 Task: Find connections with filter location Wedding with filter topic #Growthwith filter profile language English with filter current company Launchmaps with filter school Prestige Institute of Management & Research, Gwalior with filter industry Performing Arts with filter service category Virtual Assistance with filter keywords title Physicist
Action: Mouse moved to (716, 86)
Screenshot: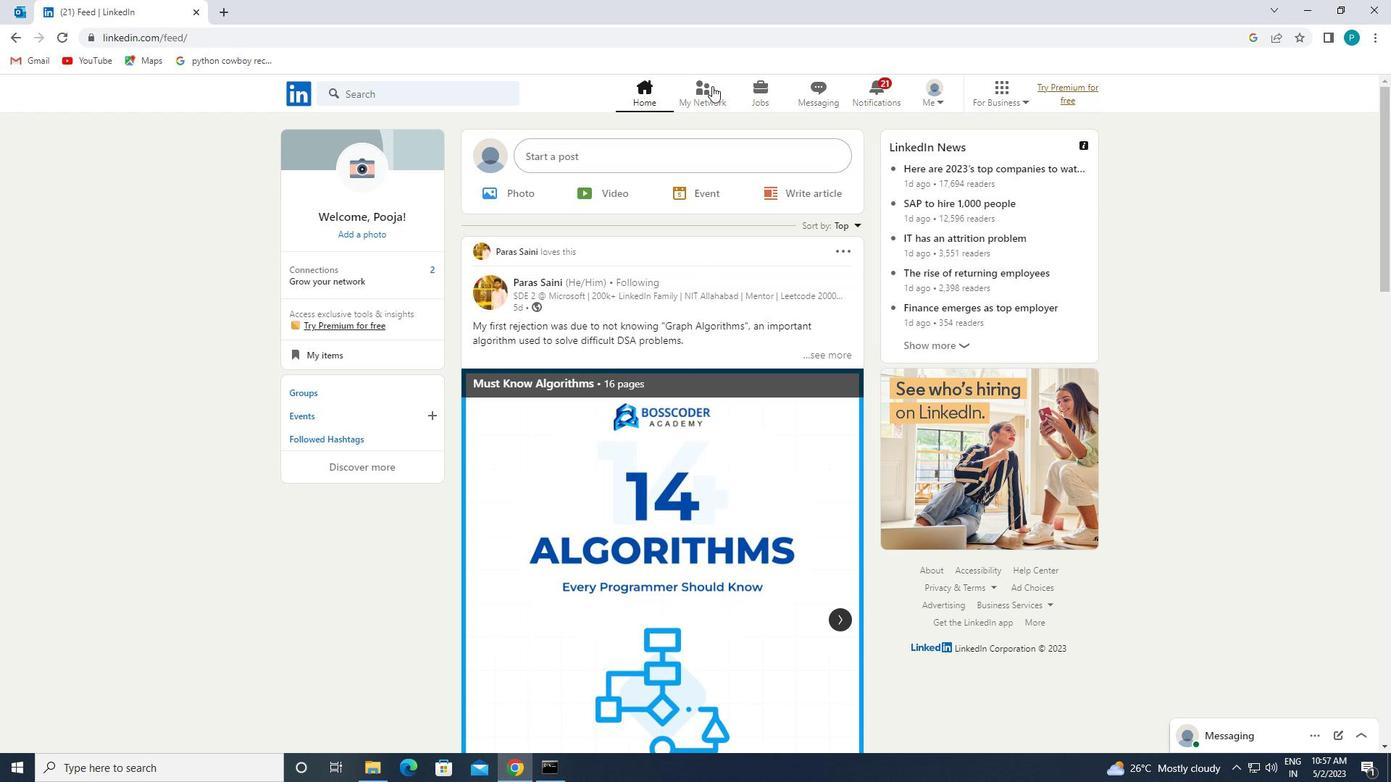 
Action: Mouse pressed left at (716, 86)
Screenshot: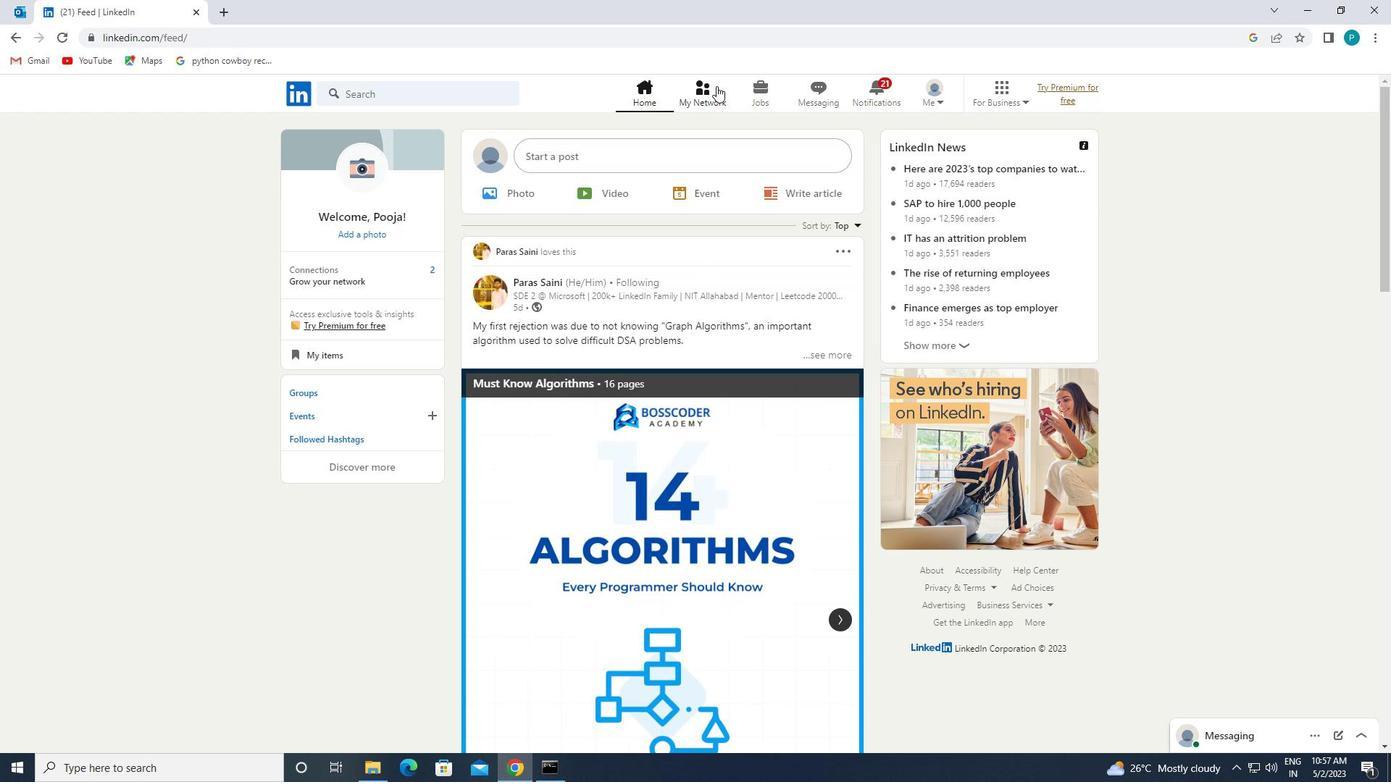 
Action: Mouse moved to (698, 106)
Screenshot: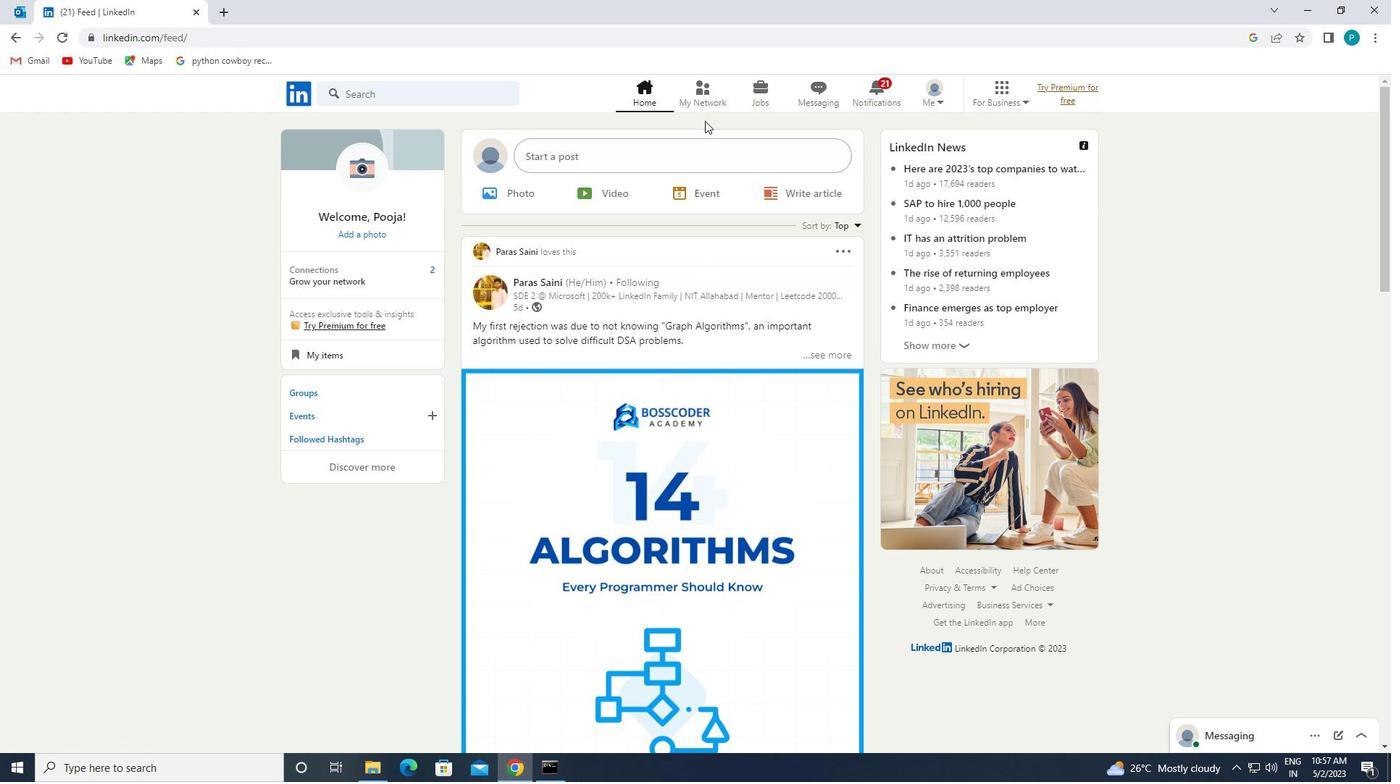 
Action: Mouse pressed left at (698, 106)
Screenshot: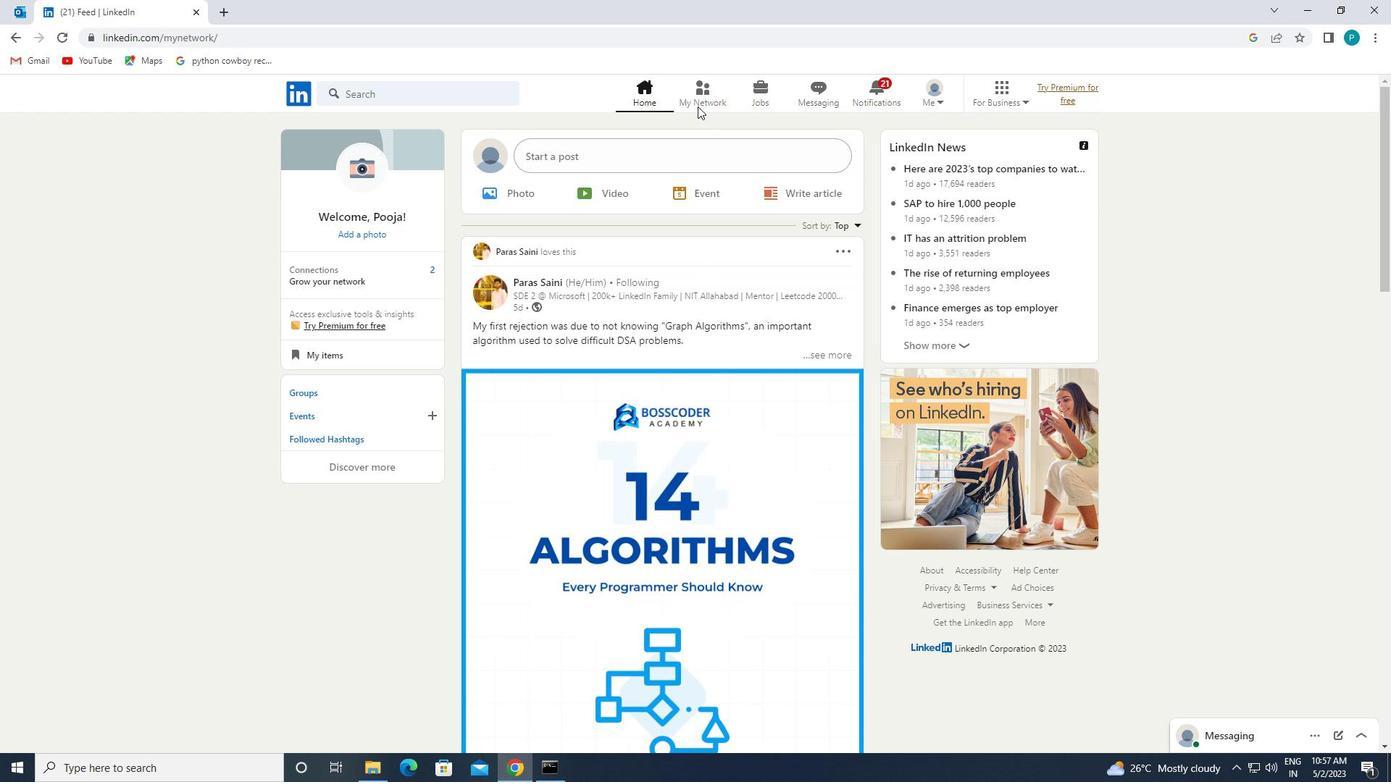 
Action: Mouse moved to (417, 168)
Screenshot: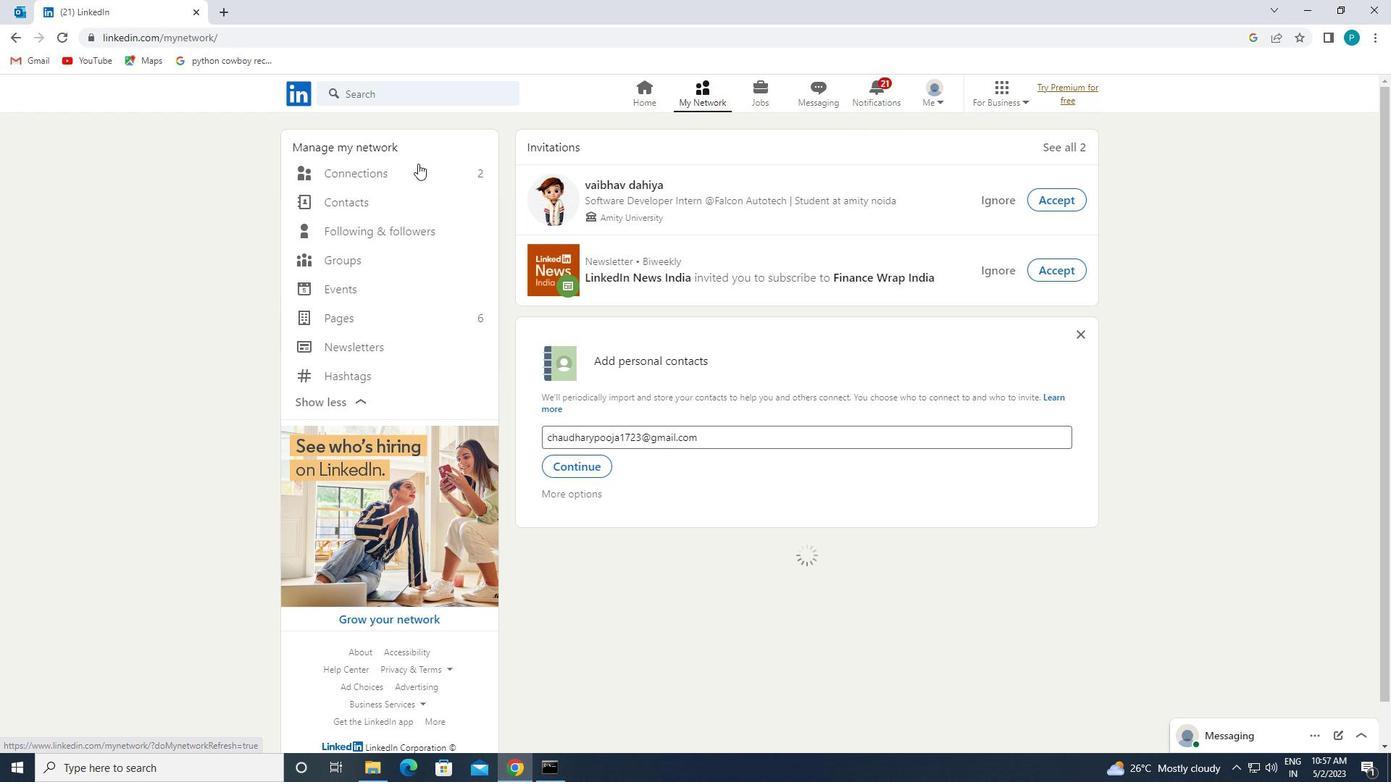
Action: Mouse pressed left at (417, 168)
Screenshot: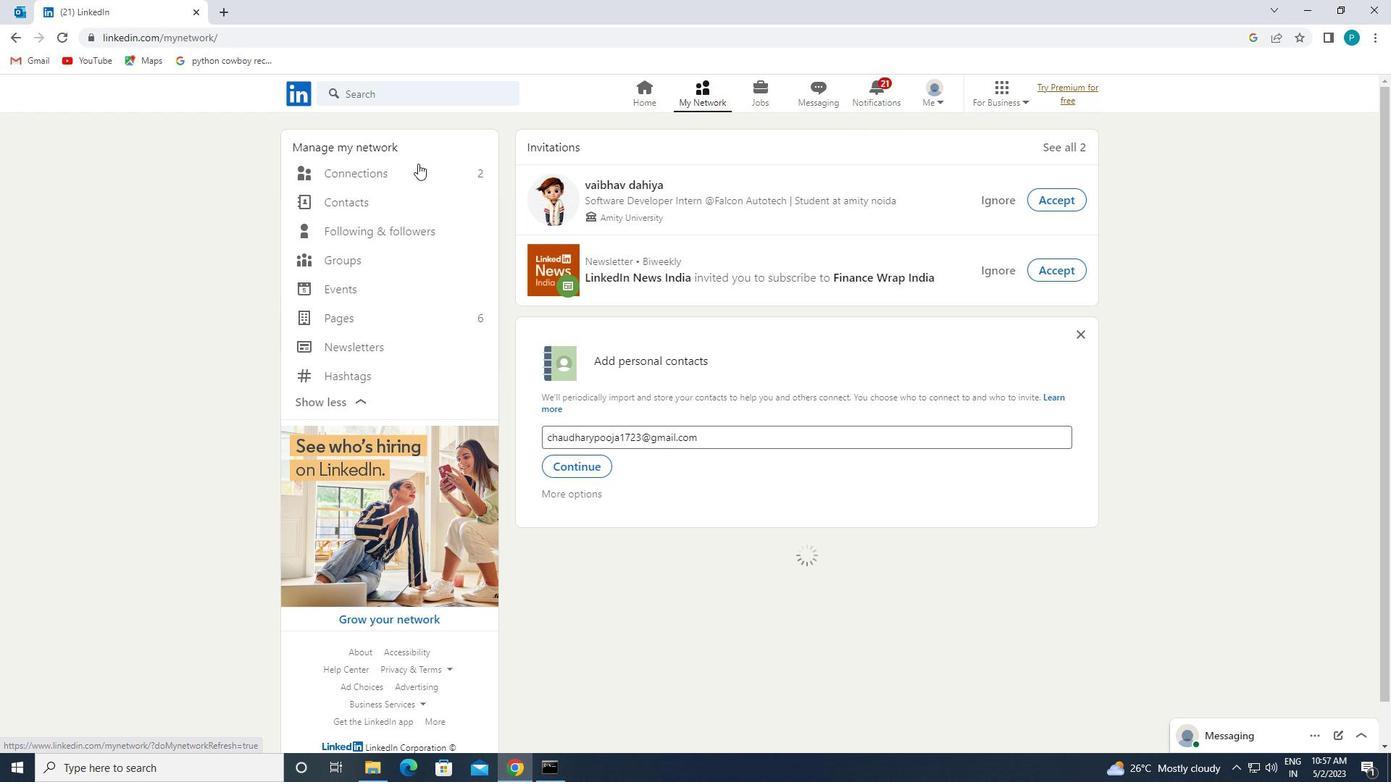 
Action: Mouse moved to (801, 173)
Screenshot: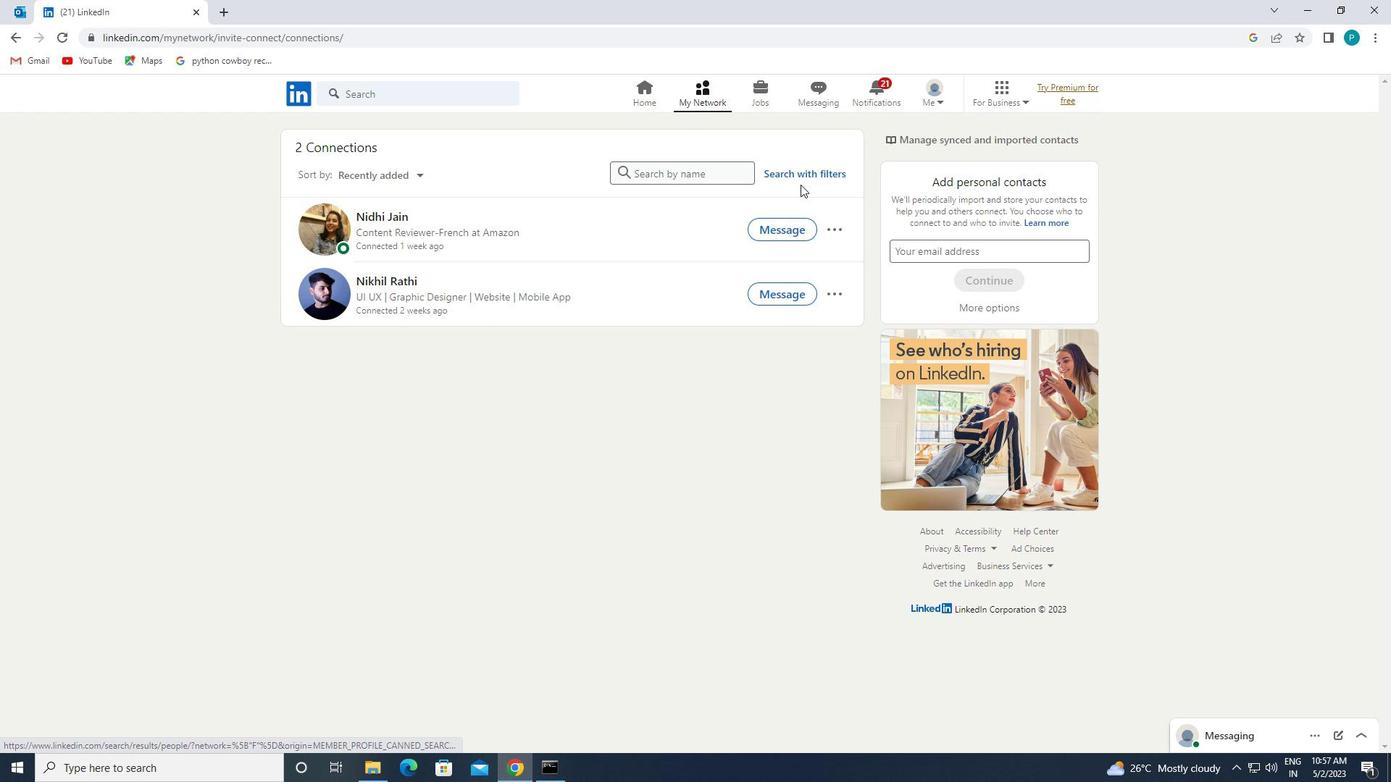 
Action: Mouse pressed left at (801, 173)
Screenshot: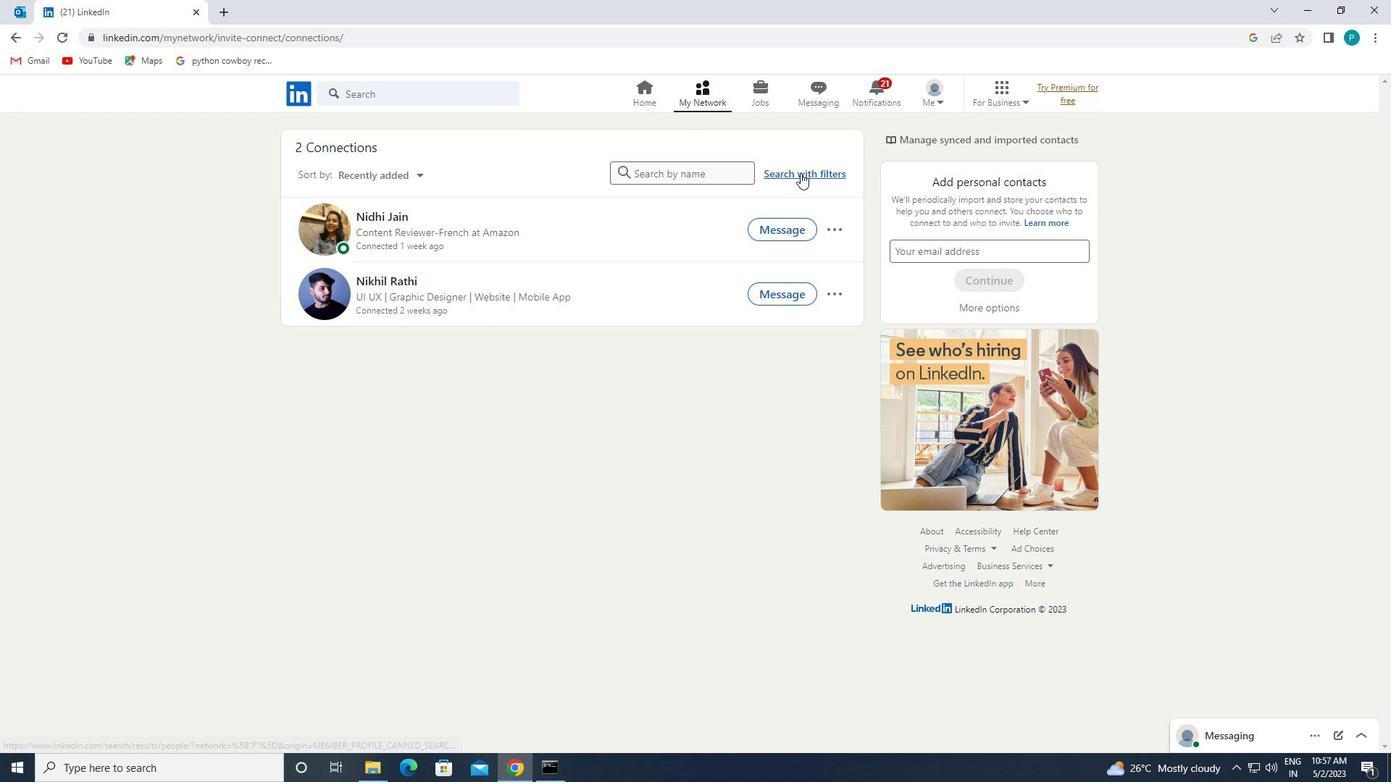 
Action: Mouse moved to (758, 137)
Screenshot: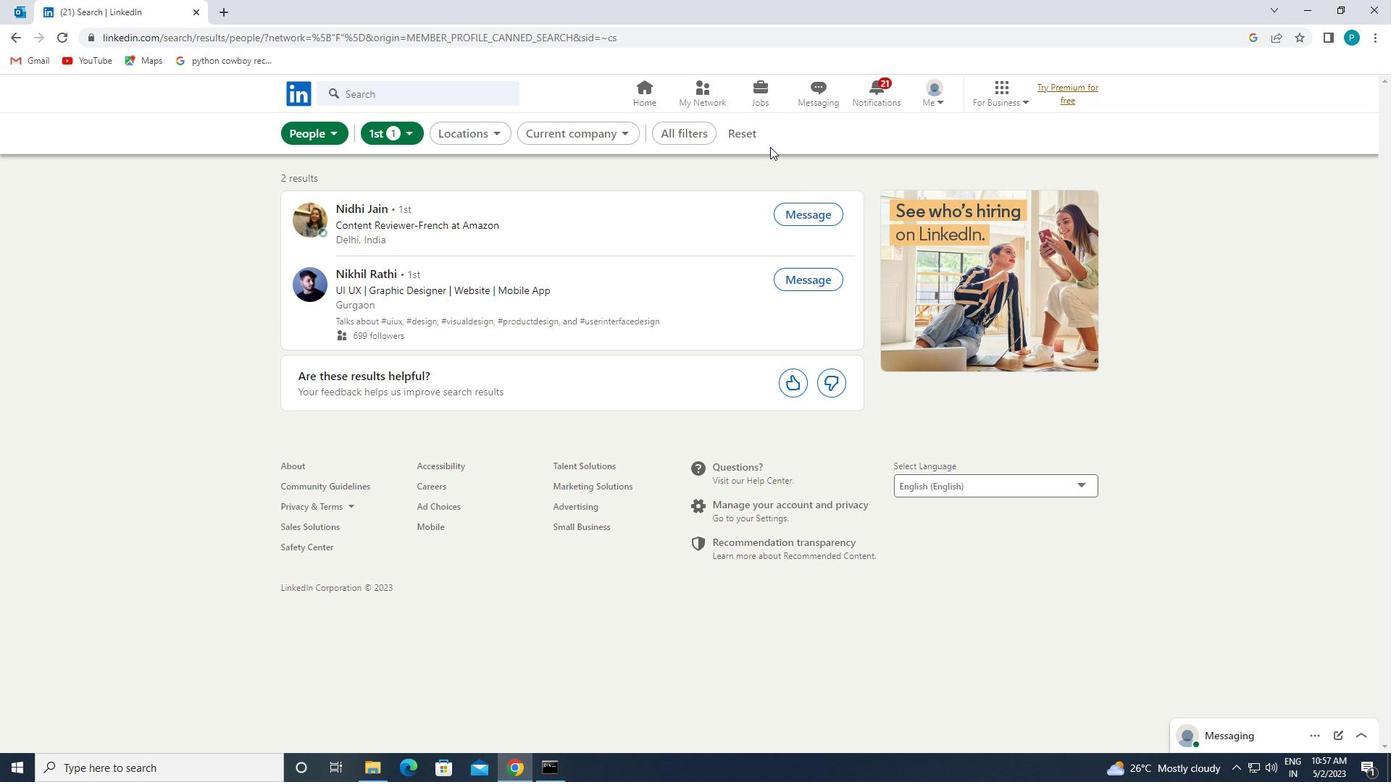 
Action: Mouse pressed left at (758, 137)
Screenshot: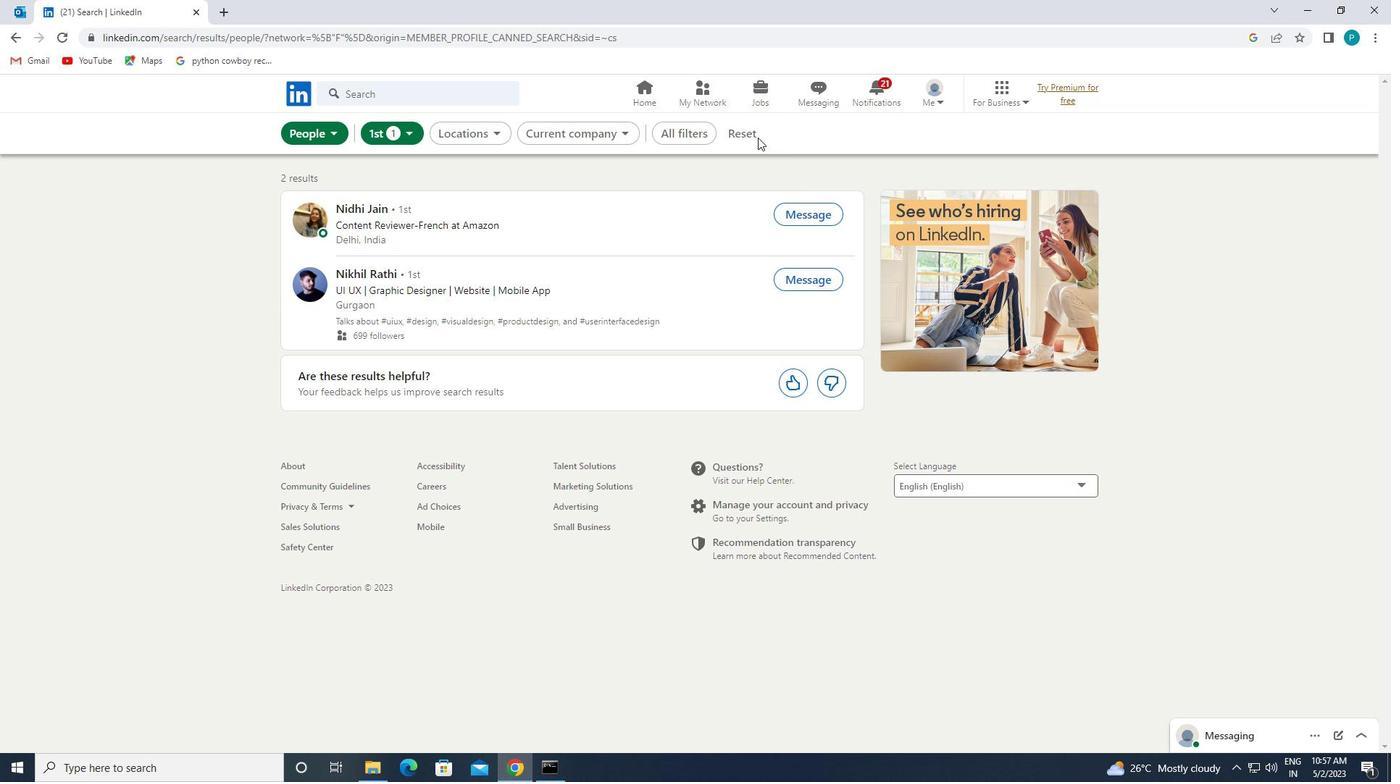 
Action: Mouse moved to (709, 139)
Screenshot: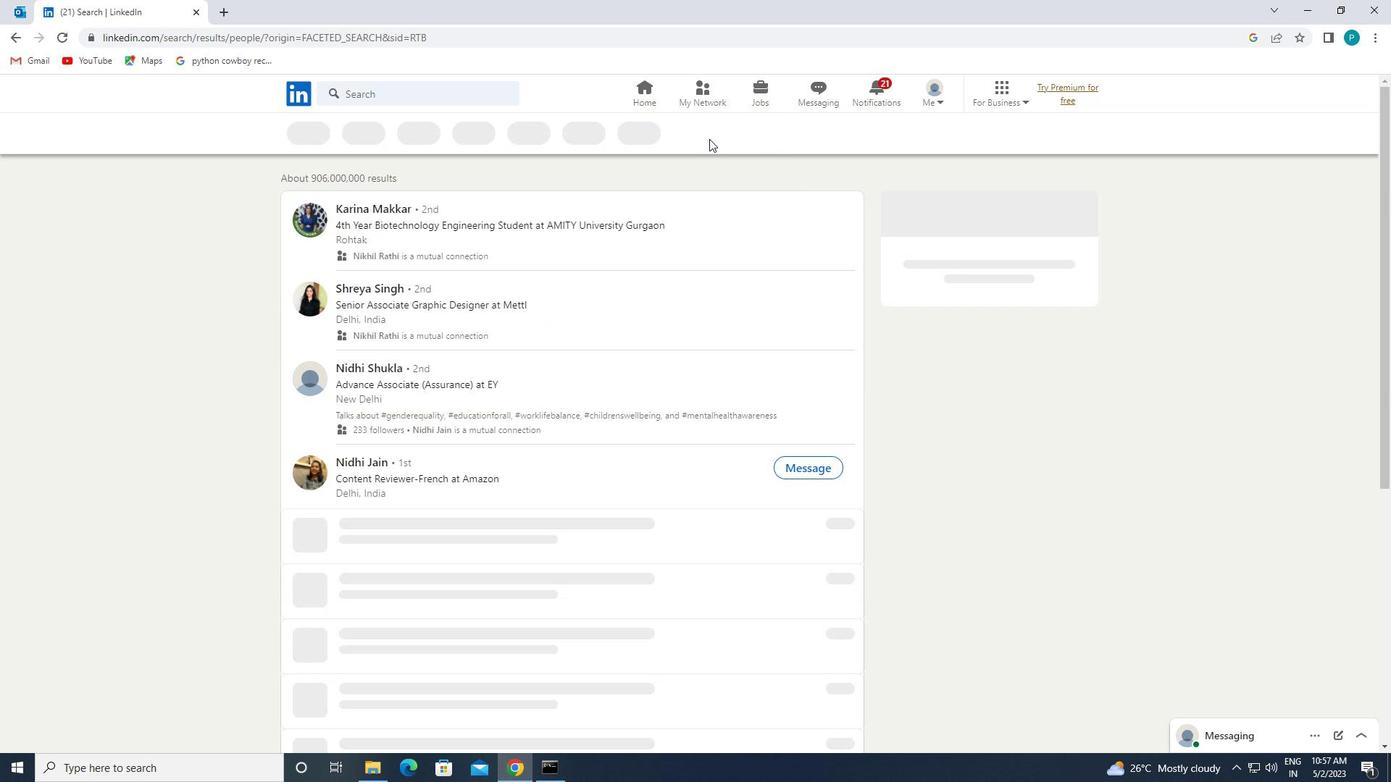 
Action: Mouse pressed left at (709, 139)
Screenshot: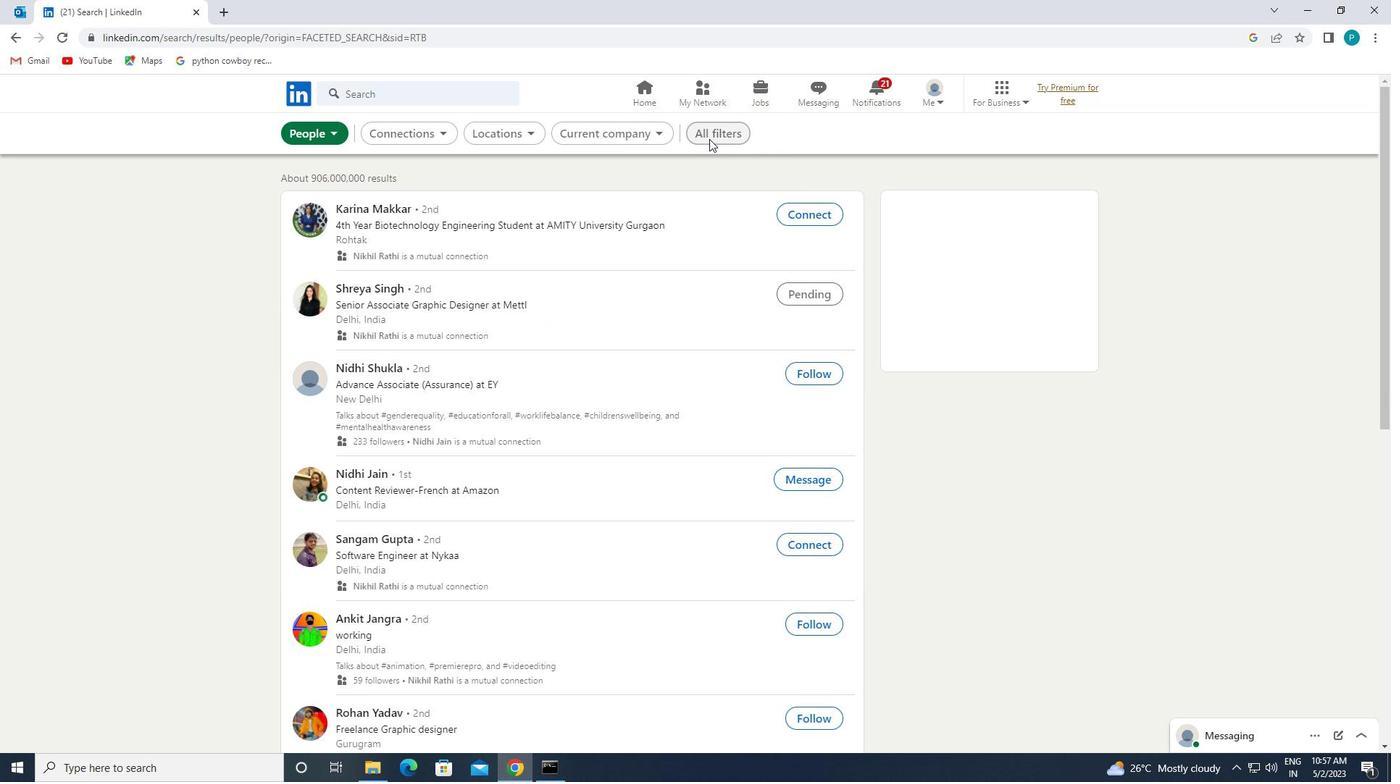 
Action: Mouse moved to (1373, 546)
Screenshot: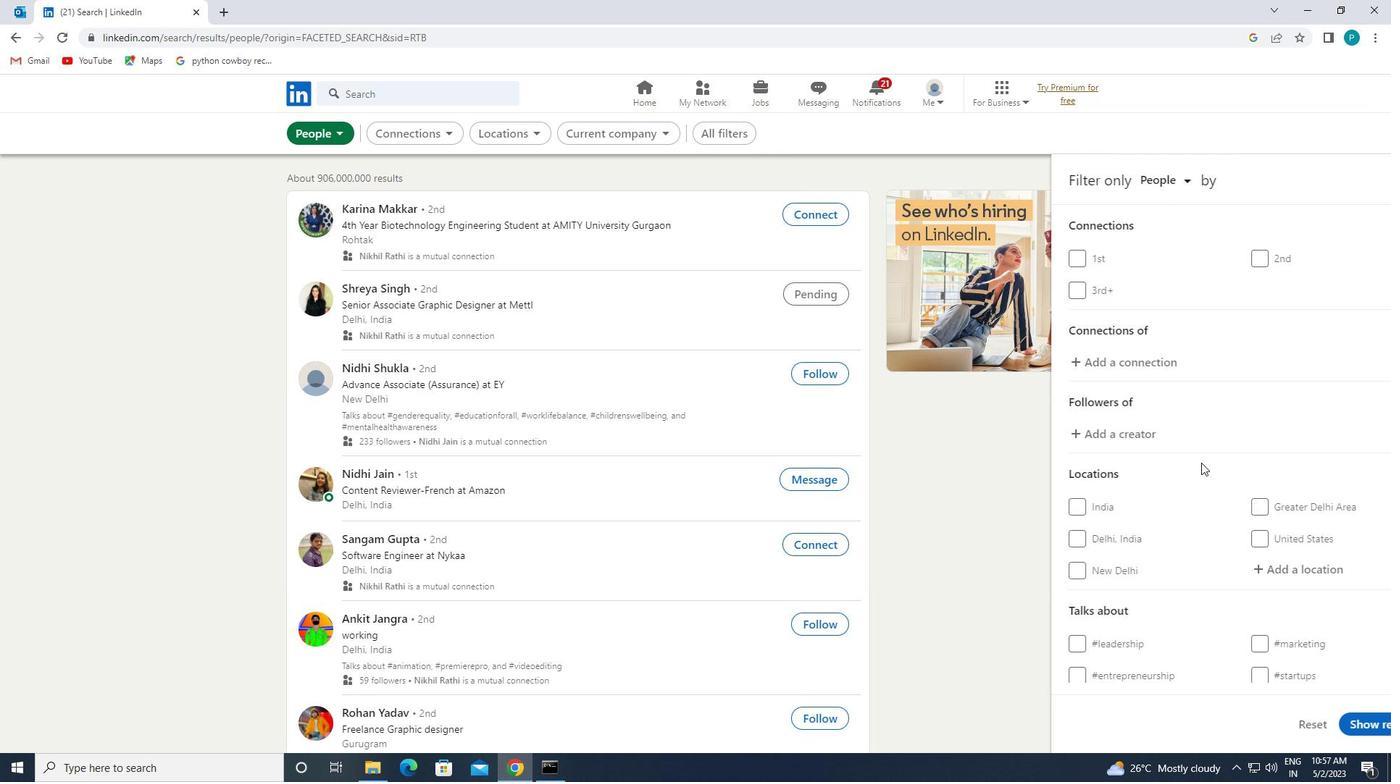 
Action: Mouse scrolled (1373, 545) with delta (0, 0)
Screenshot: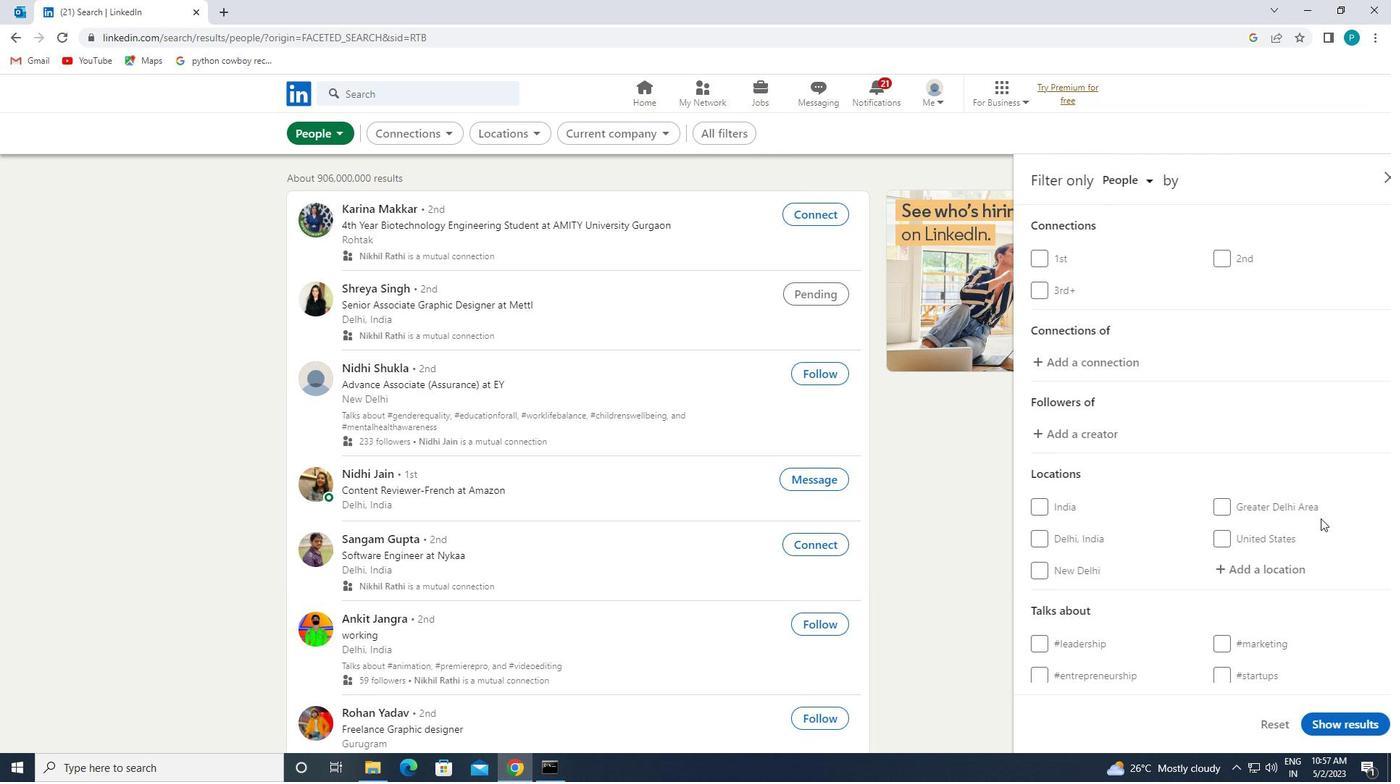 
Action: Mouse moved to (1373, 547)
Screenshot: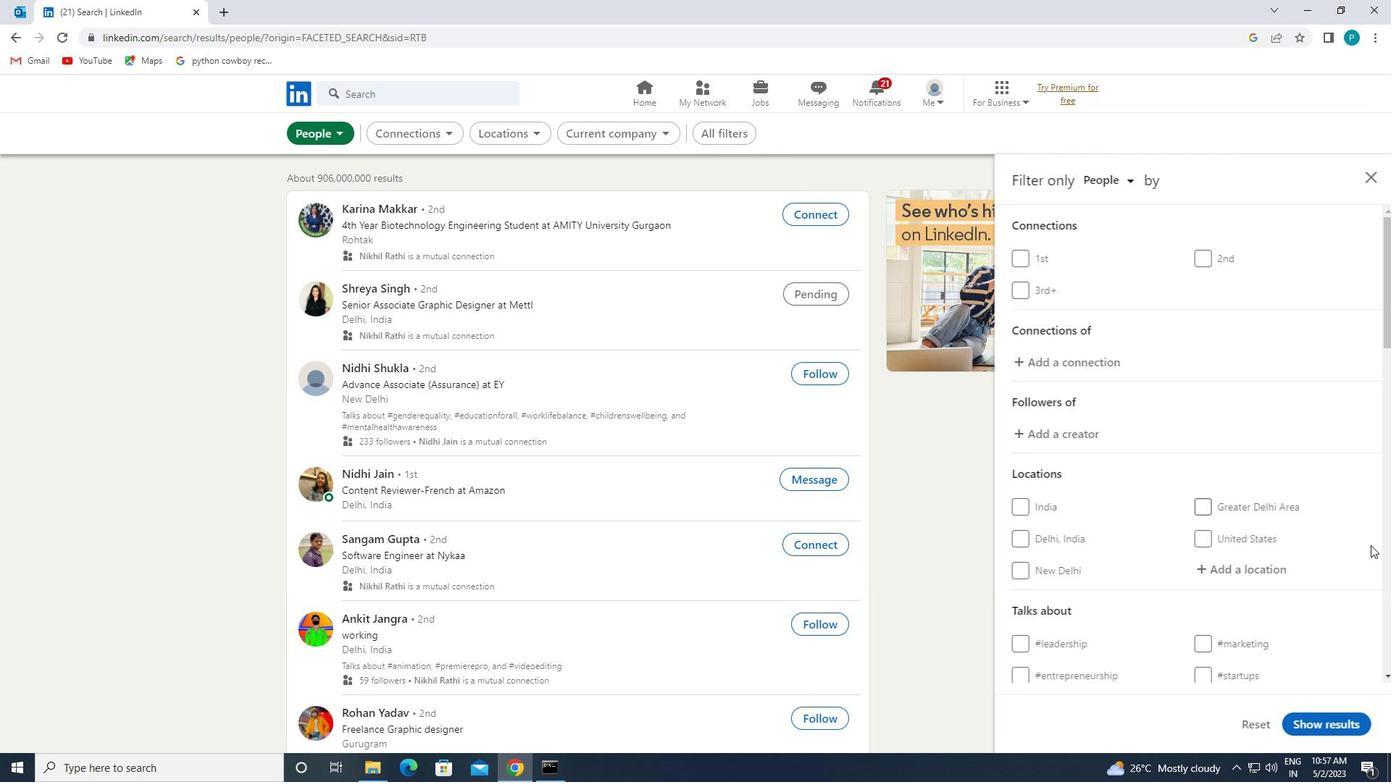 
Action: Mouse scrolled (1373, 546) with delta (0, 0)
Screenshot: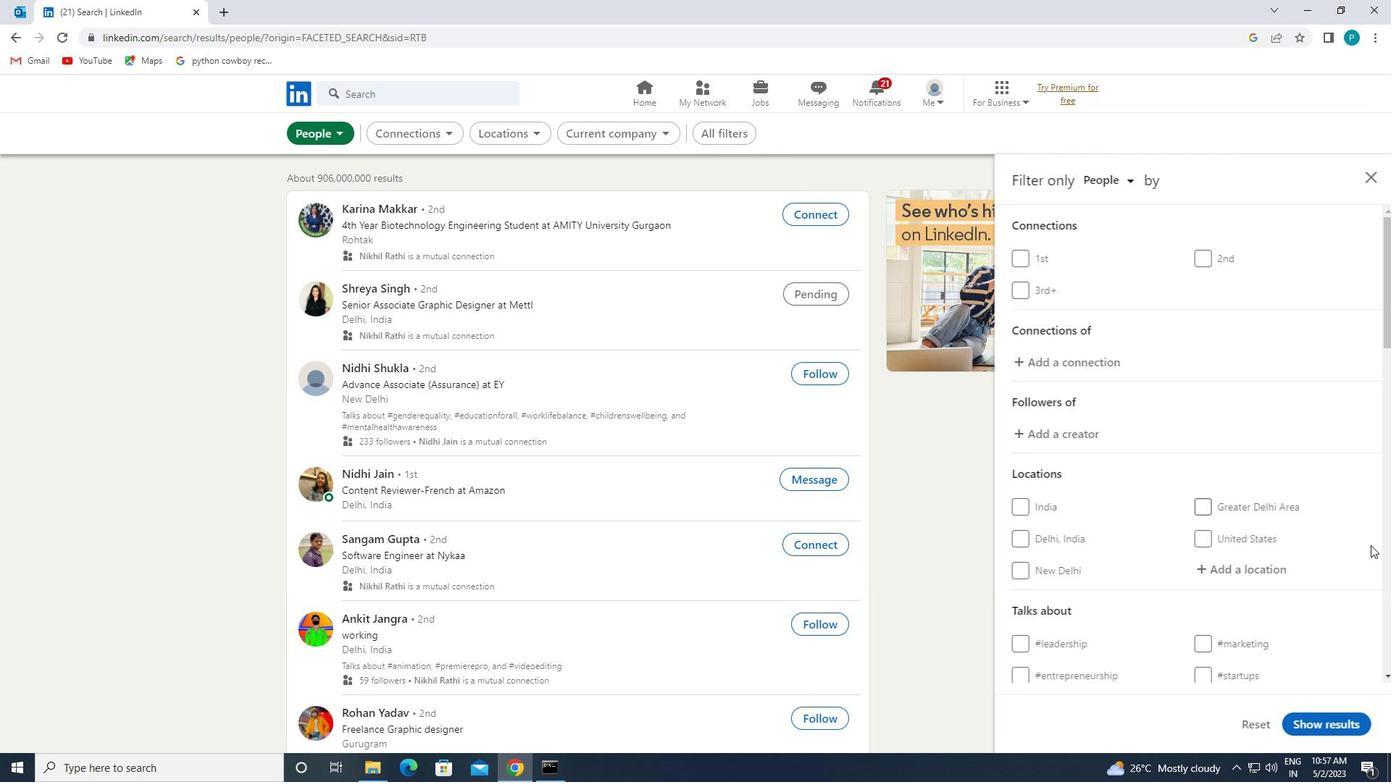 
Action: Mouse scrolled (1373, 546) with delta (0, 0)
Screenshot: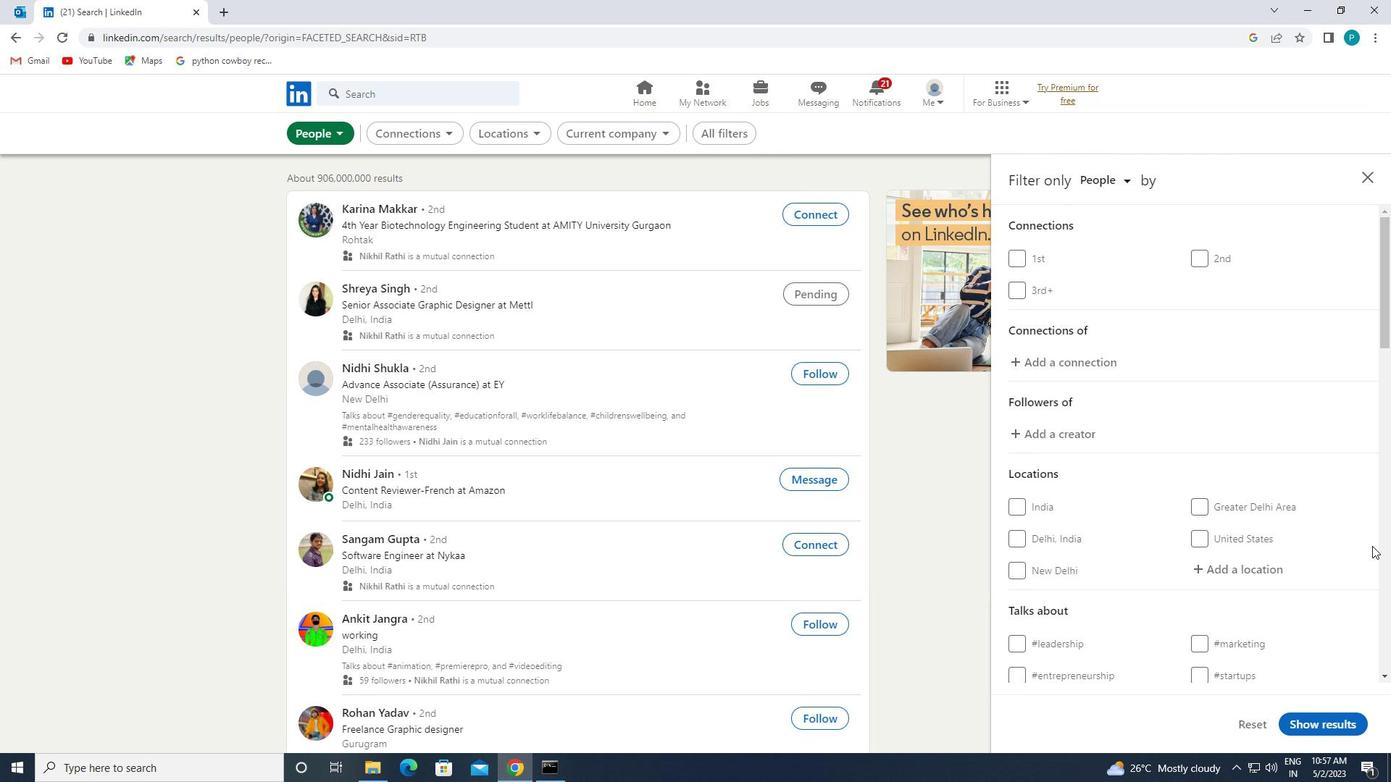 
Action: Mouse moved to (1230, 354)
Screenshot: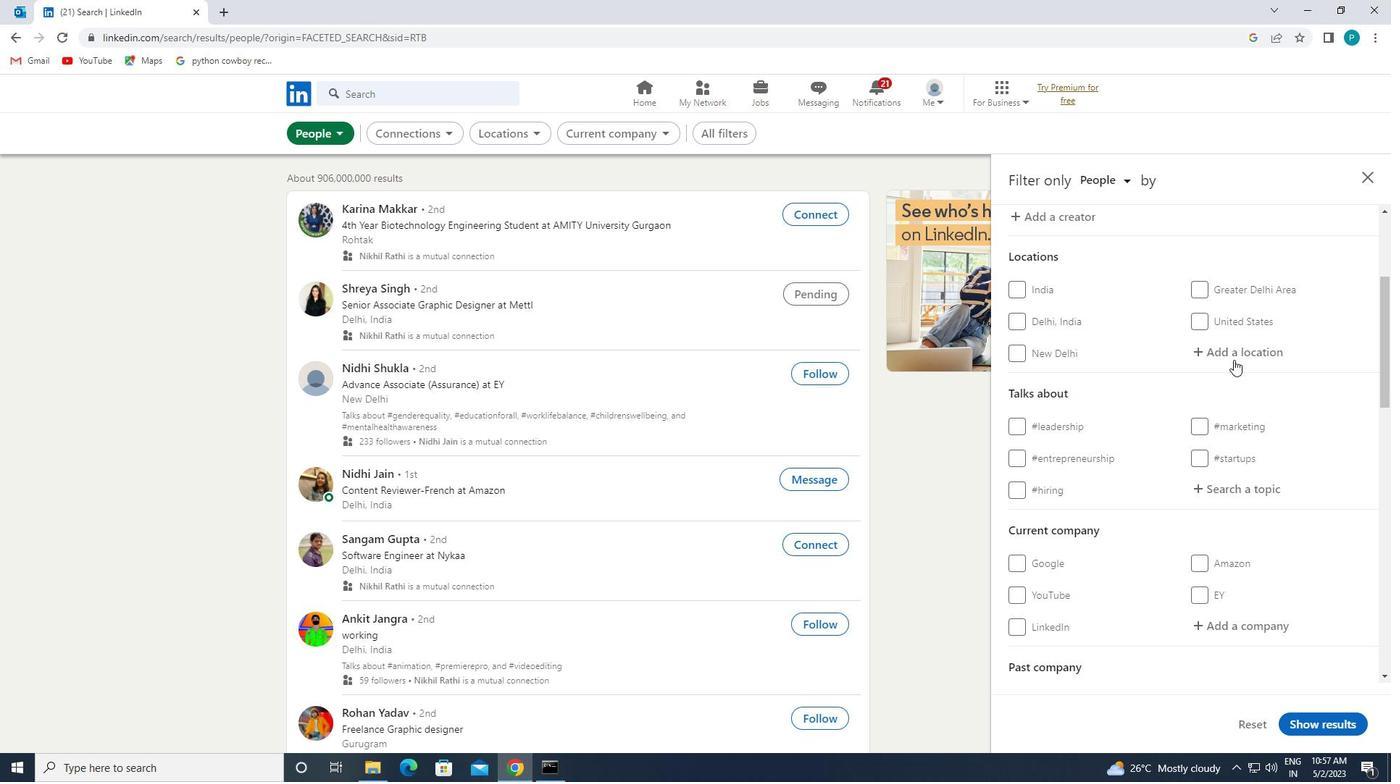 
Action: Mouse pressed left at (1230, 354)
Screenshot: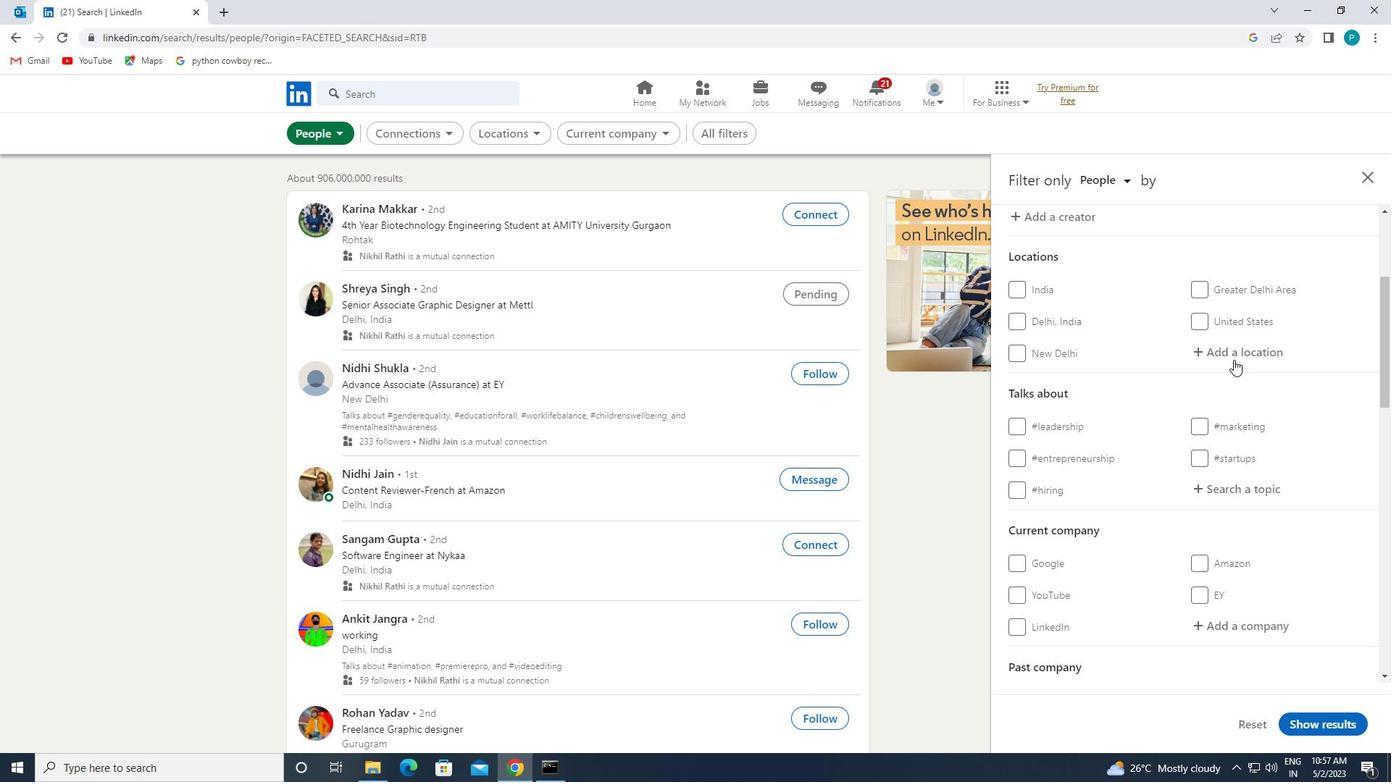 
Action: Key pressed <Key.caps_lock>w<Key.caps_lock>edding<Key.enter>
Screenshot: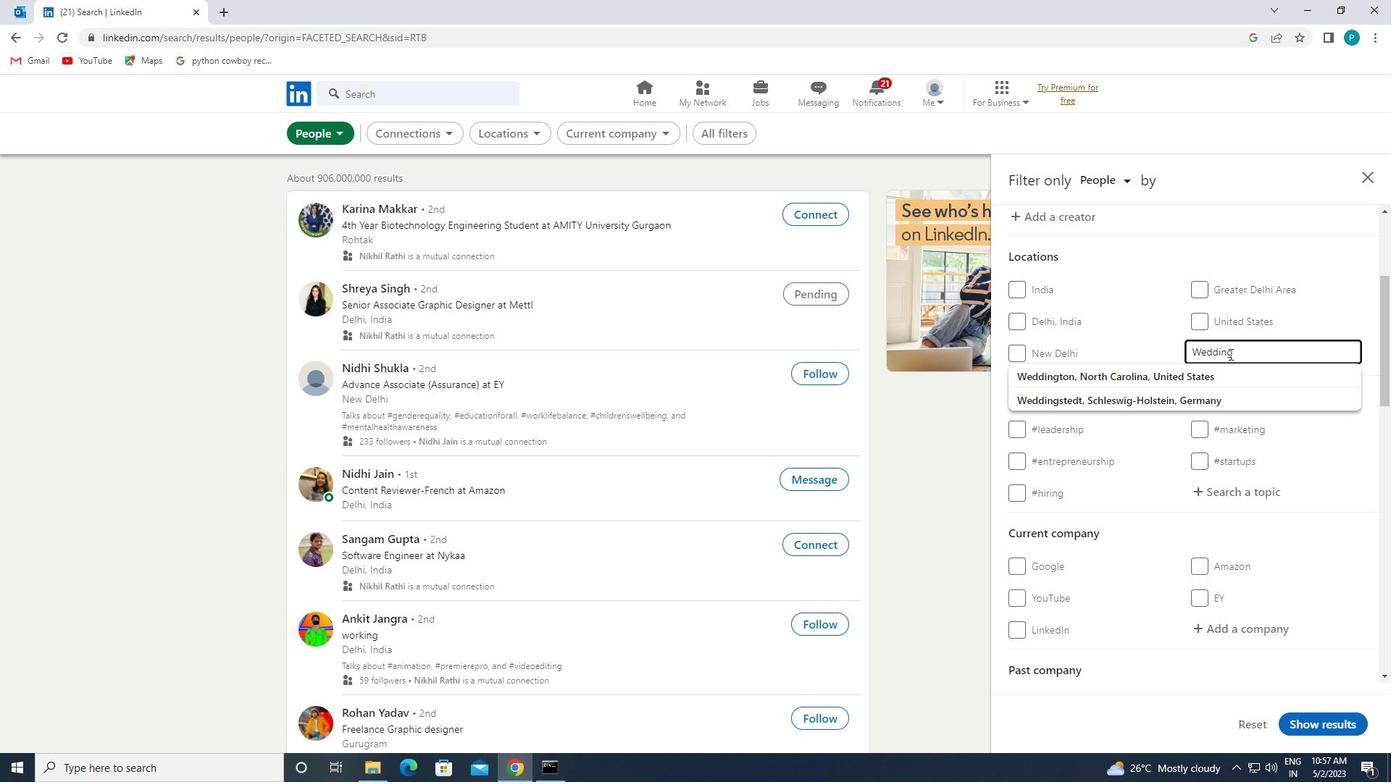 
Action: Mouse moved to (1189, 490)
Screenshot: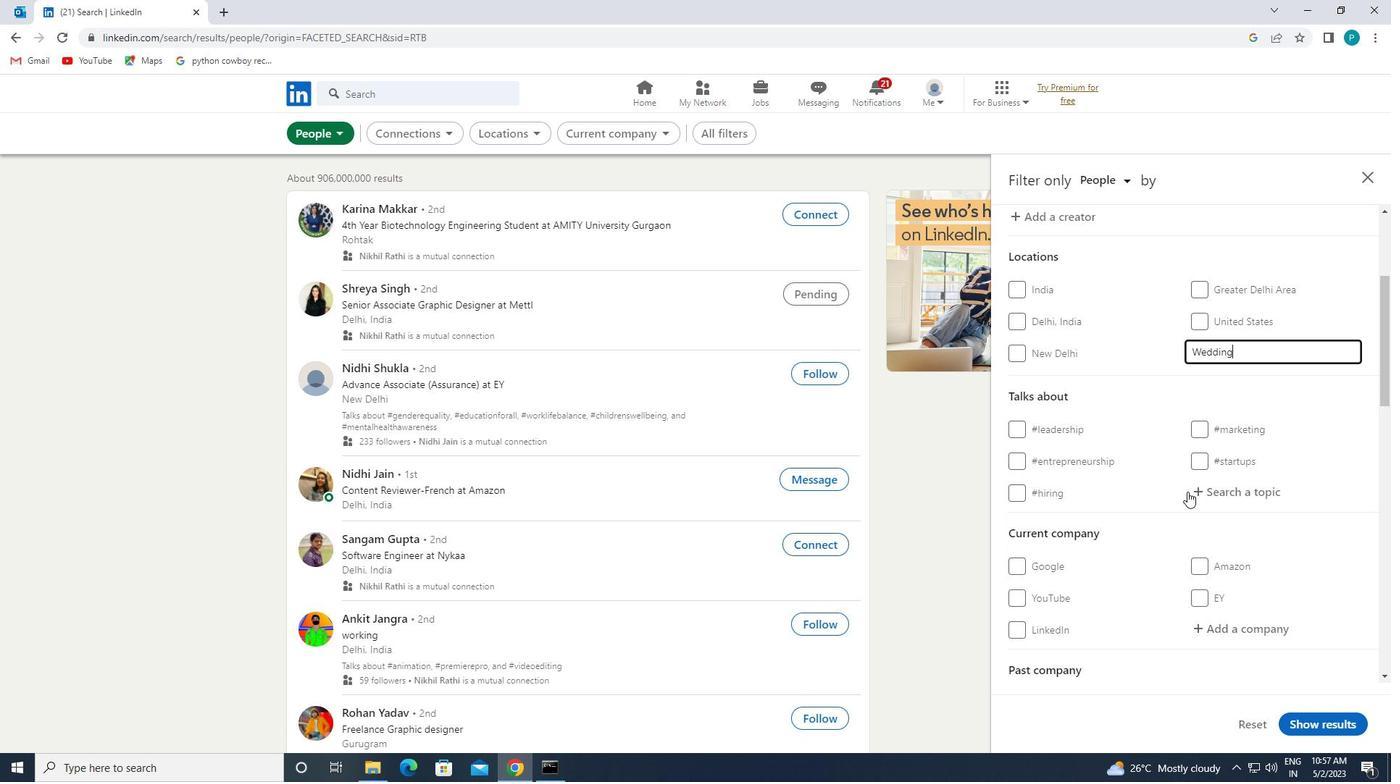 
Action: Mouse pressed left at (1189, 490)
Screenshot: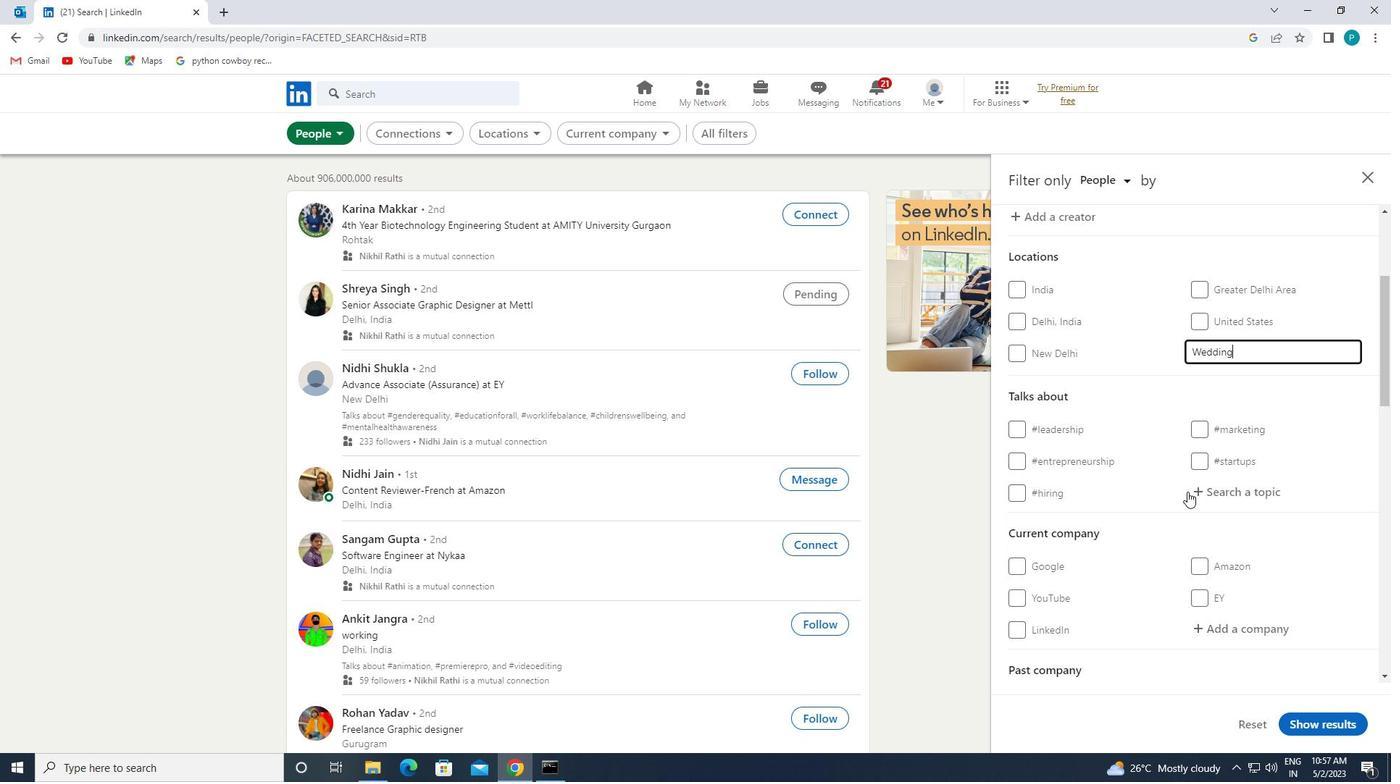 
Action: Key pressed <Key.shift>#<Key.caps_lock>GRW<Key.backspace><Key.backspace><Key.caps_lock>ROWTH
Screenshot: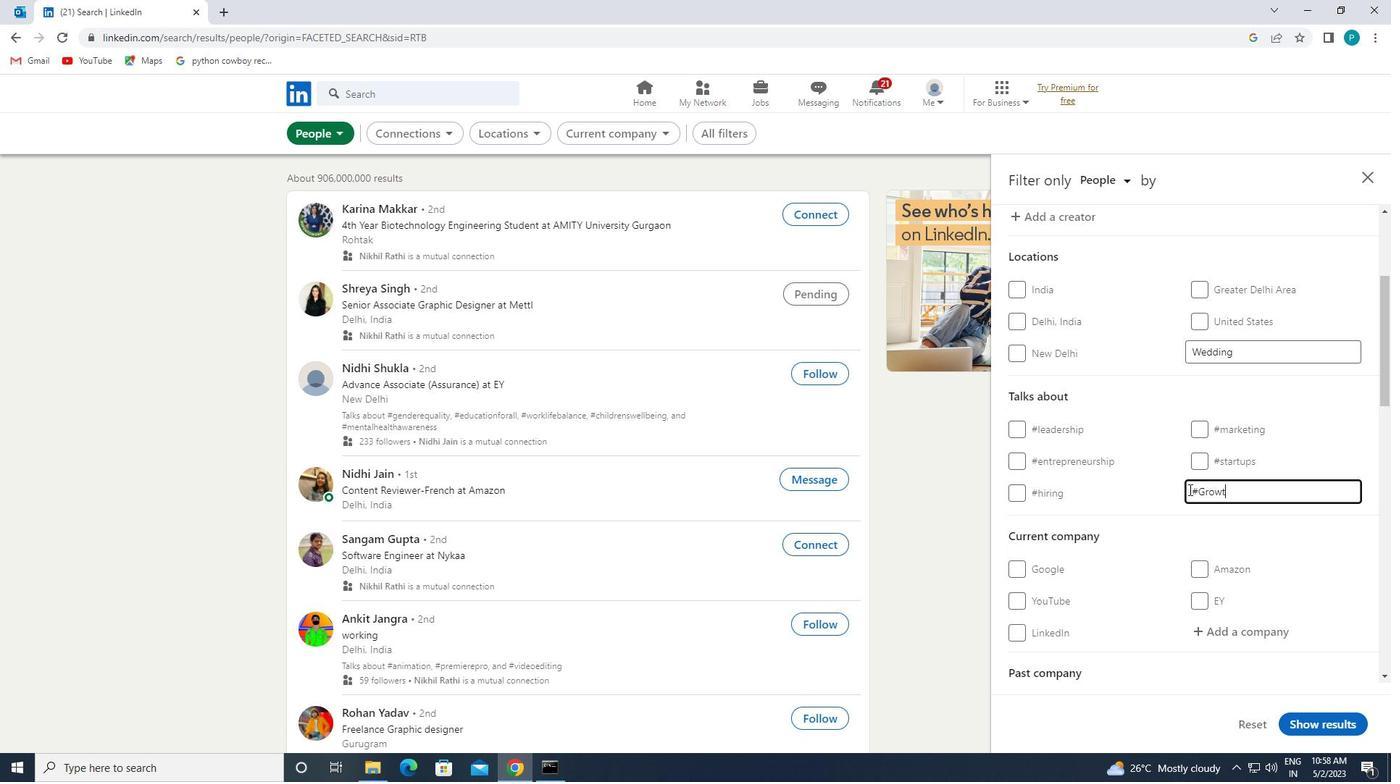 
Action: Mouse moved to (1174, 481)
Screenshot: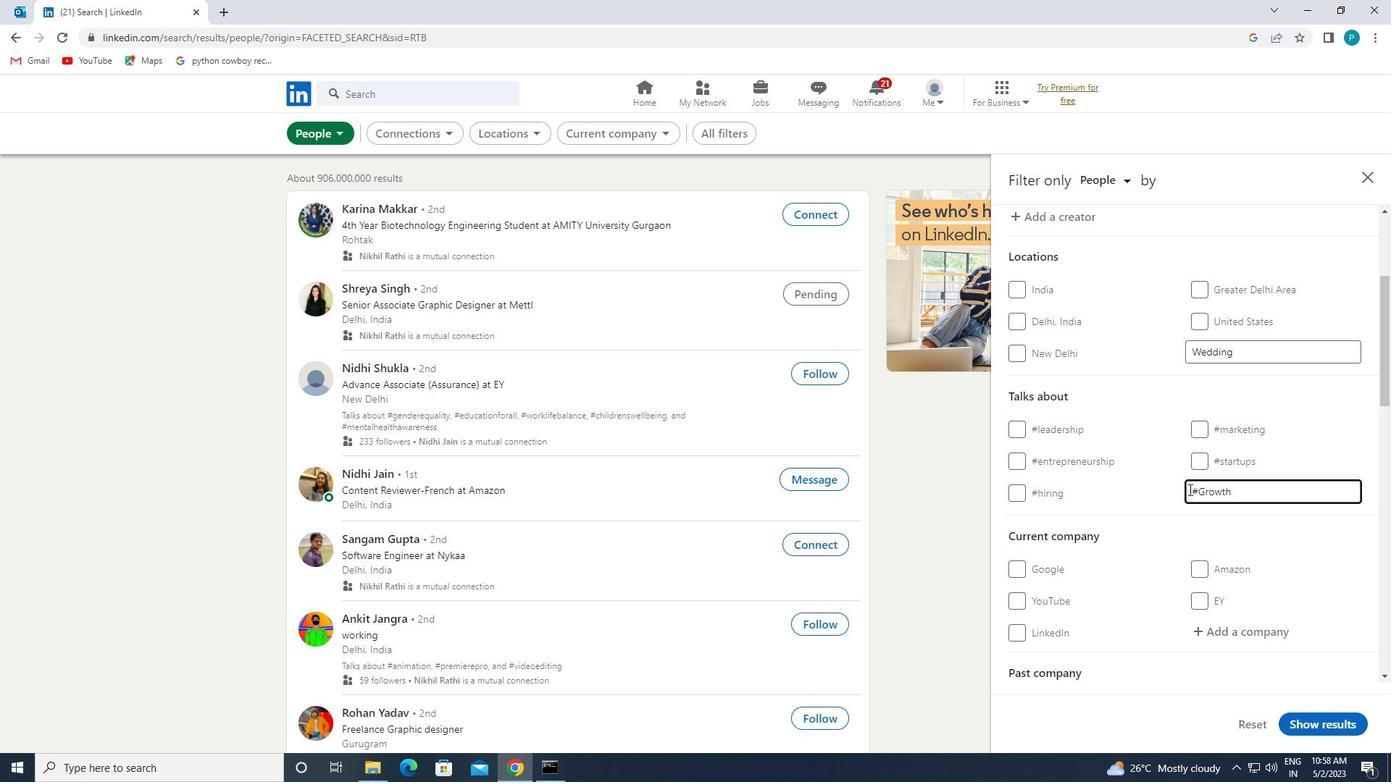 
Action: Mouse scrolled (1174, 480) with delta (0, 0)
Screenshot: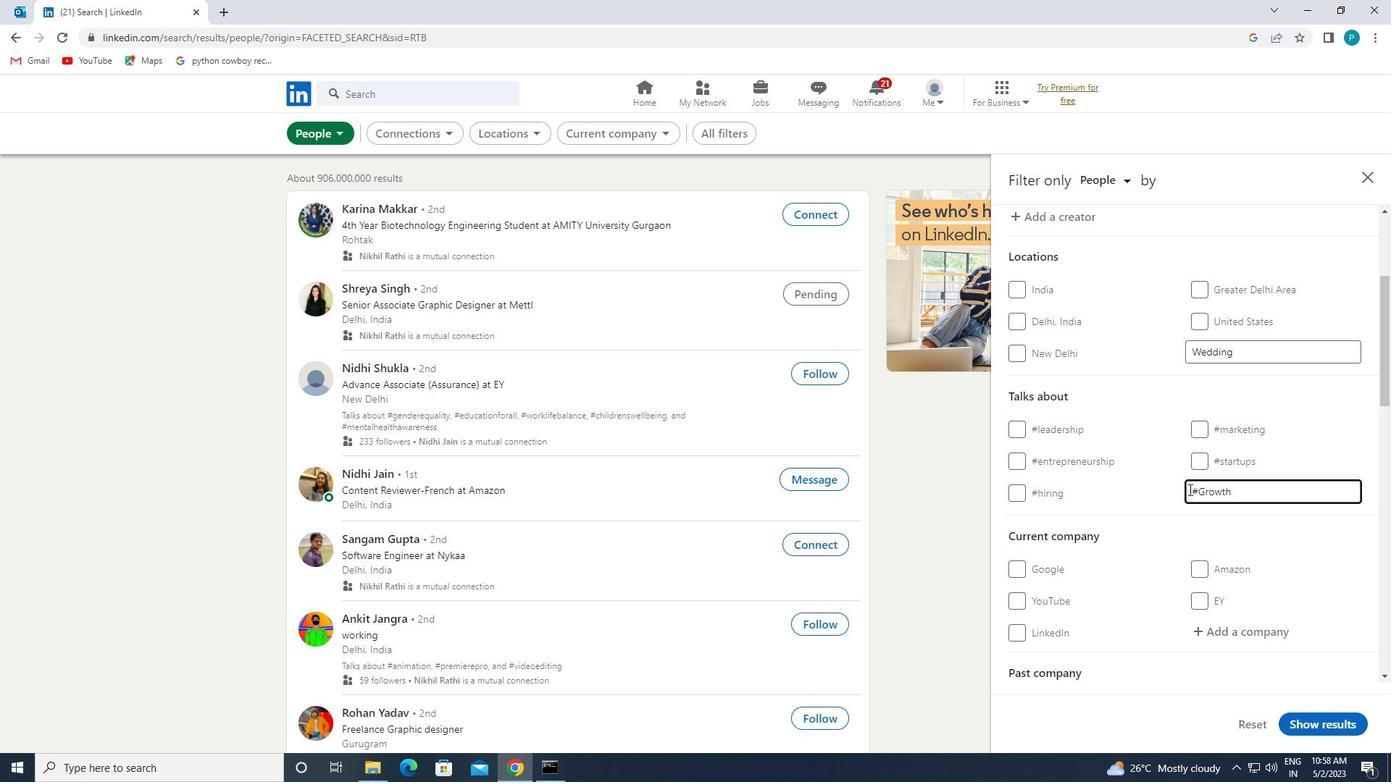 
Action: Mouse moved to (1169, 477)
Screenshot: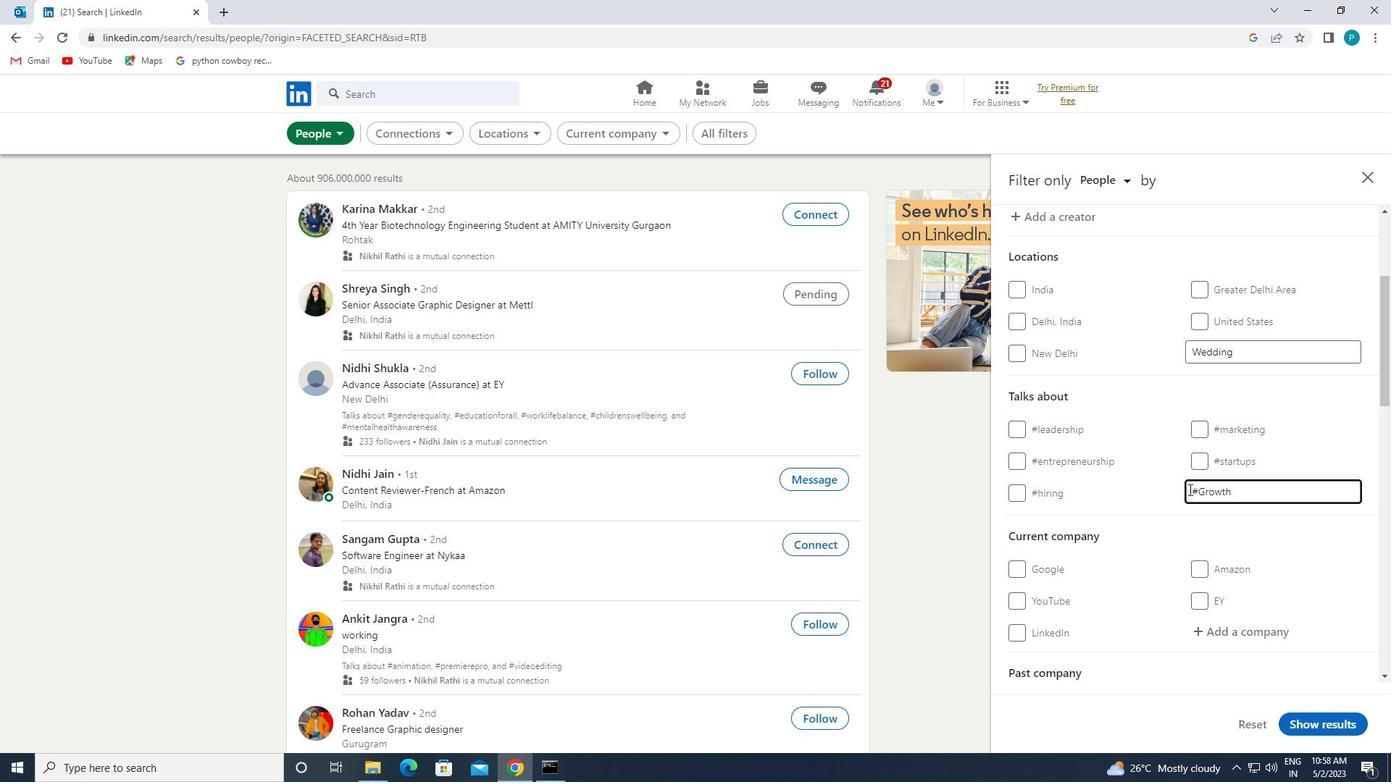 
Action: Mouse scrolled (1169, 477) with delta (0, 0)
Screenshot: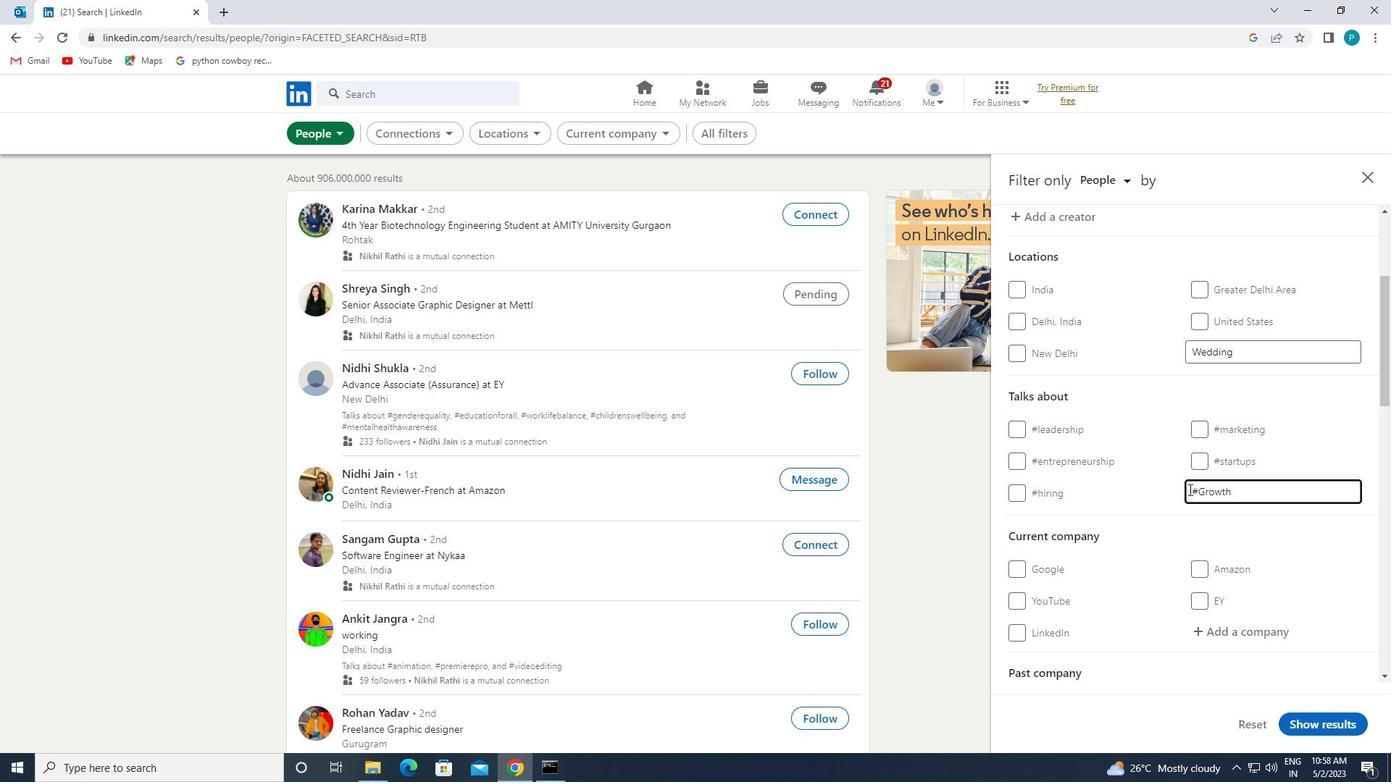 
Action: Mouse moved to (1165, 474)
Screenshot: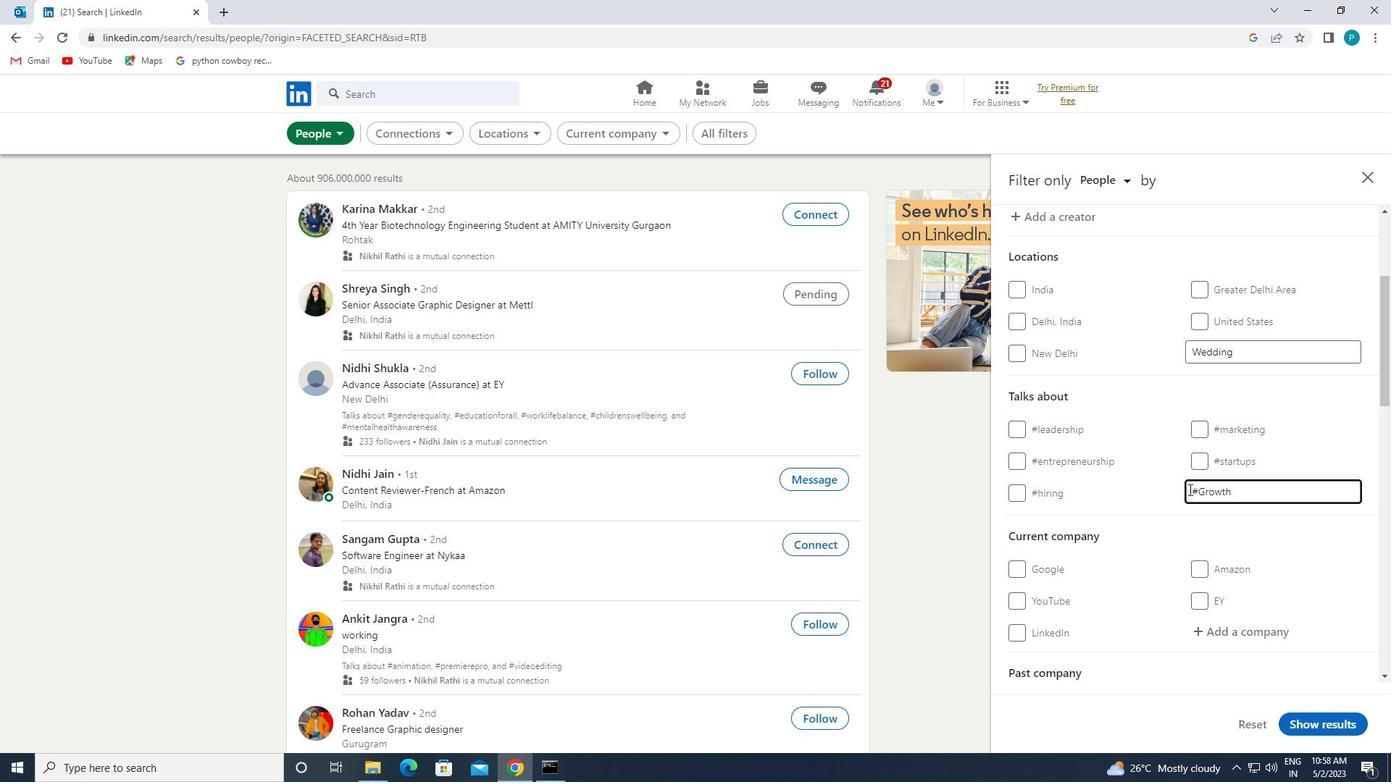 
Action: Mouse scrolled (1165, 474) with delta (0, 0)
Screenshot: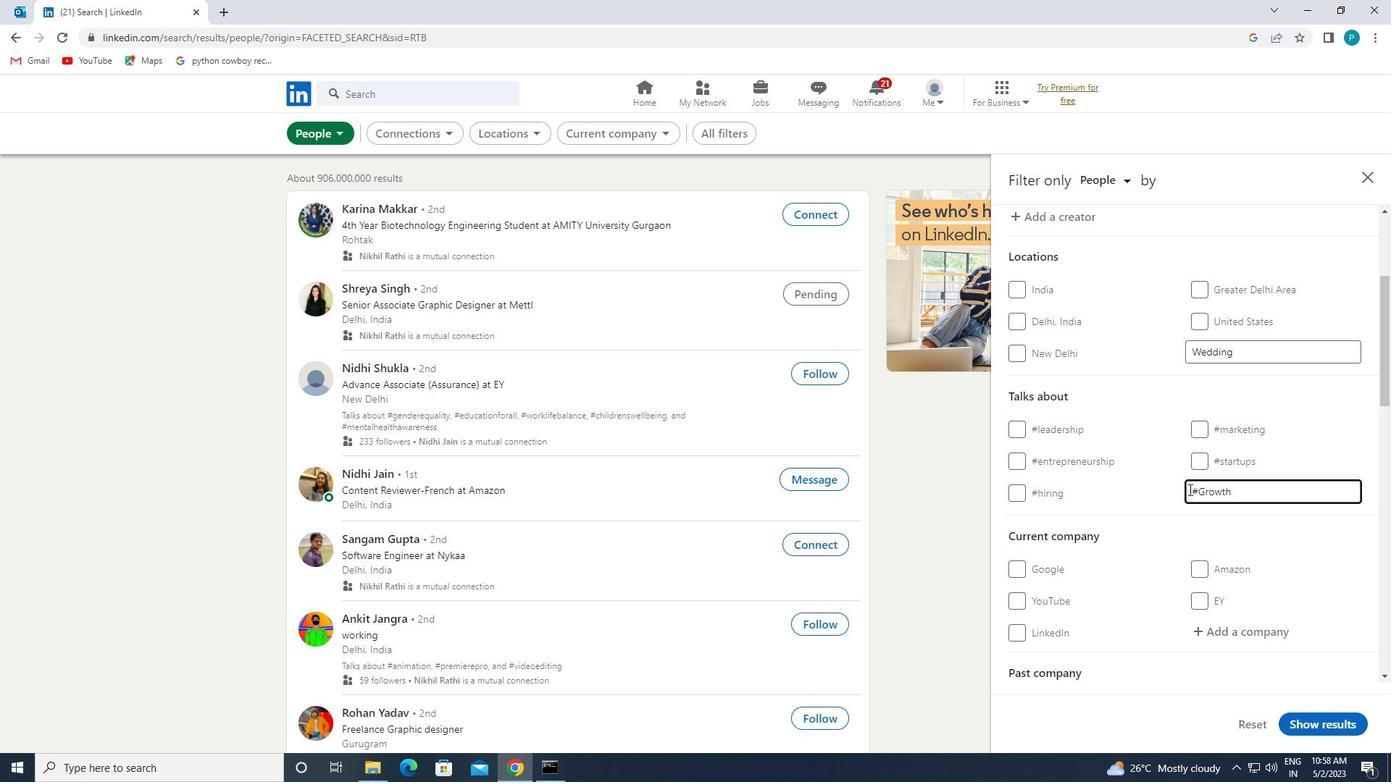 
Action: Mouse moved to (1162, 474)
Screenshot: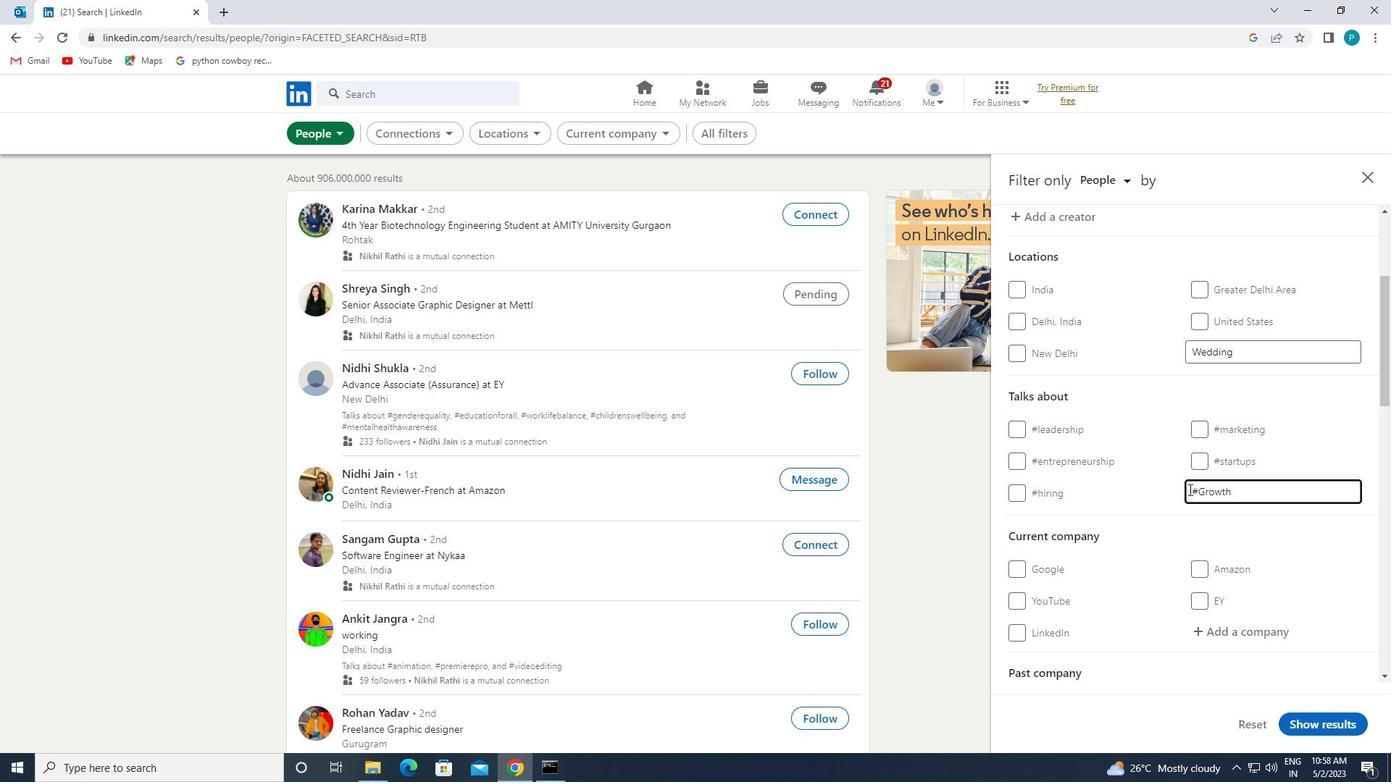 
Action: Mouse scrolled (1162, 473) with delta (0, 0)
Screenshot: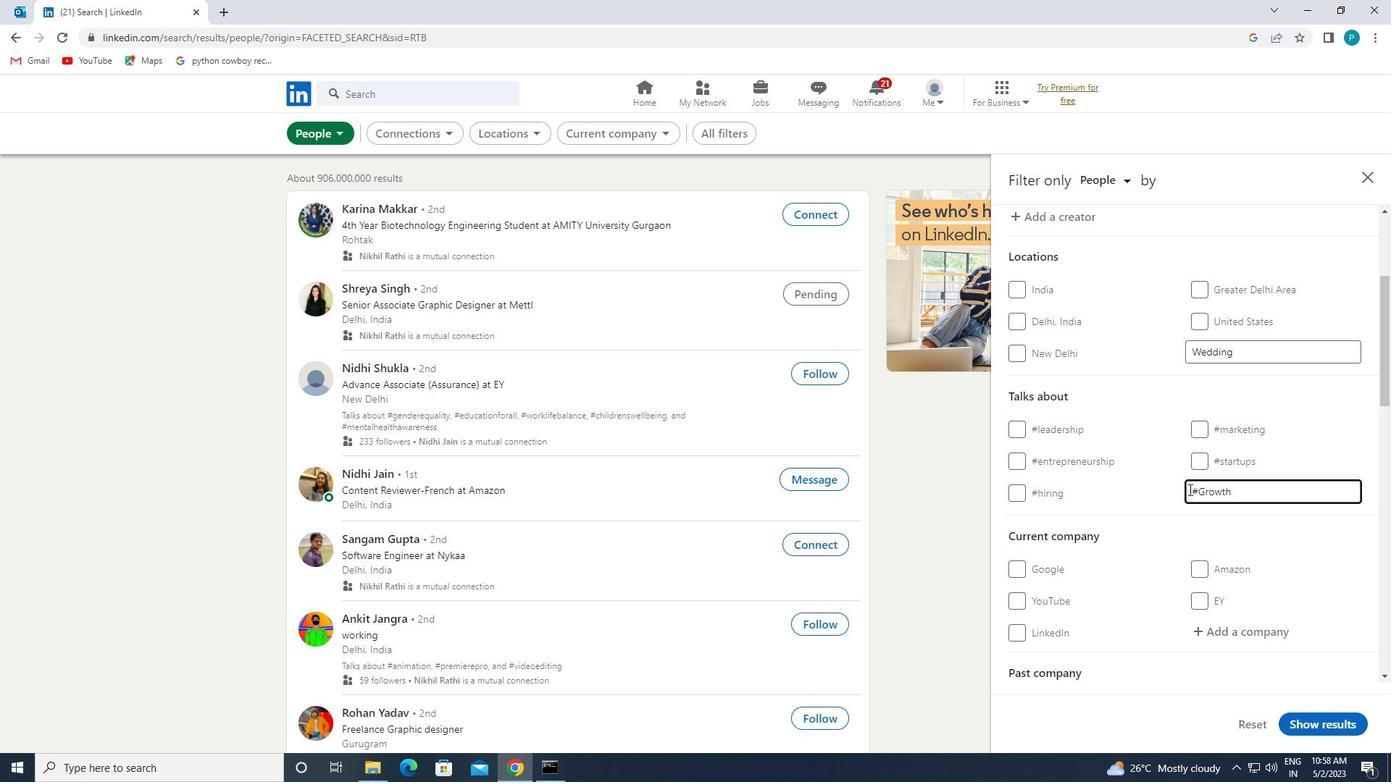 
Action: Mouse moved to (1120, 508)
Screenshot: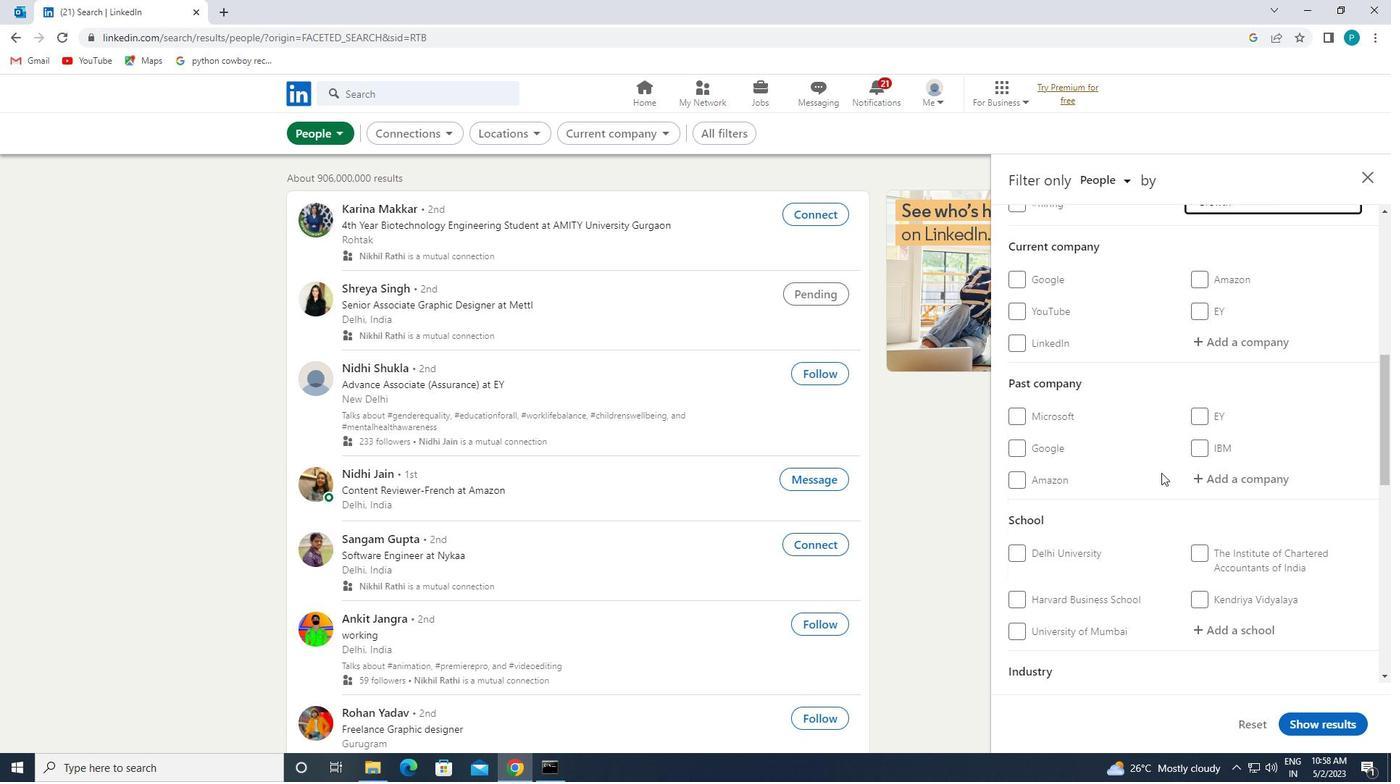 
Action: Mouse scrolled (1120, 507) with delta (0, 0)
Screenshot: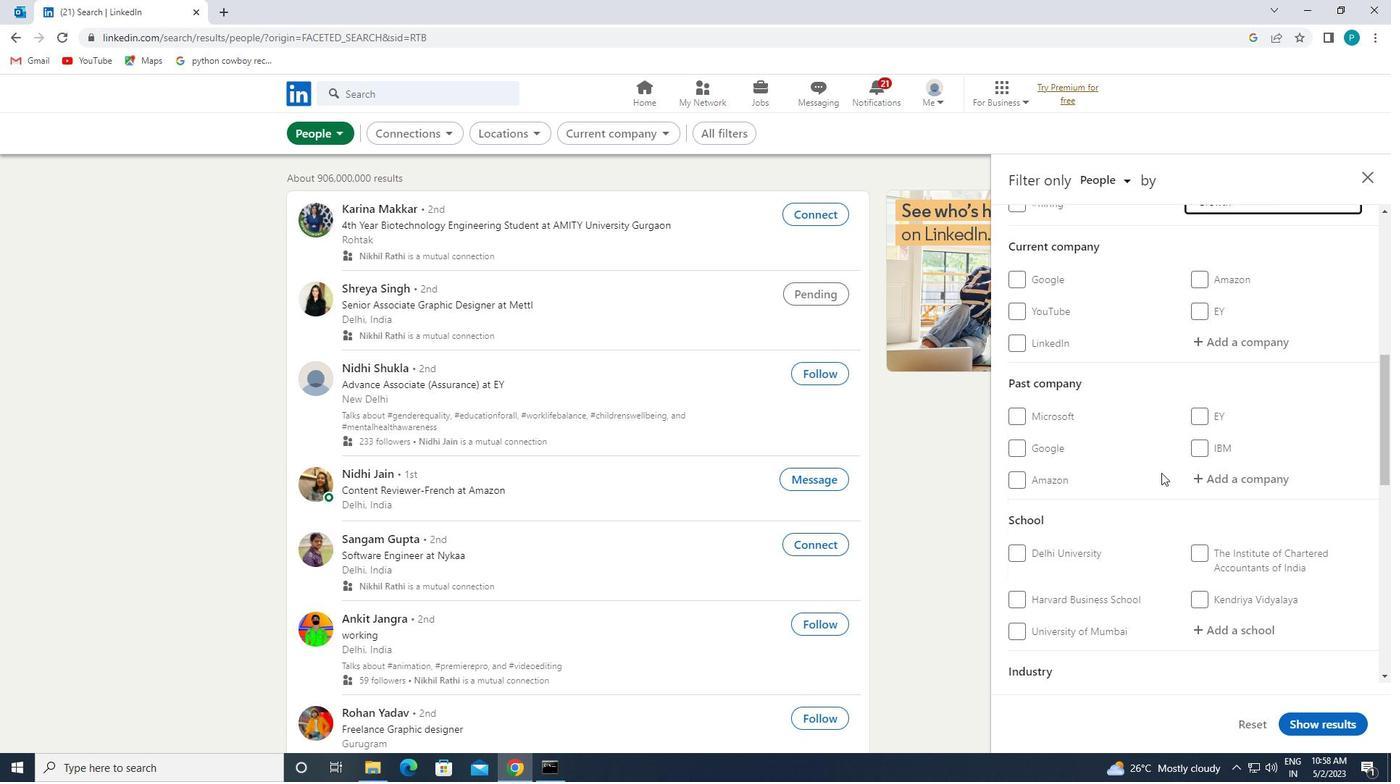 
Action: Mouse moved to (1115, 513)
Screenshot: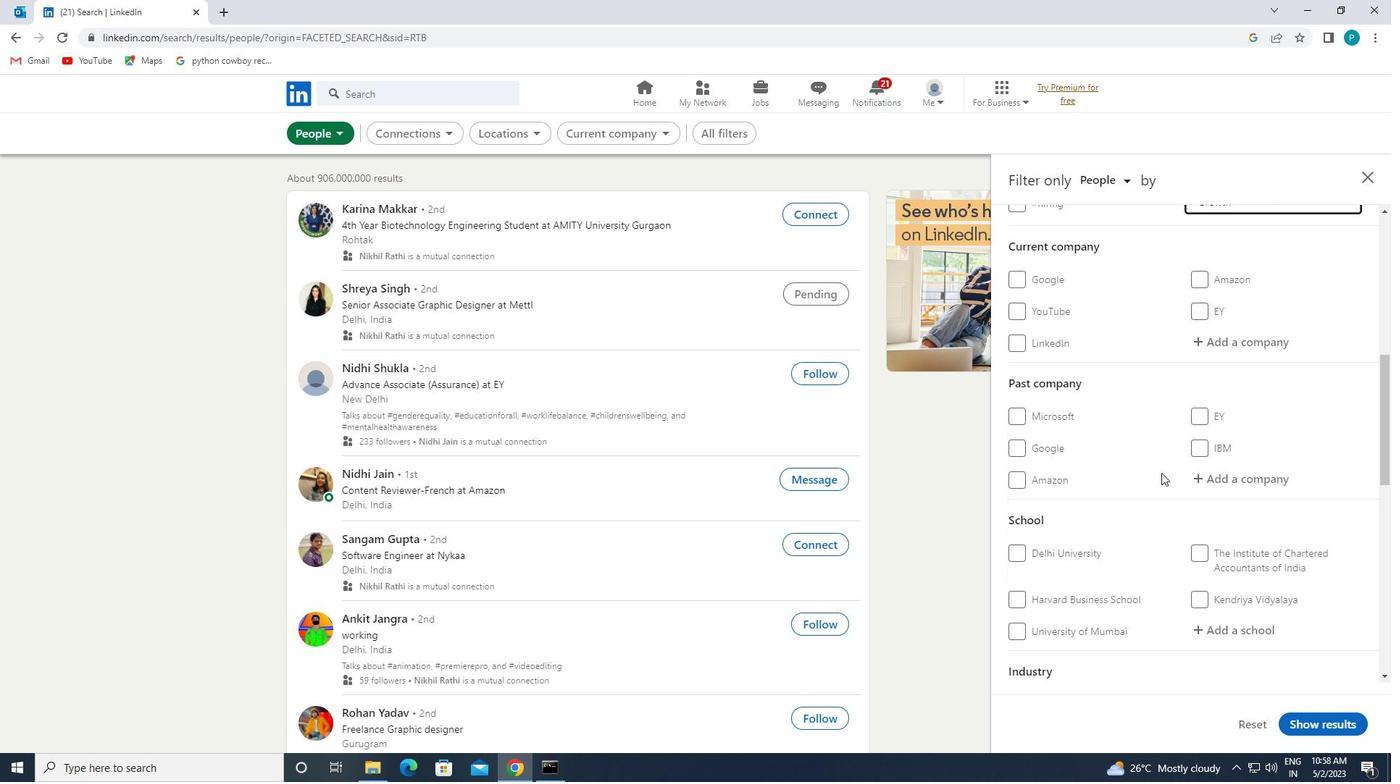
Action: Mouse scrolled (1115, 512) with delta (0, 0)
Screenshot: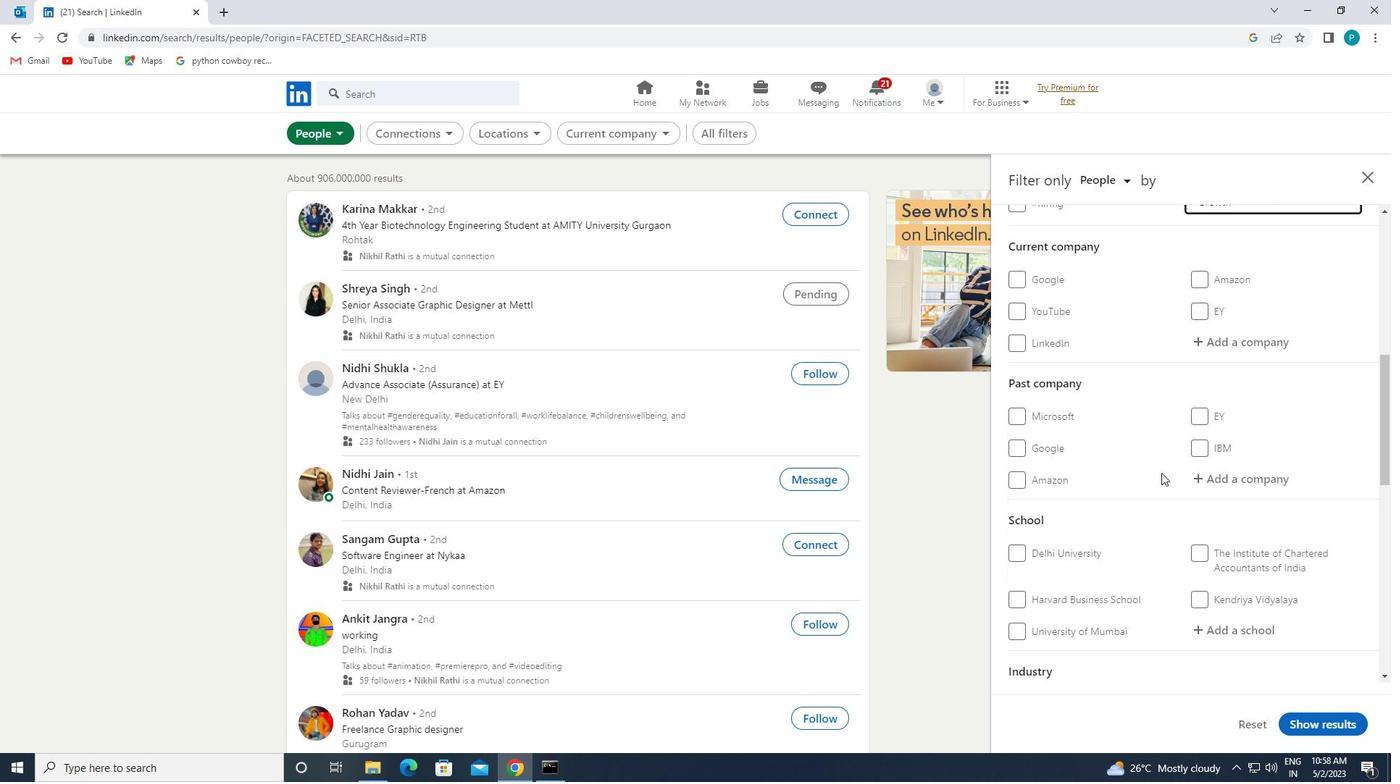 
Action: Mouse moved to (1012, 564)
Screenshot: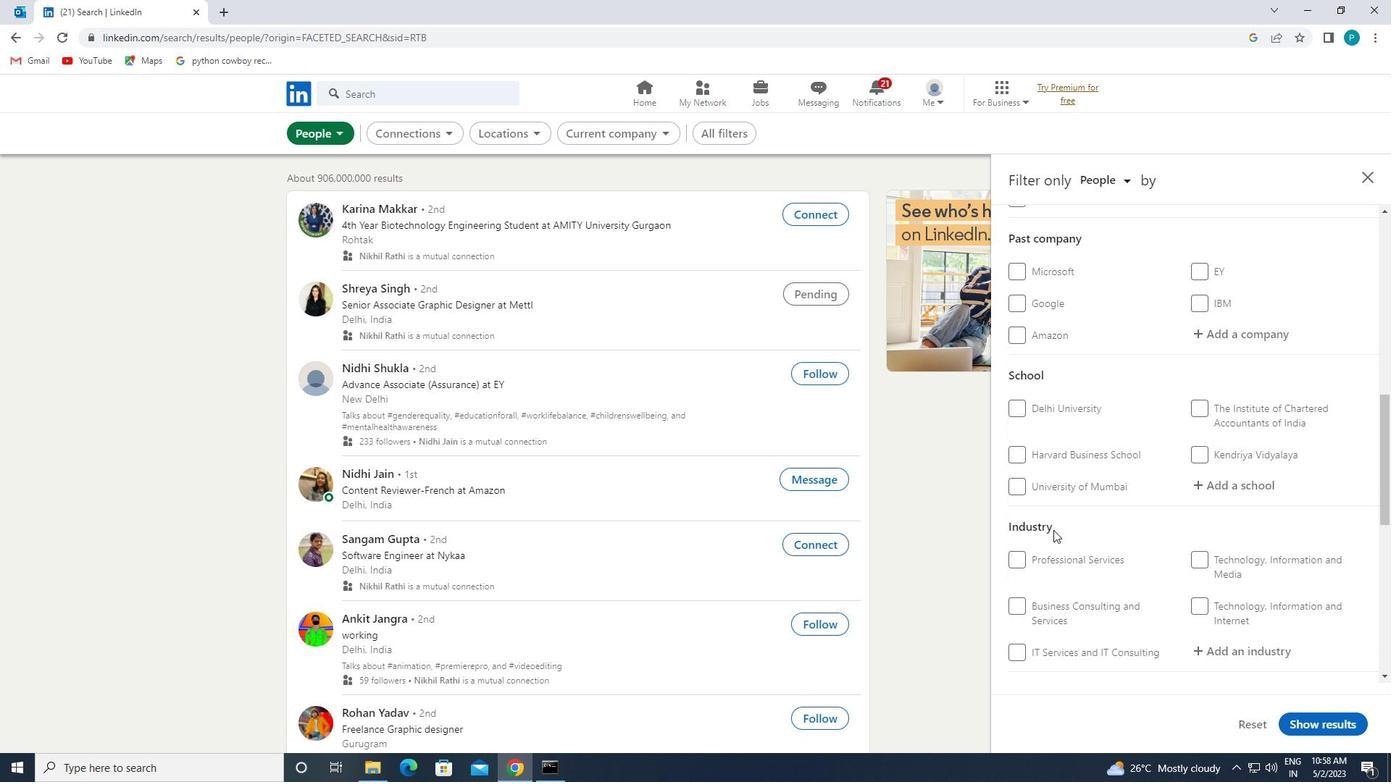 
Action: Mouse scrolled (1012, 564) with delta (0, 0)
Screenshot: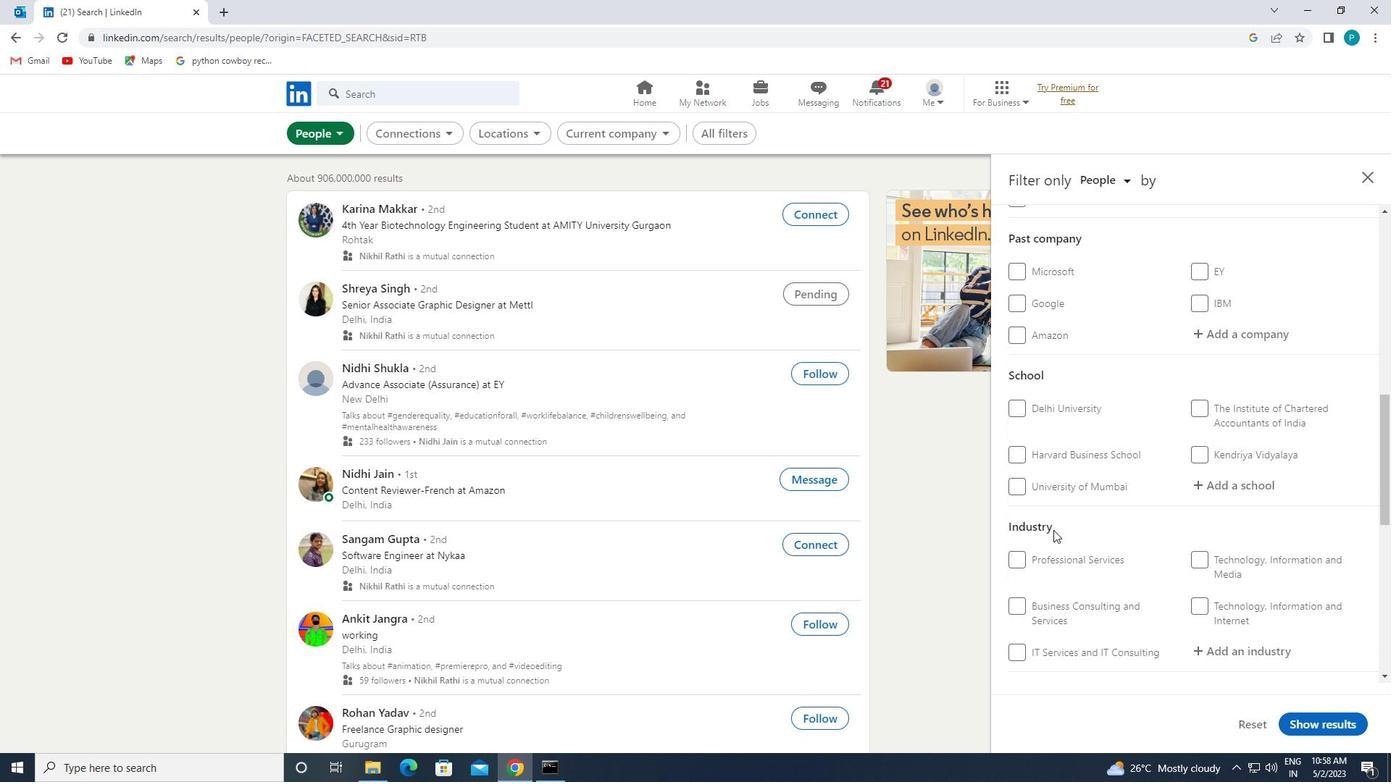 
Action: Mouse moved to (1012, 566)
Screenshot: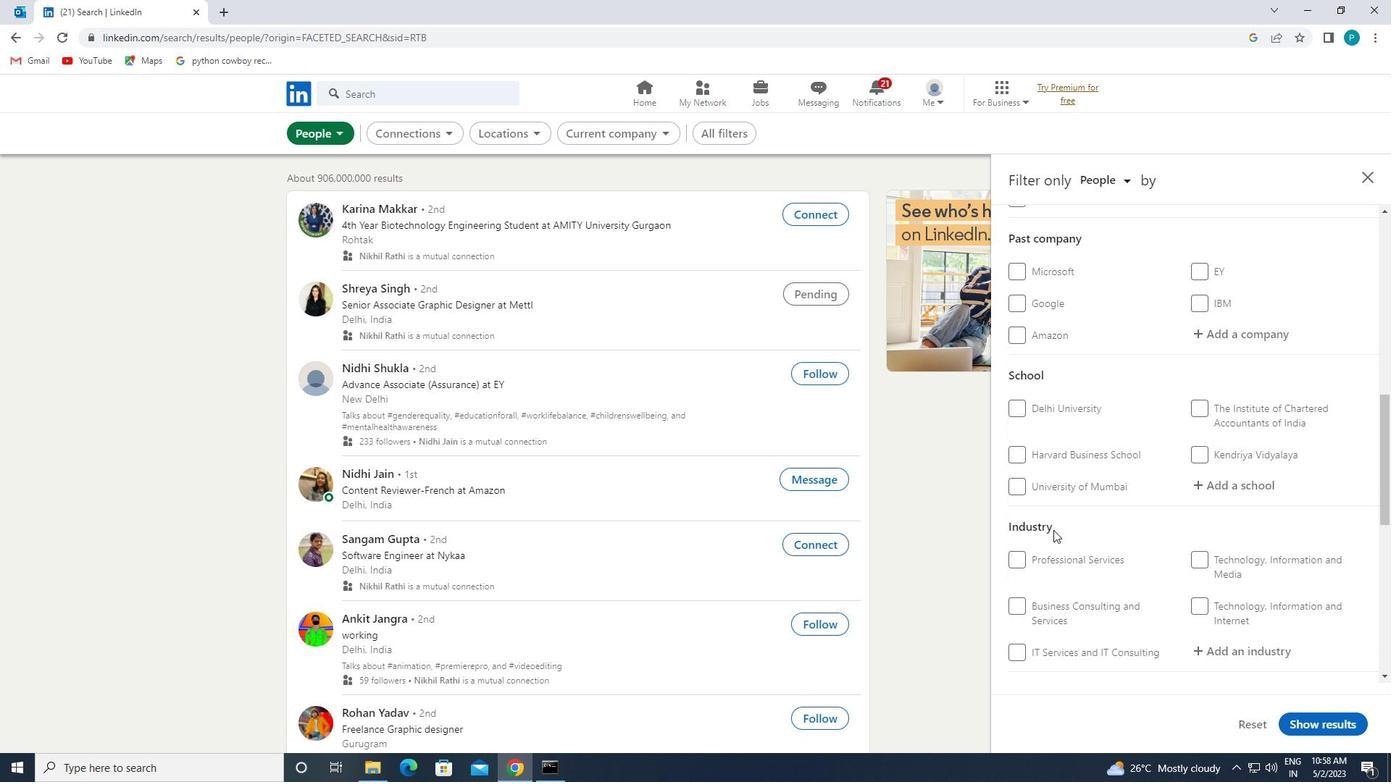 
Action: Mouse scrolled (1012, 565) with delta (0, 0)
Screenshot: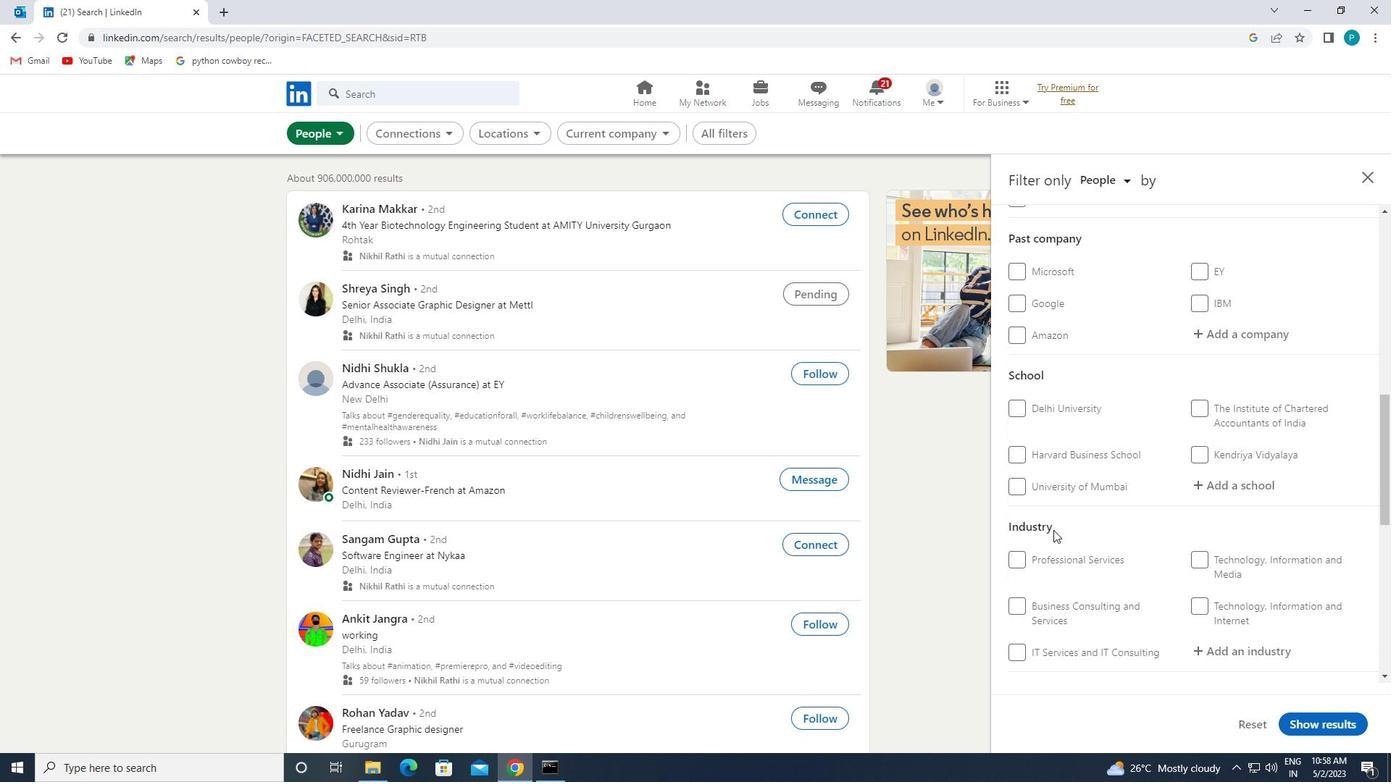 
Action: Mouse scrolled (1012, 565) with delta (0, 0)
Screenshot: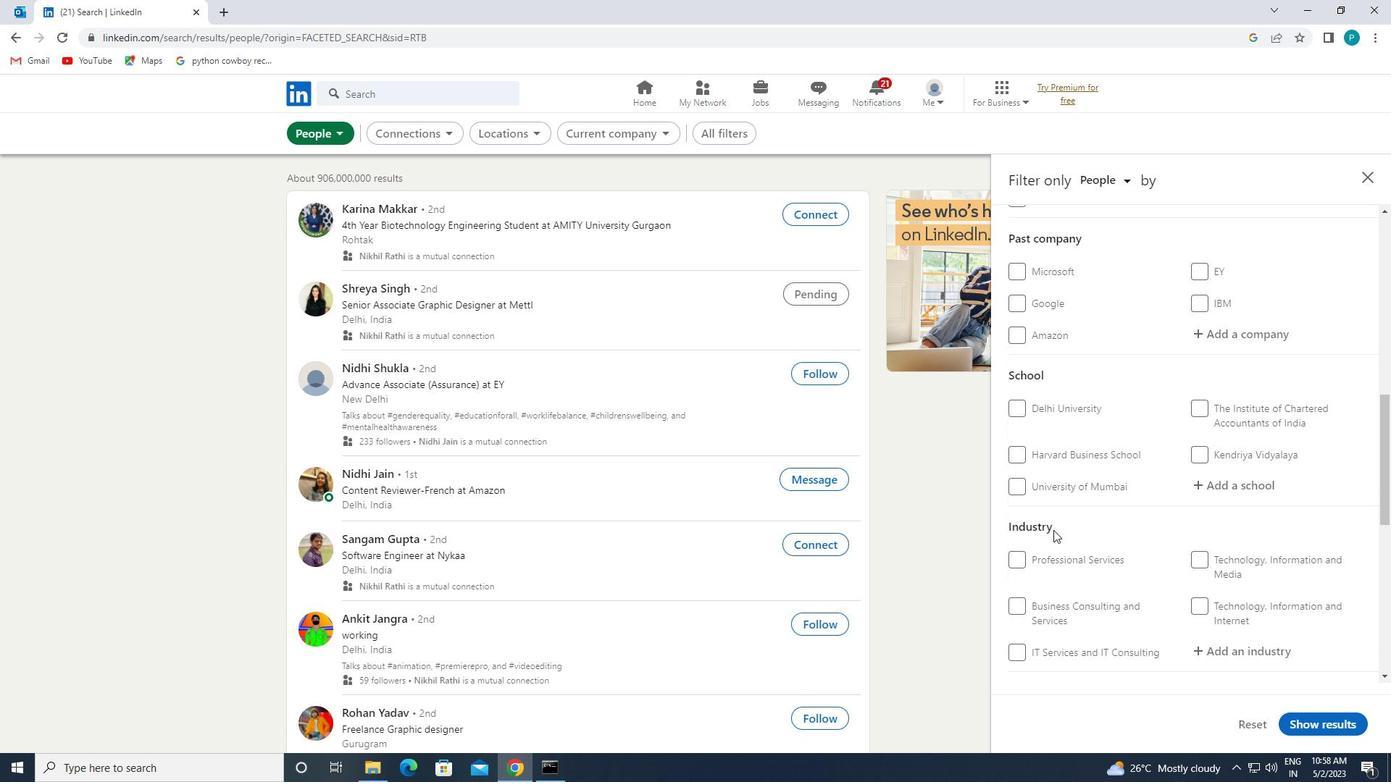 
Action: Mouse moved to (1035, 511)
Screenshot: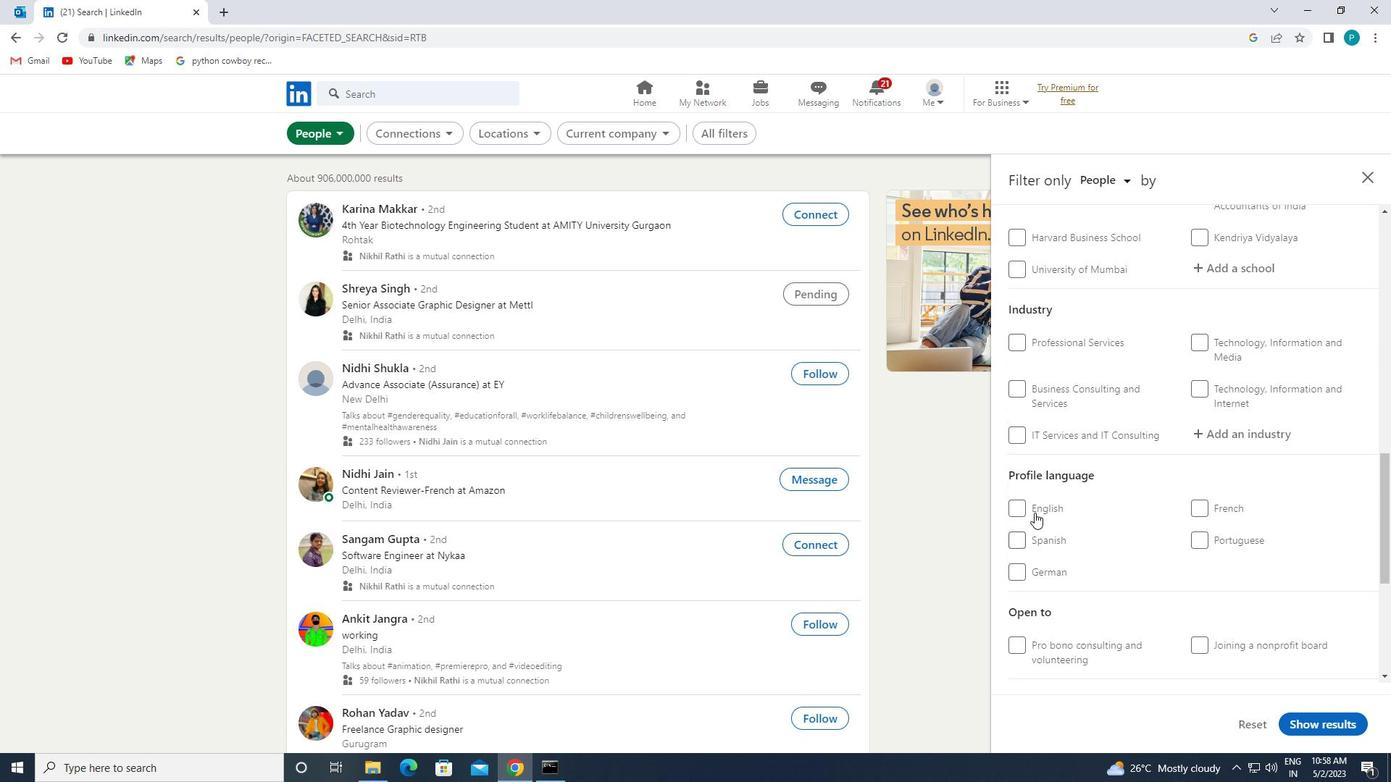 
Action: Mouse pressed left at (1035, 511)
Screenshot: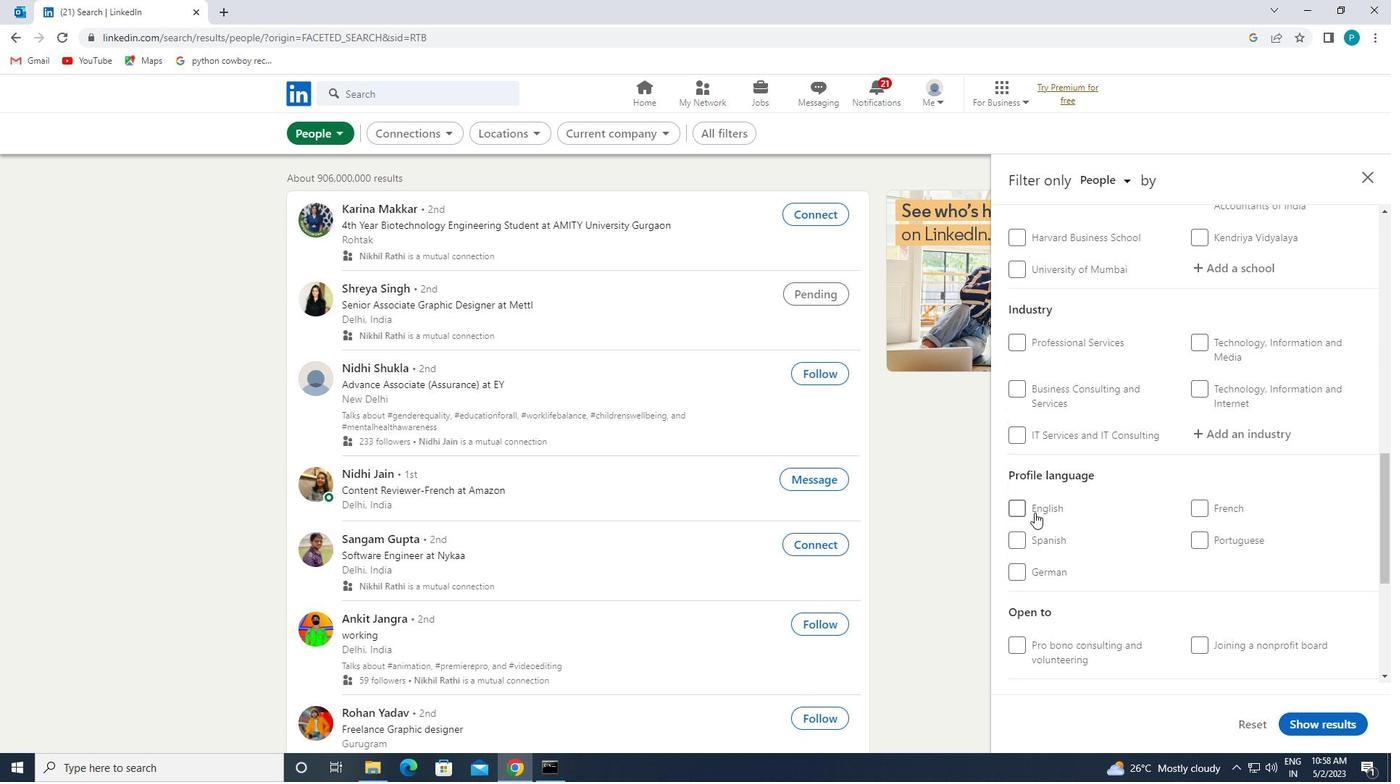 
Action: Mouse moved to (1083, 498)
Screenshot: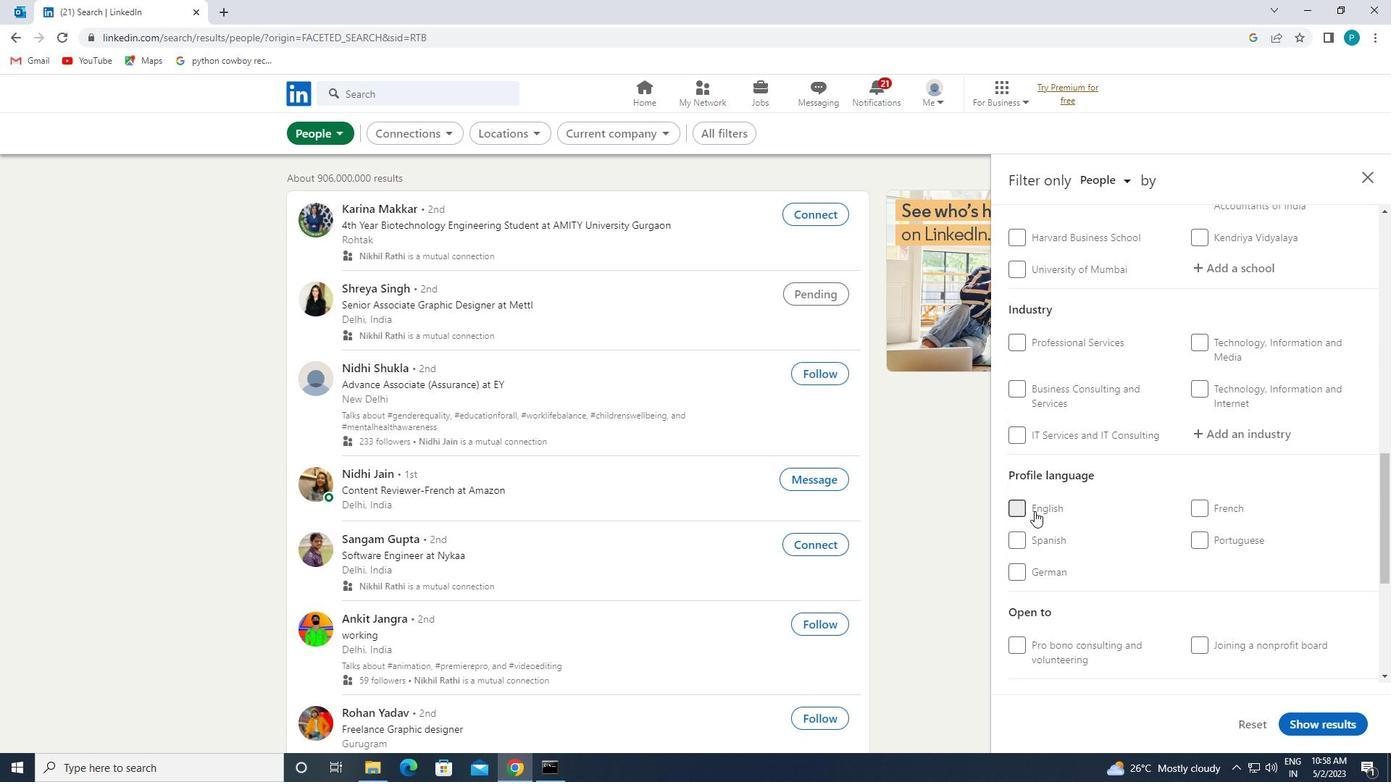 
Action: Mouse scrolled (1083, 499) with delta (0, 0)
Screenshot: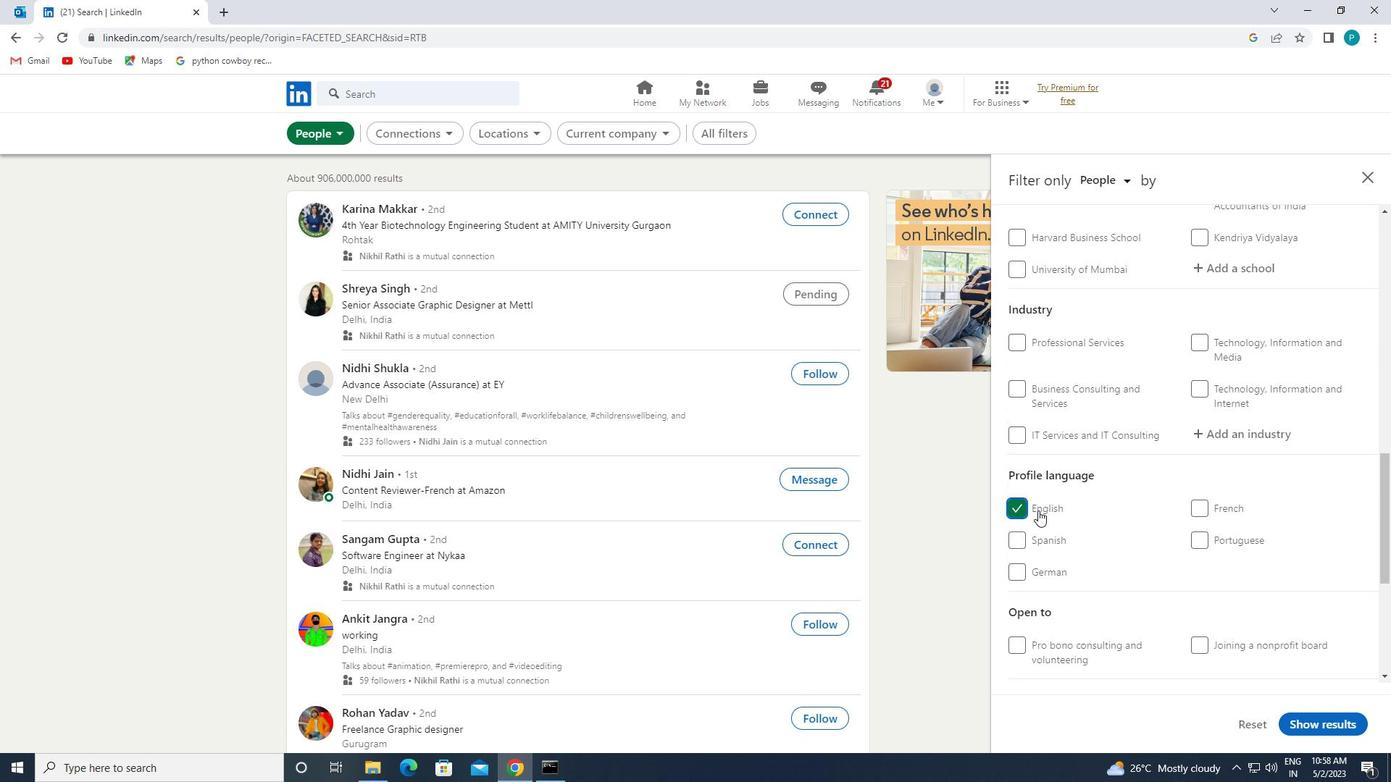 
Action: Mouse moved to (1083, 498)
Screenshot: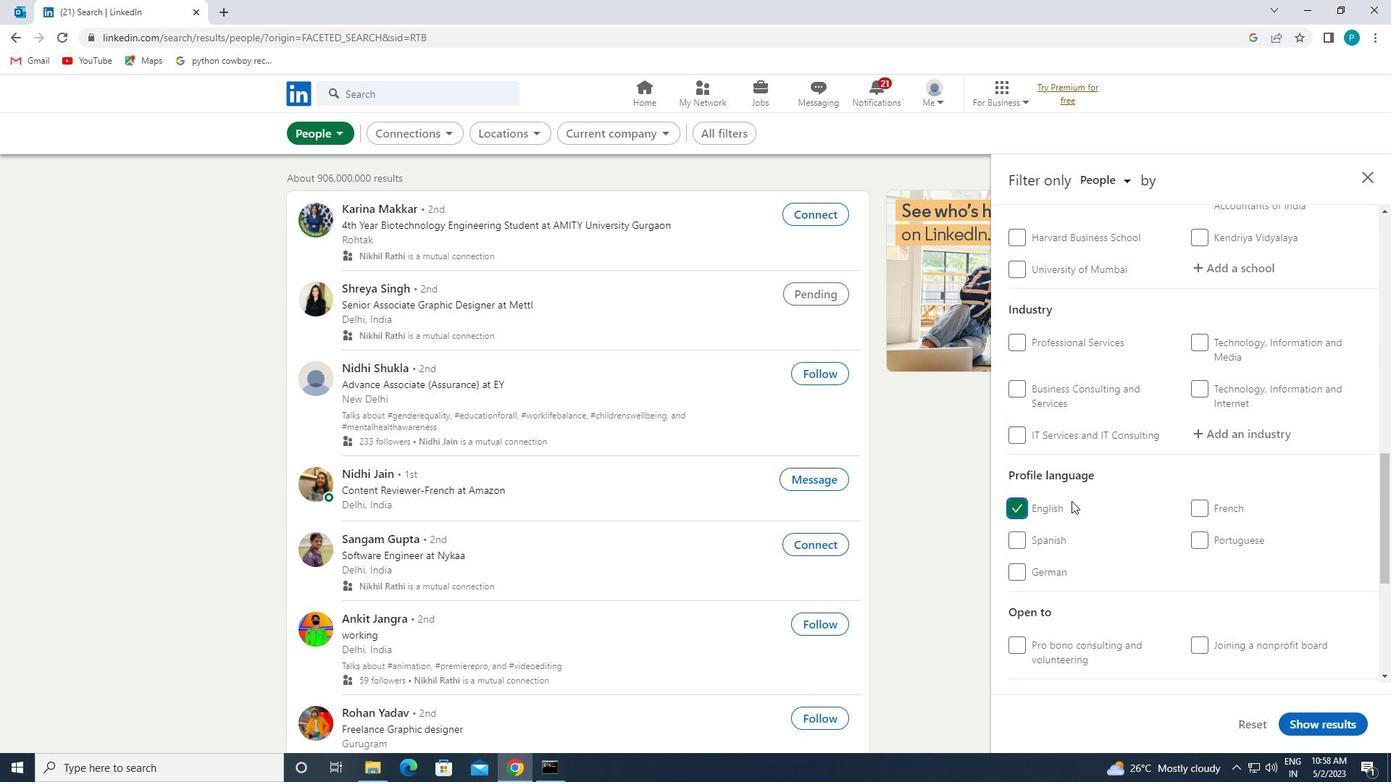 
Action: Mouse scrolled (1083, 498) with delta (0, 0)
Screenshot: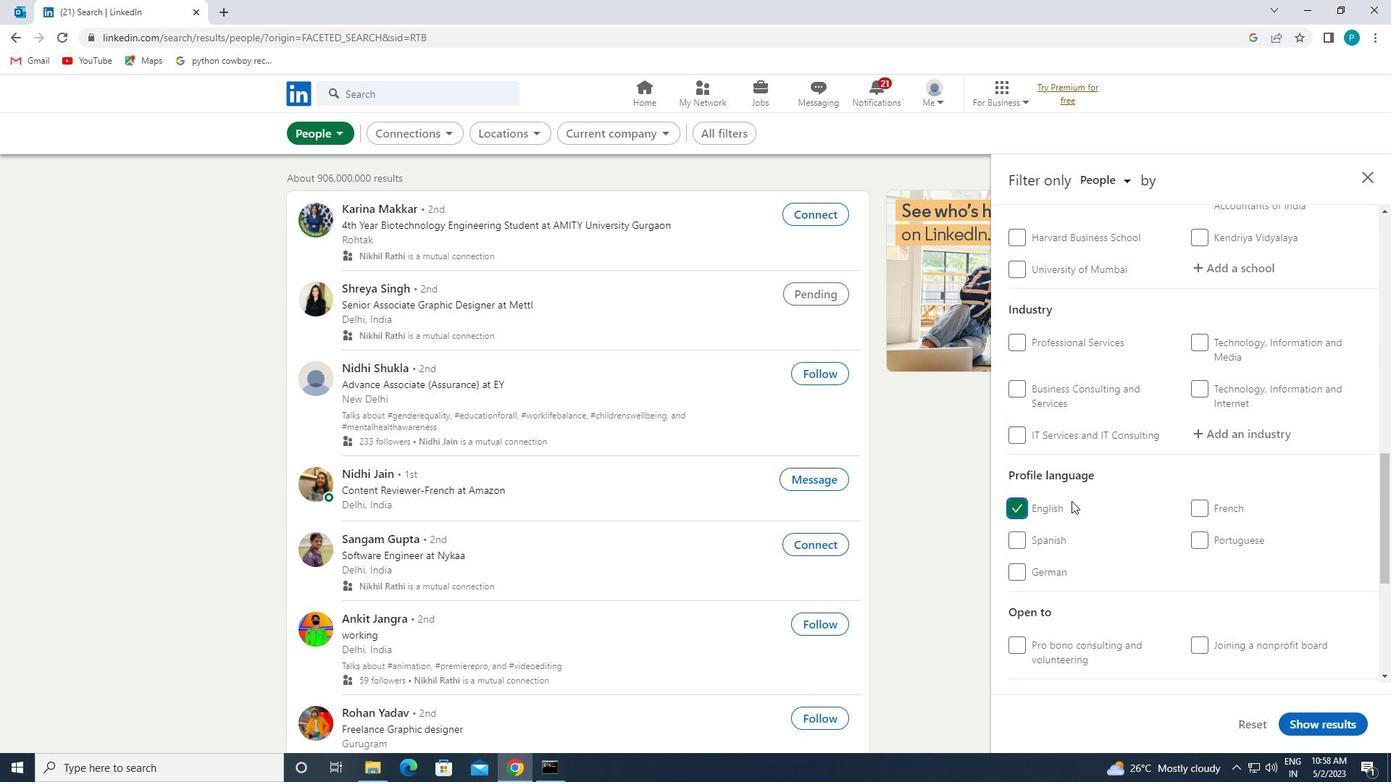 
Action: Mouse scrolled (1083, 498) with delta (0, 0)
Screenshot: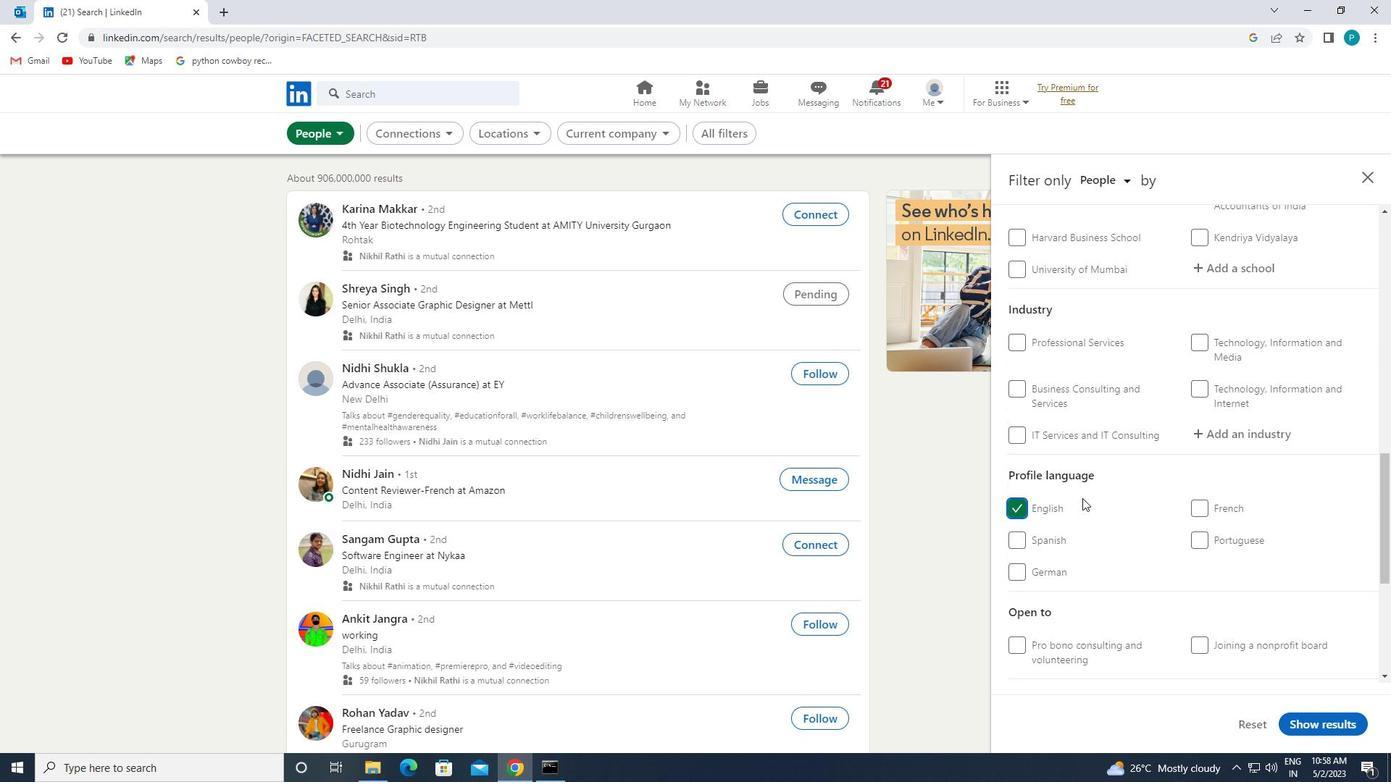 
Action: Mouse scrolled (1083, 498) with delta (0, 0)
Screenshot: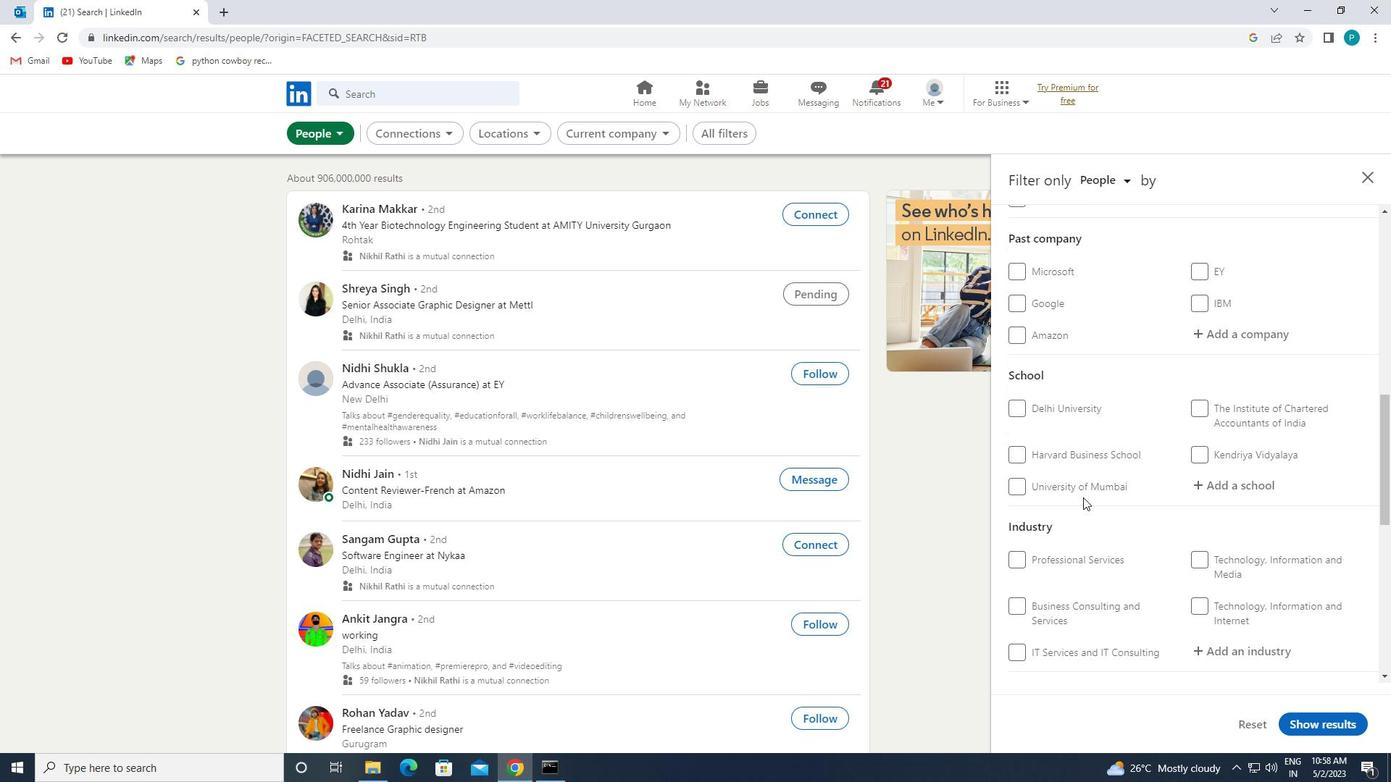
Action: Mouse scrolled (1083, 498) with delta (0, 0)
Screenshot: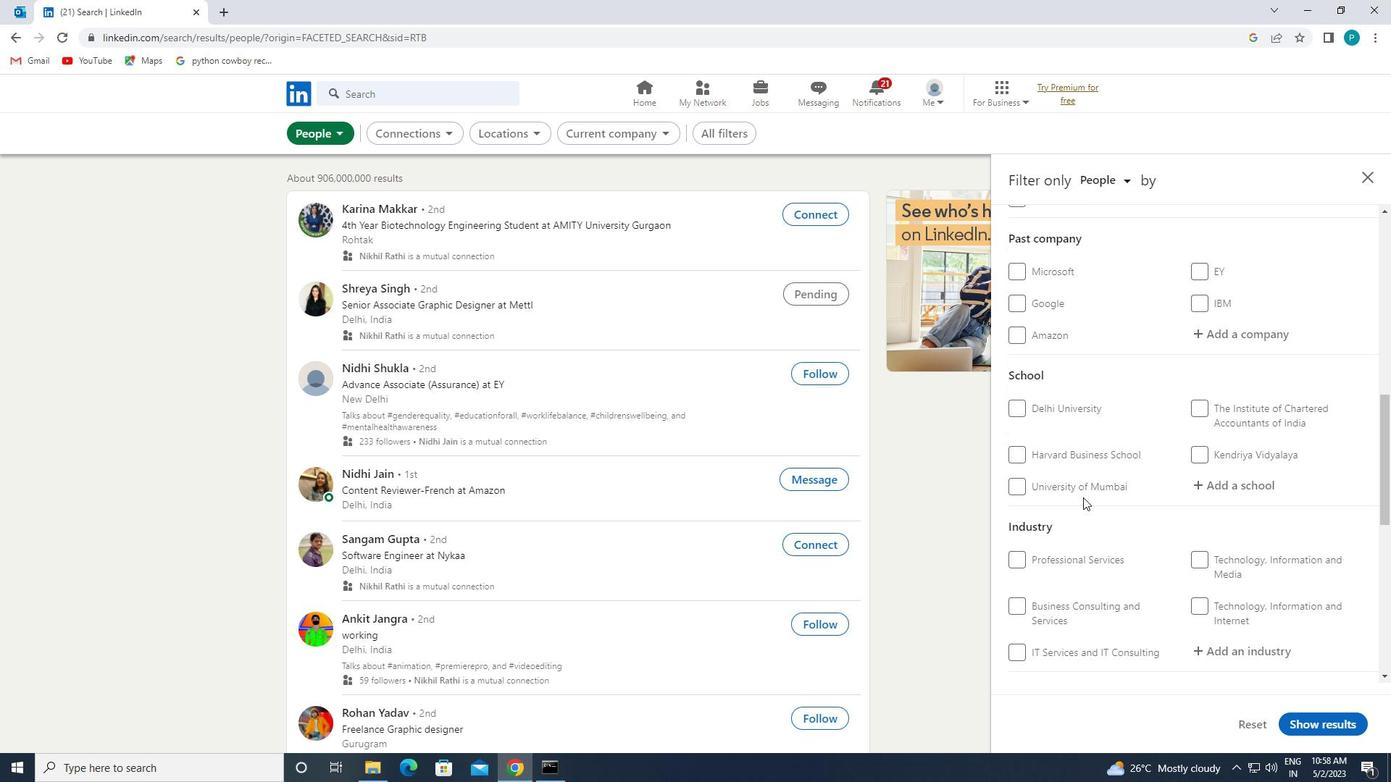 
Action: Mouse moved to (1223, 345)
Screenshot: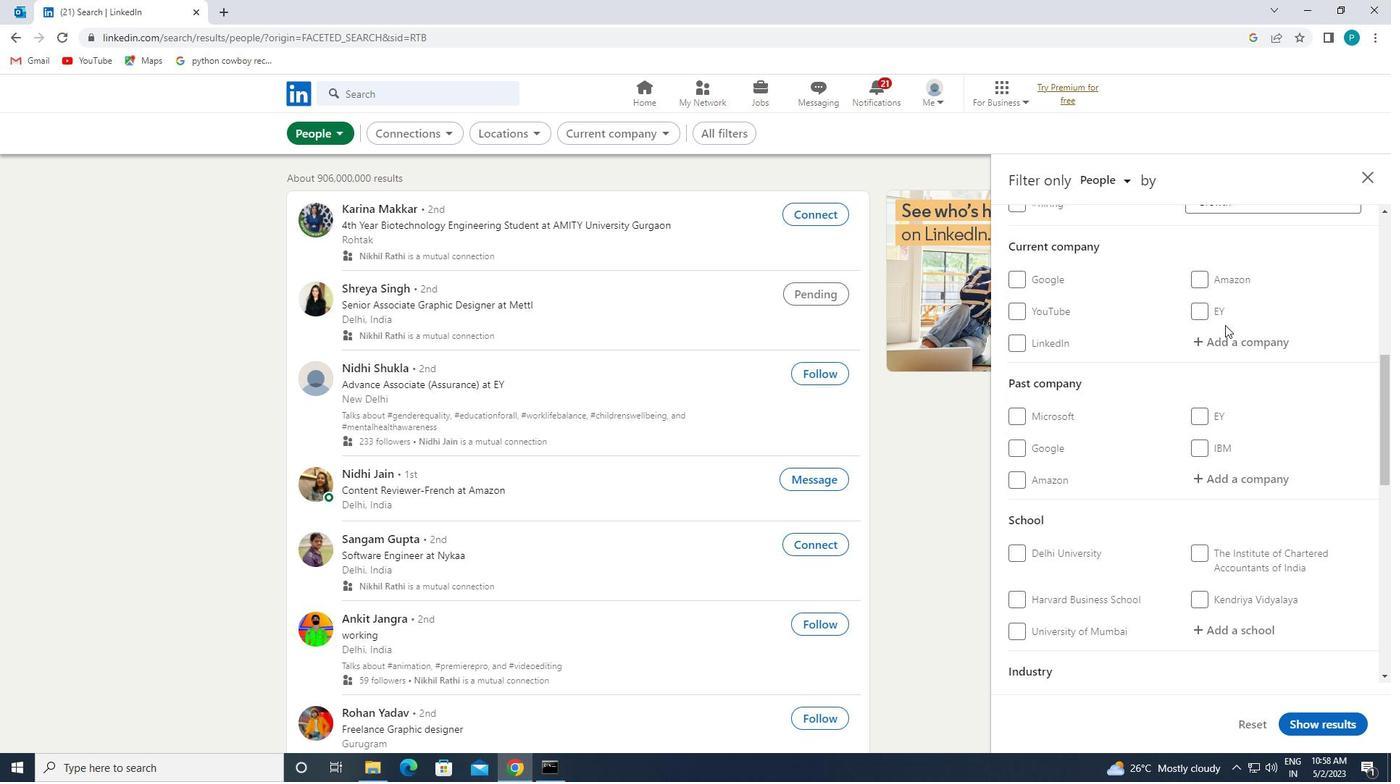 
Action: Mouse pressed left at (1223, 345)
Screenshot: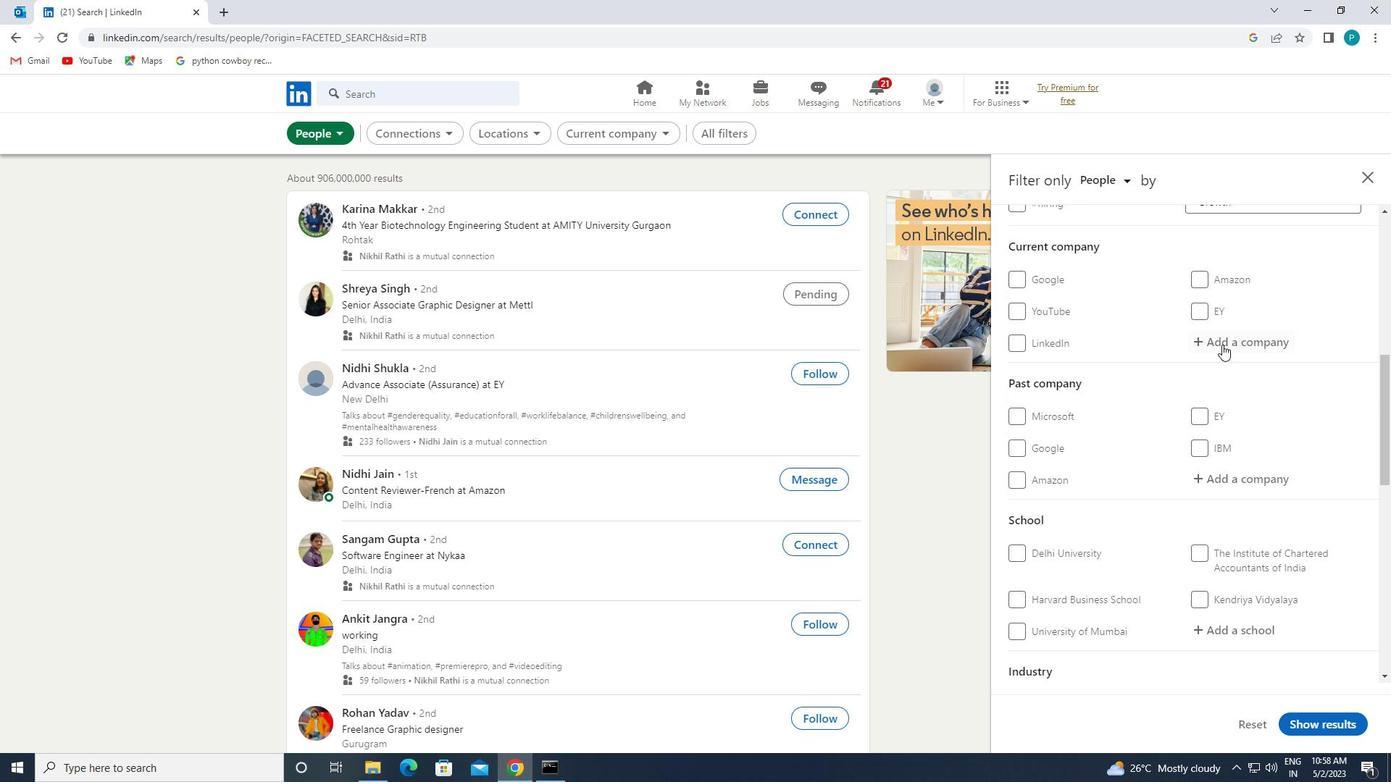 
Action: Key pressed <Key.caps_lock>LAUNCHMAPS
Screenshot: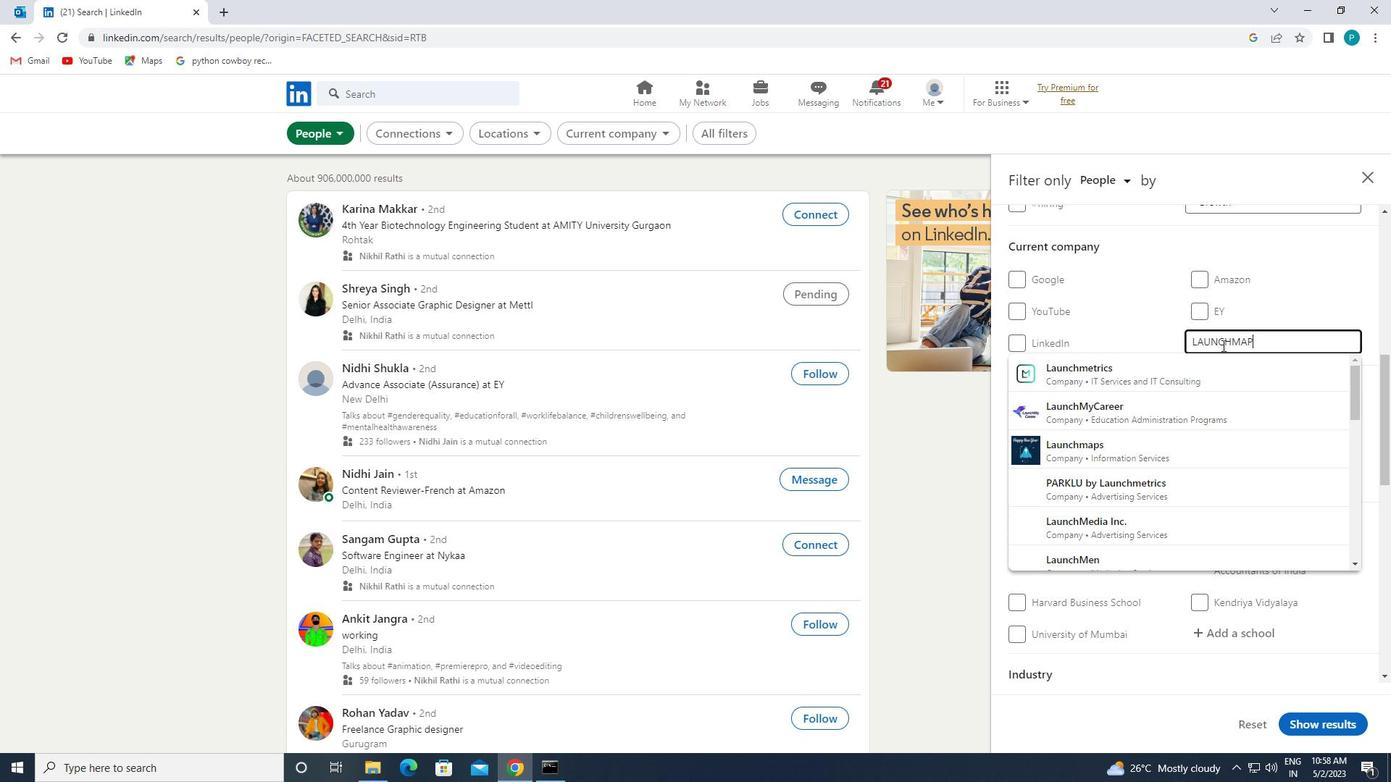 
Action: Mouse moved to (1180, 371)
Screenshot: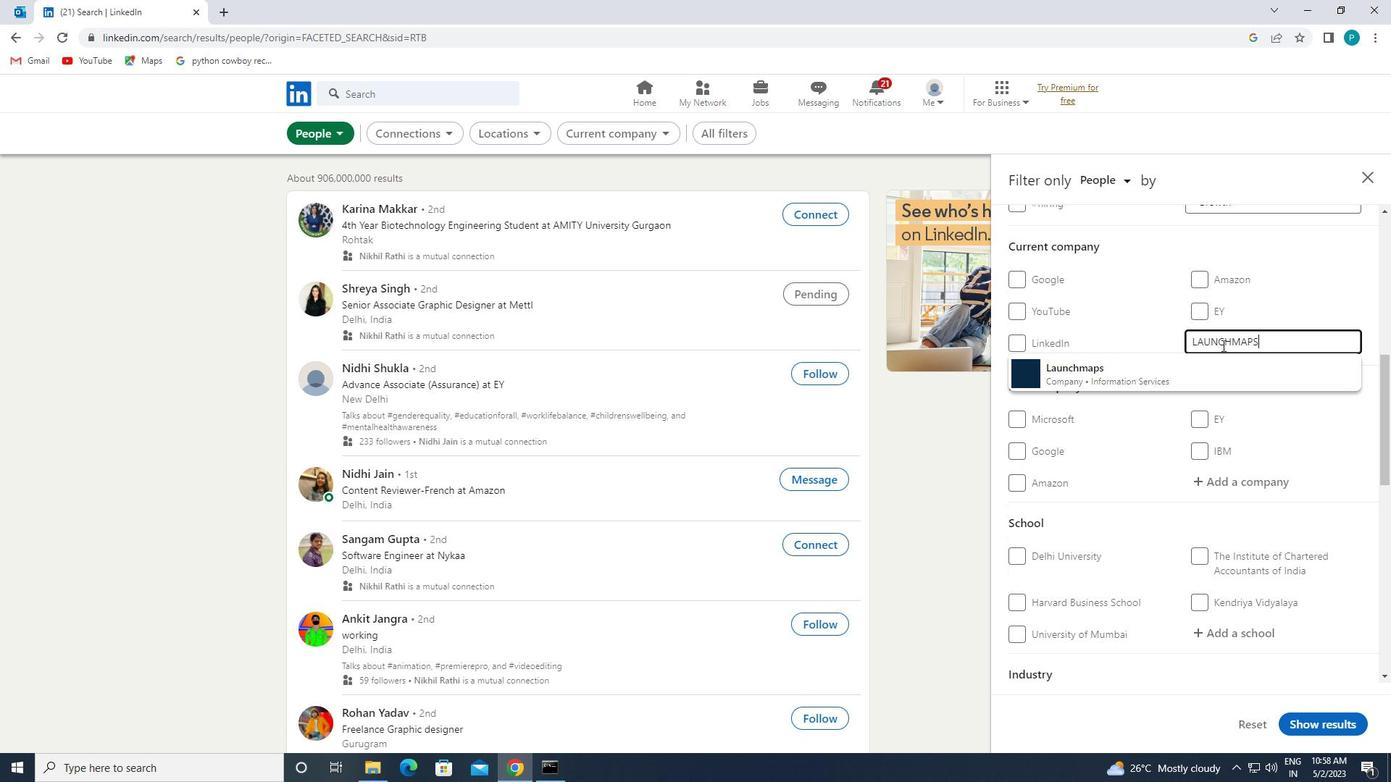 
Action: Mouse pressed left at (1180, 371)
Screenshot: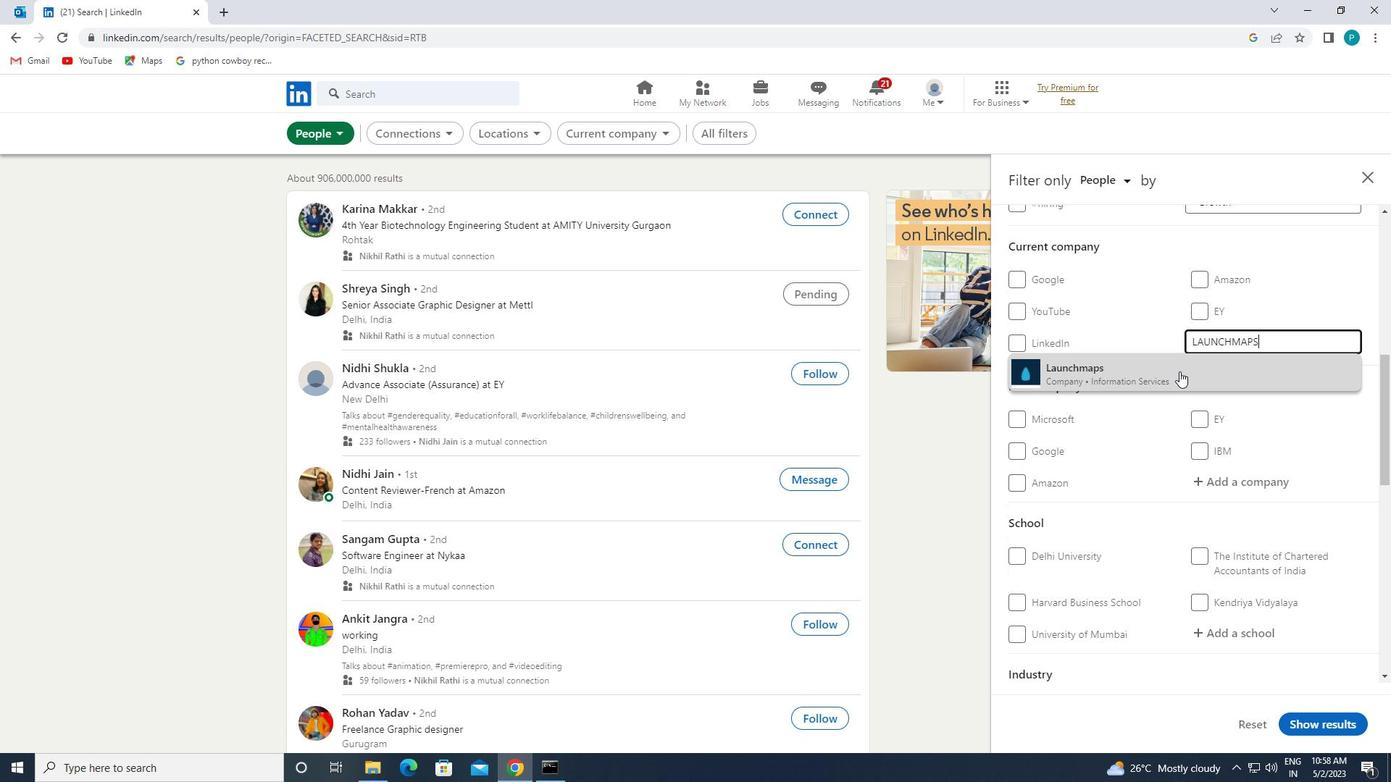 
Action: Mouse moved to (1188, 397)
Screenshot: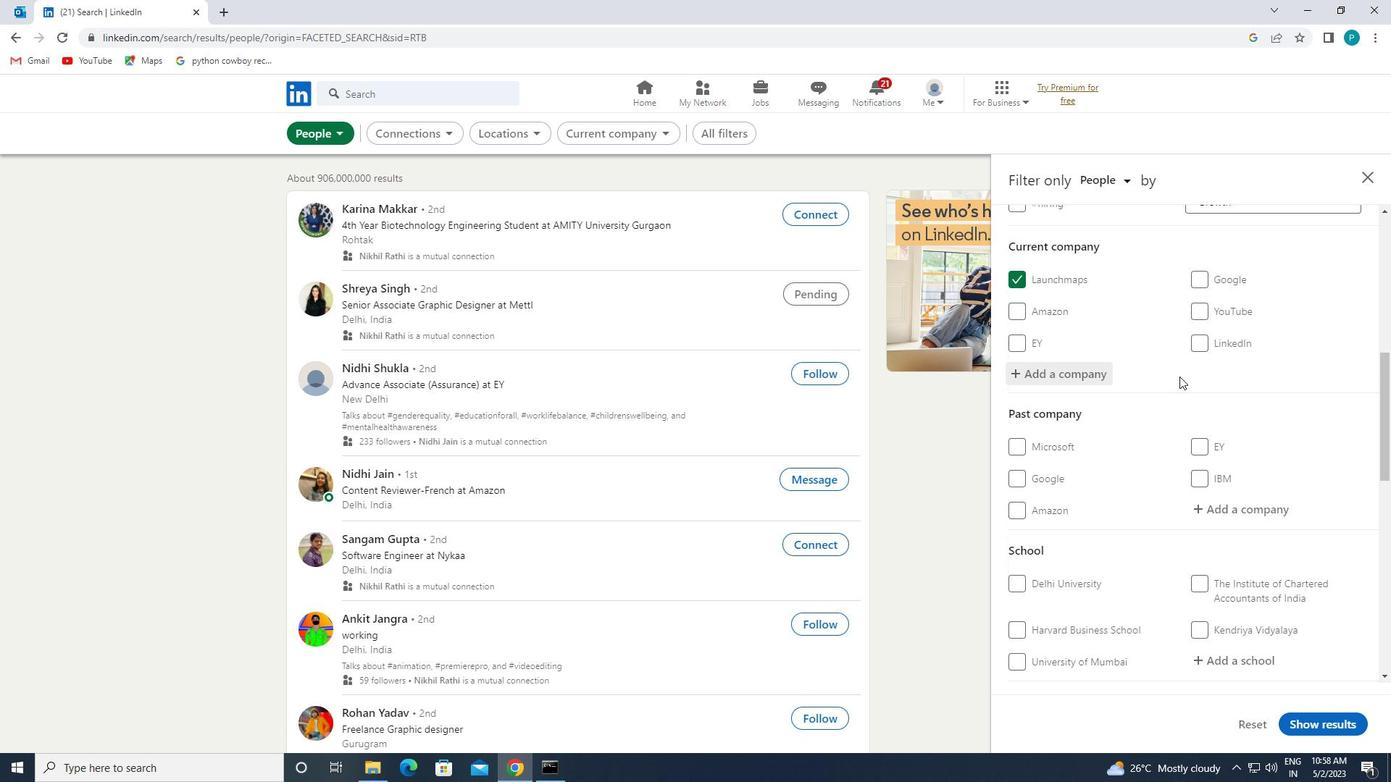 
Action: Mouse scrolled (1188, 396) with delta (0, 0)
Screenshot: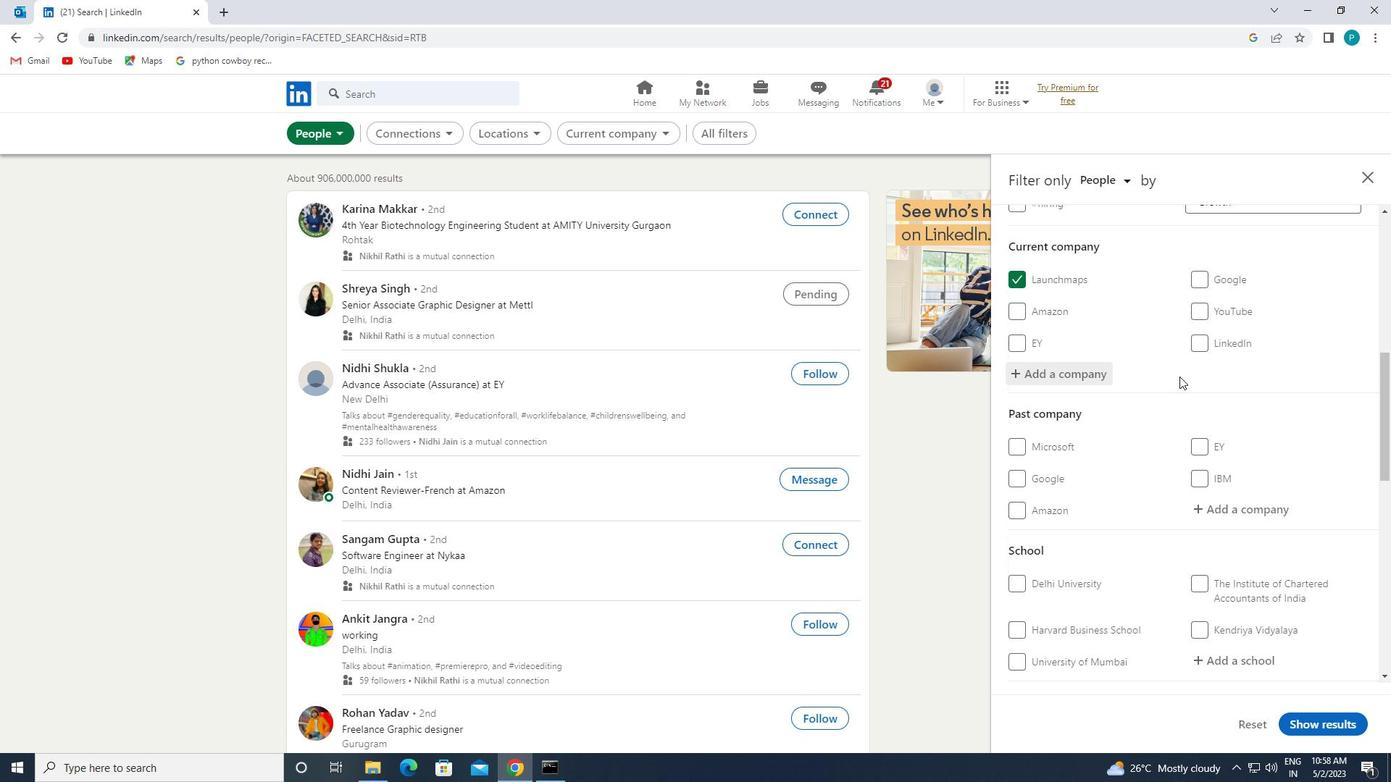 
Action: Mouse moved to (1191, 409)
Screenshot: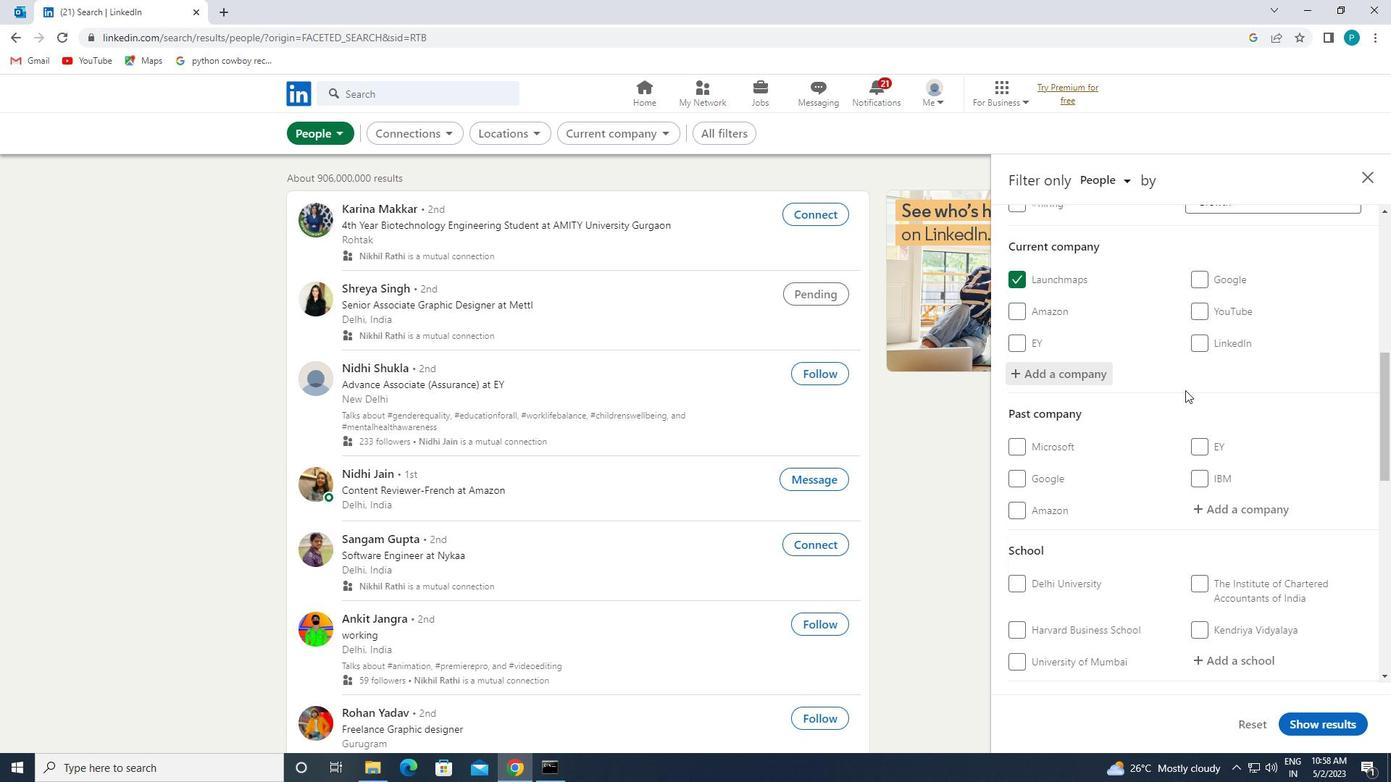 
Action: Mouse scrolled (1191, 408) with delta (0, 0)
Screenshot: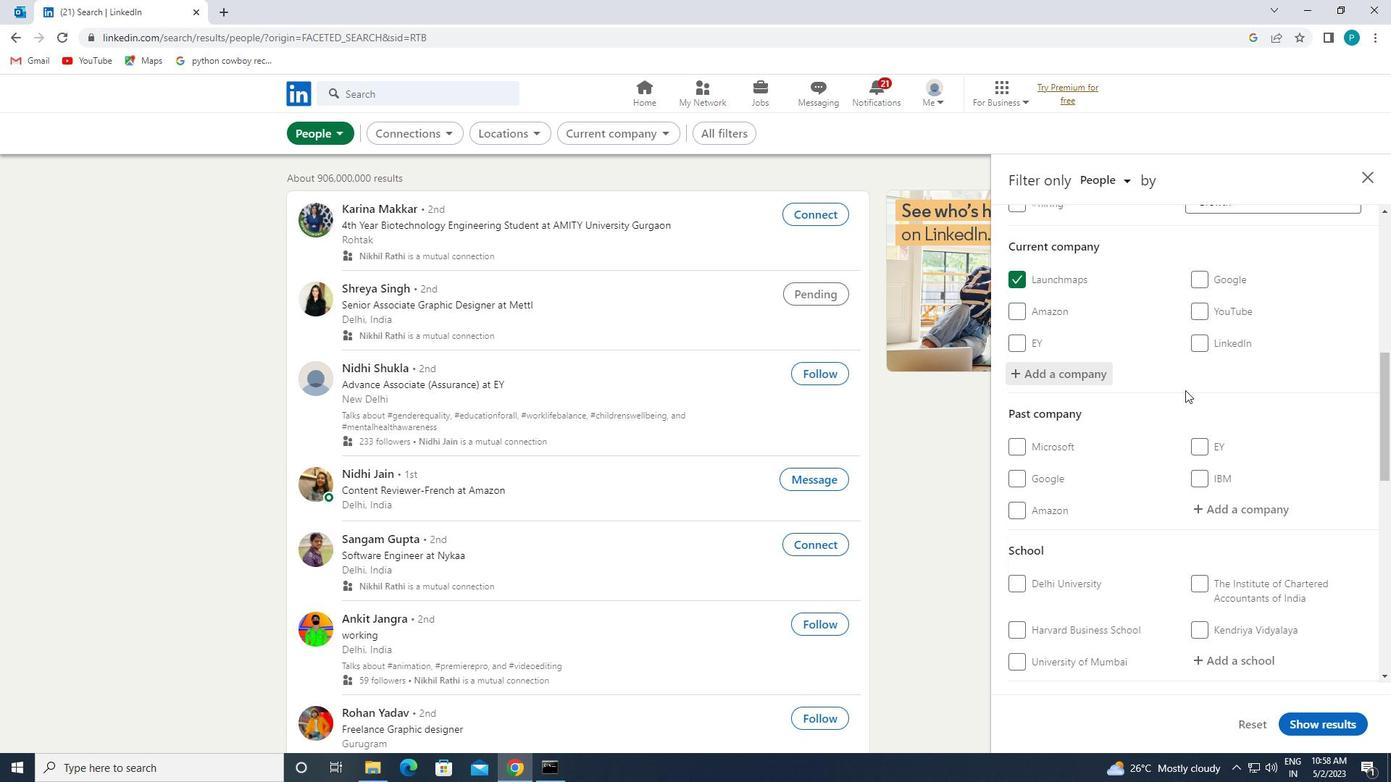 
Action: Mouse moved to (1226, 522)
Screenshot: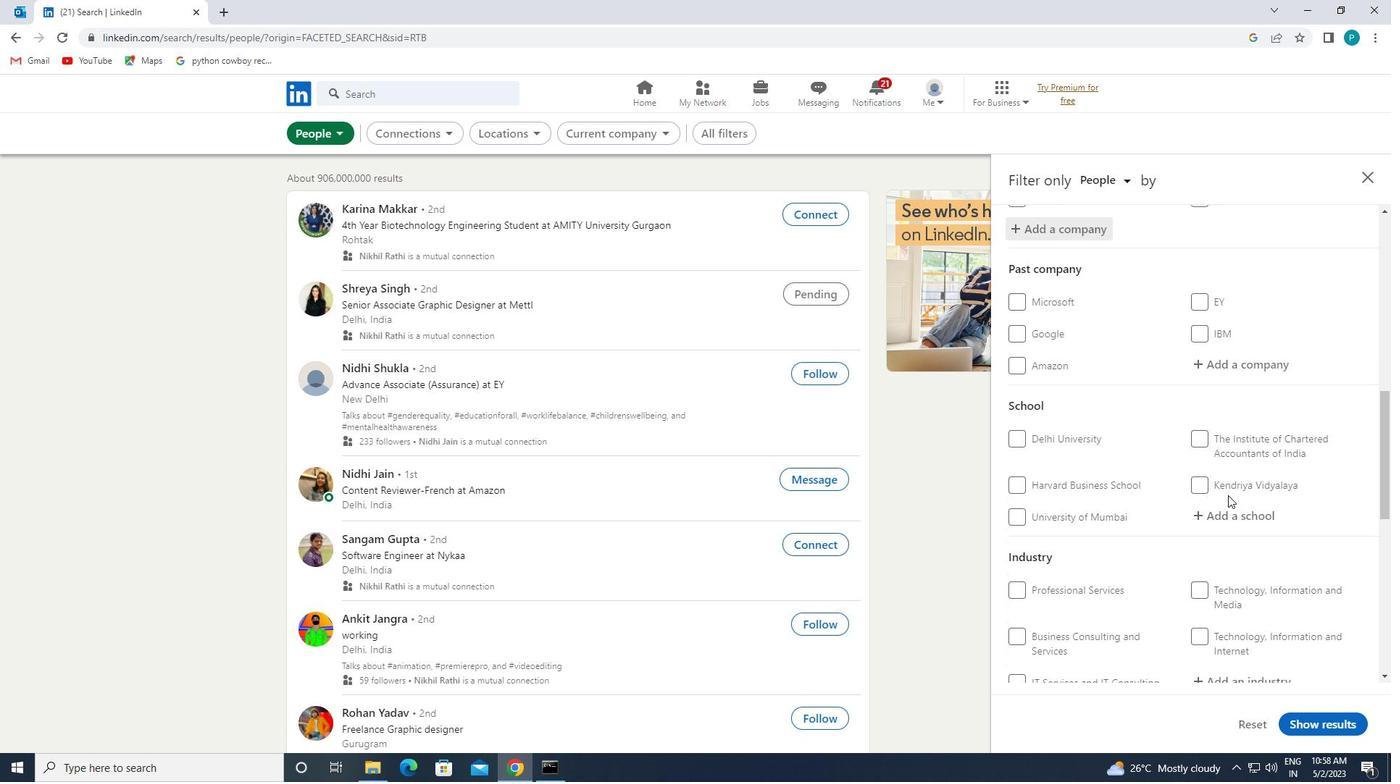 
Action: Mouse pressed left at (1226, 522)
Screenshot: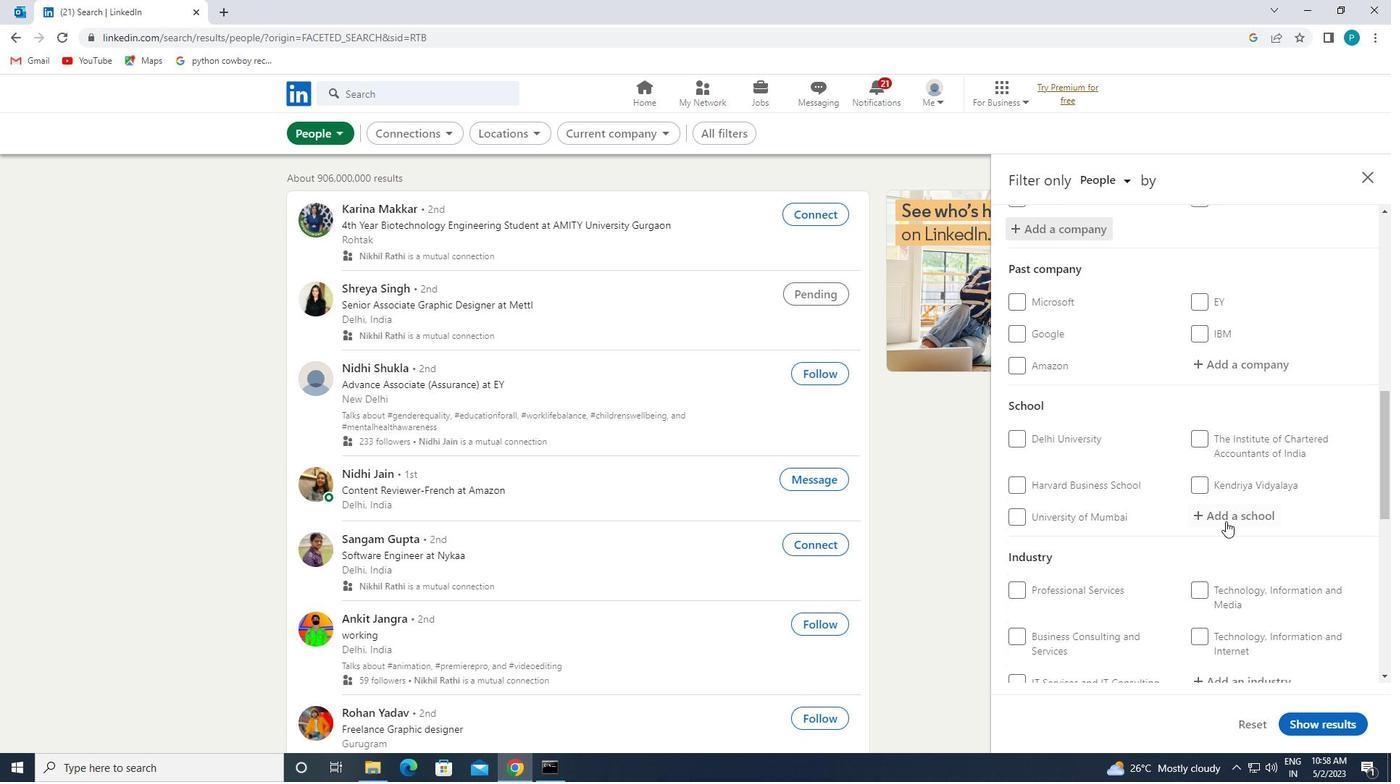 
Action: Key pressed <Key.caps_lock>P<Key.caps_lock>RESTIGE
Screenshot: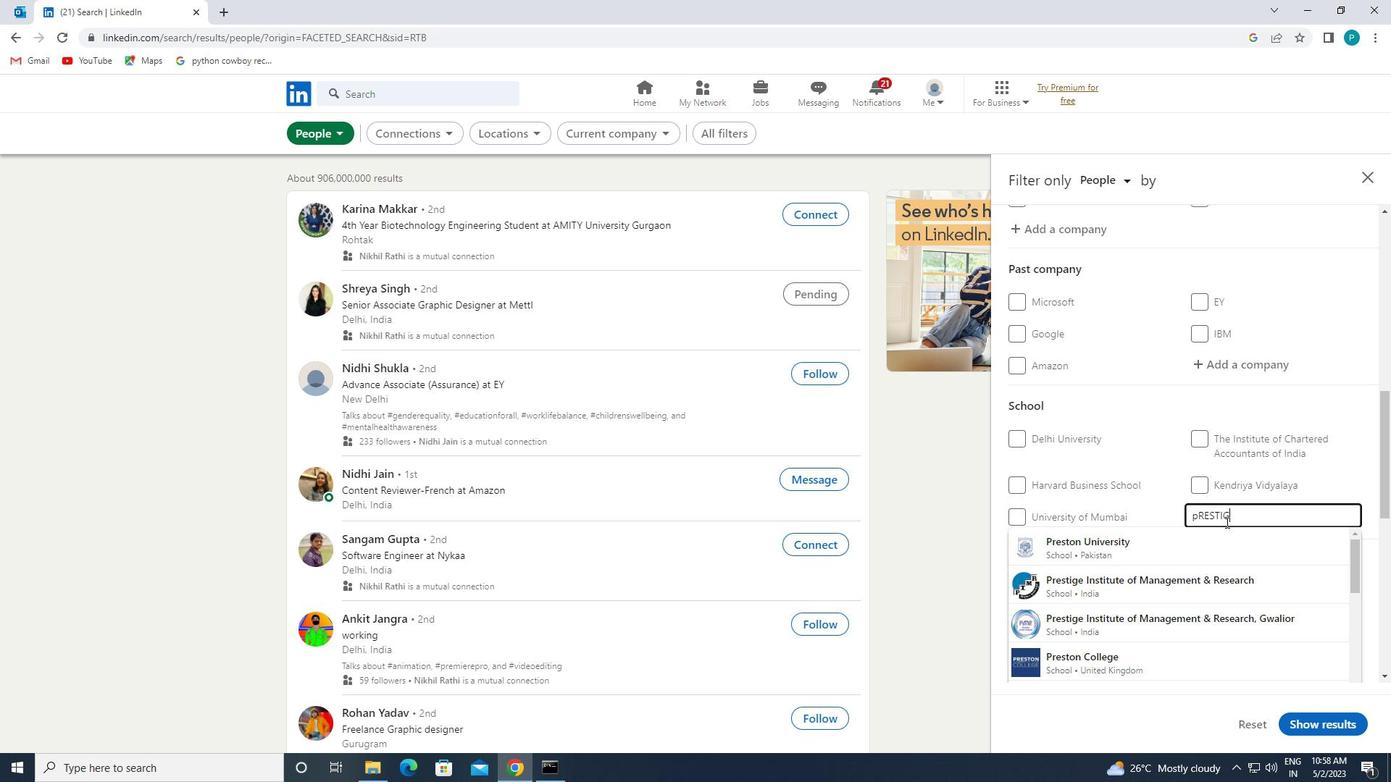 
Action: Mouse moved to (1224, 624)
Screenshot: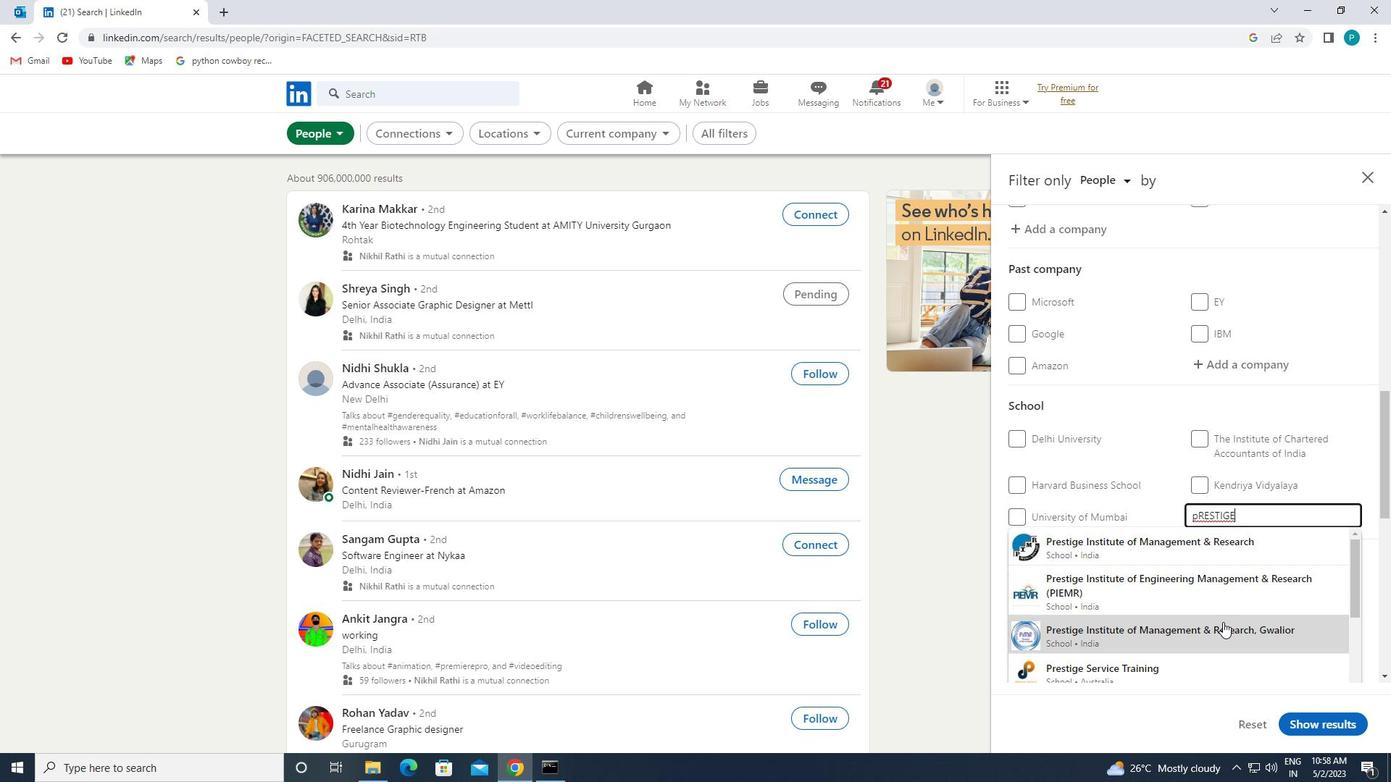 
Action: Mouse pressed left at (1224, 624)
Screenshot: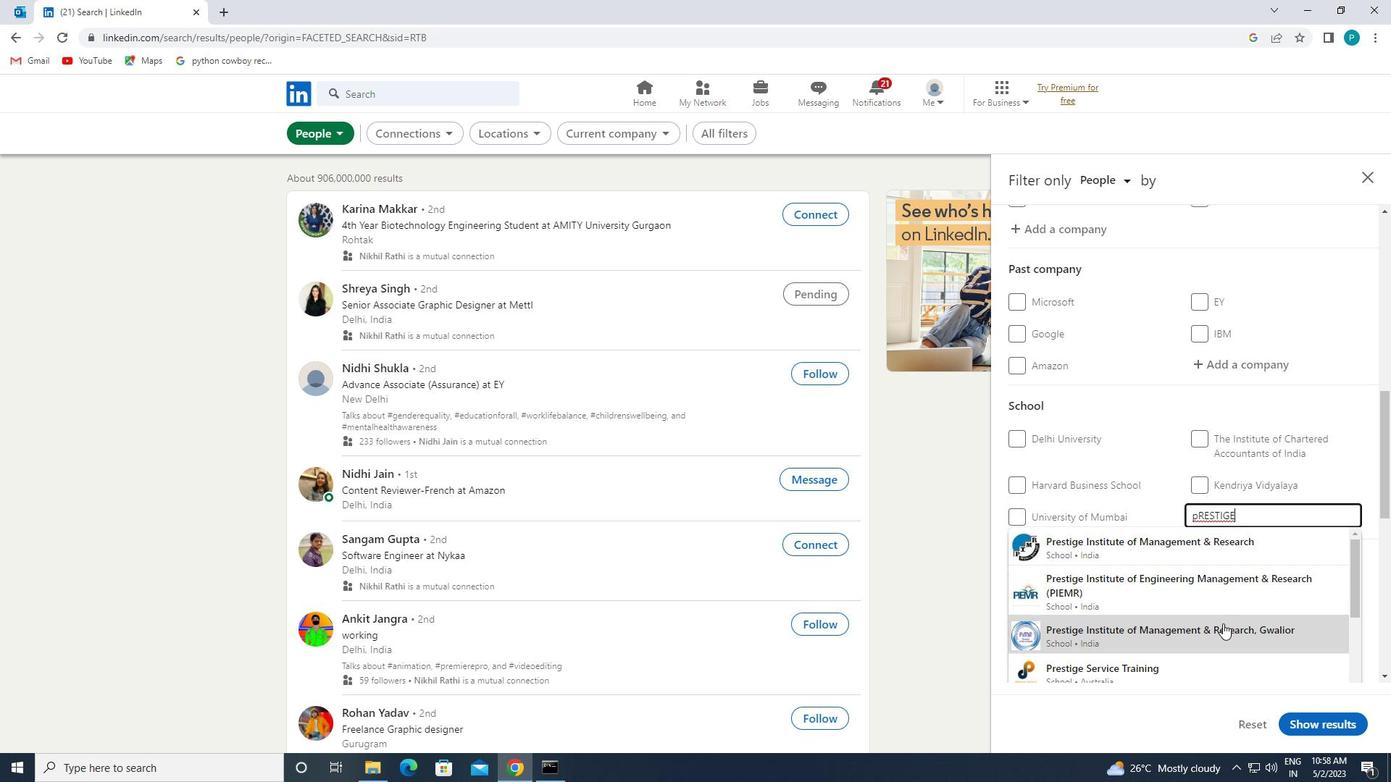 
Action: Mouse moved to (1224, 585)
Screenshot: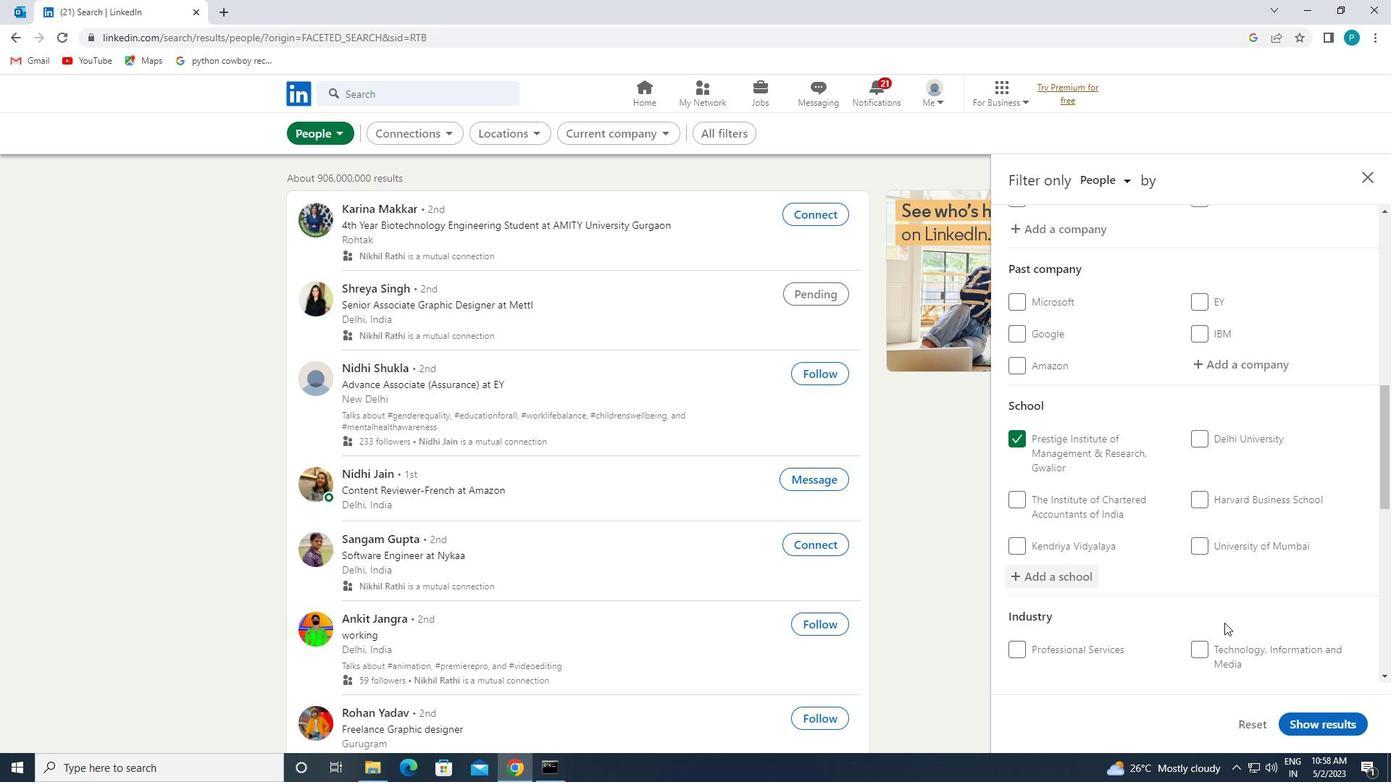
Action: Mouse scrolled (1224, 585) with delta (0, 0)
Screenshot: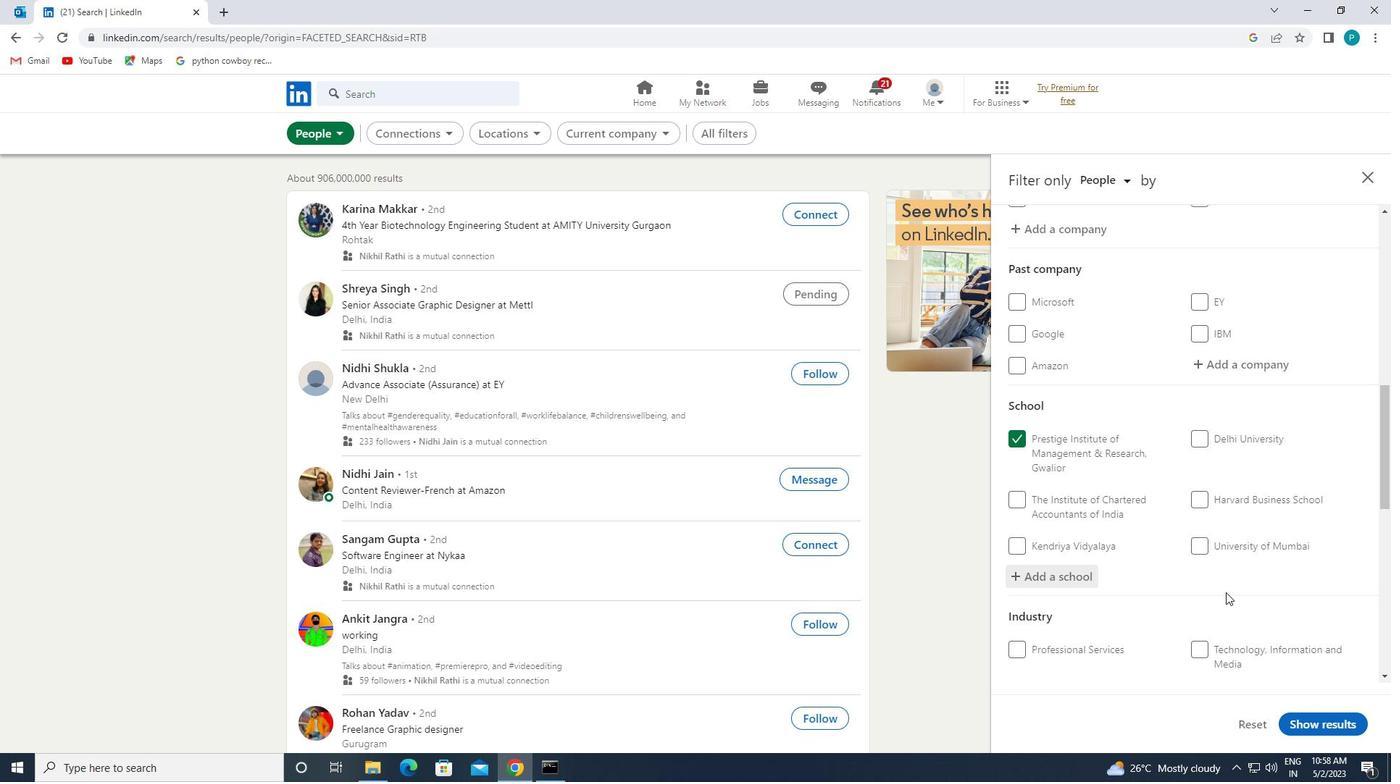 
Action: Mouse scrolled (1224, 585) with delta (0, 0)
Screenshot: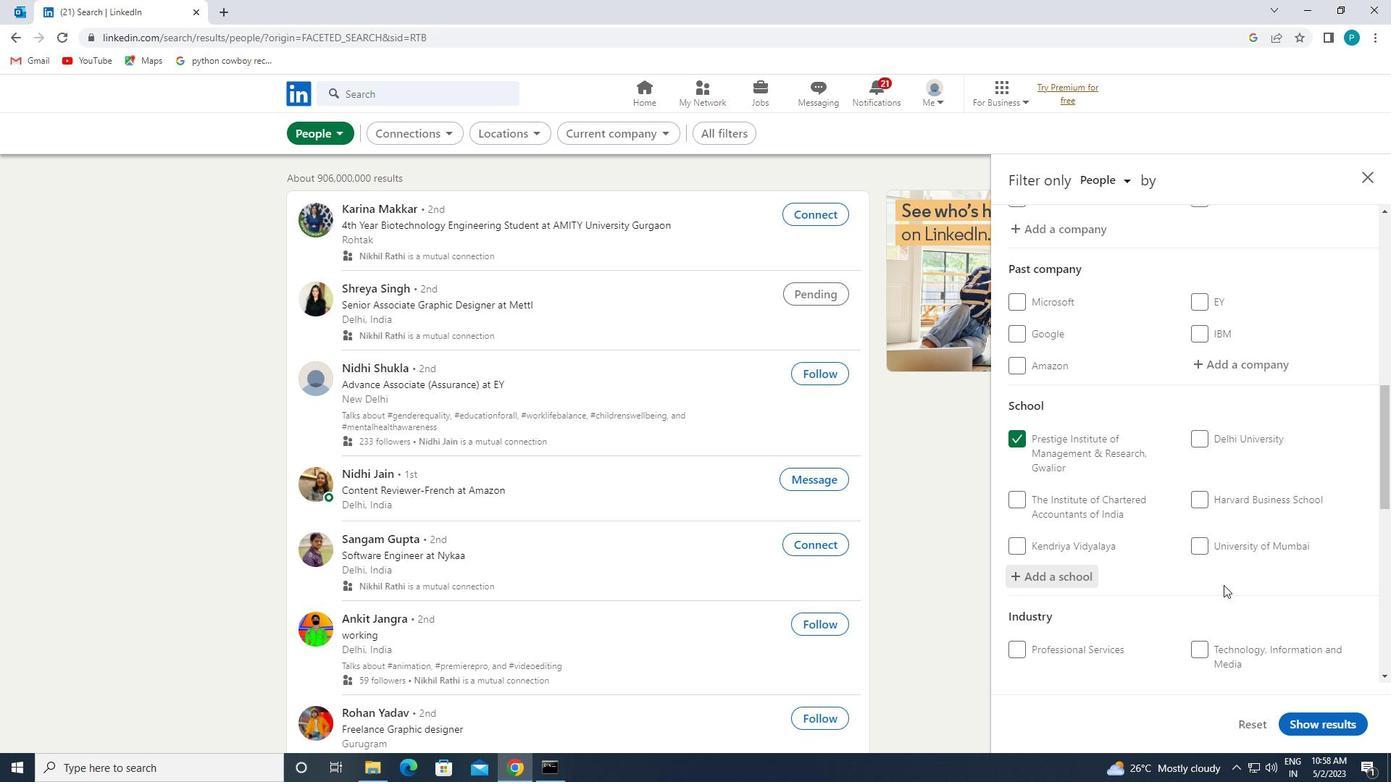 
Action: Mouse scrolled (1224, 585) with delta (0, 0)
Screenshot: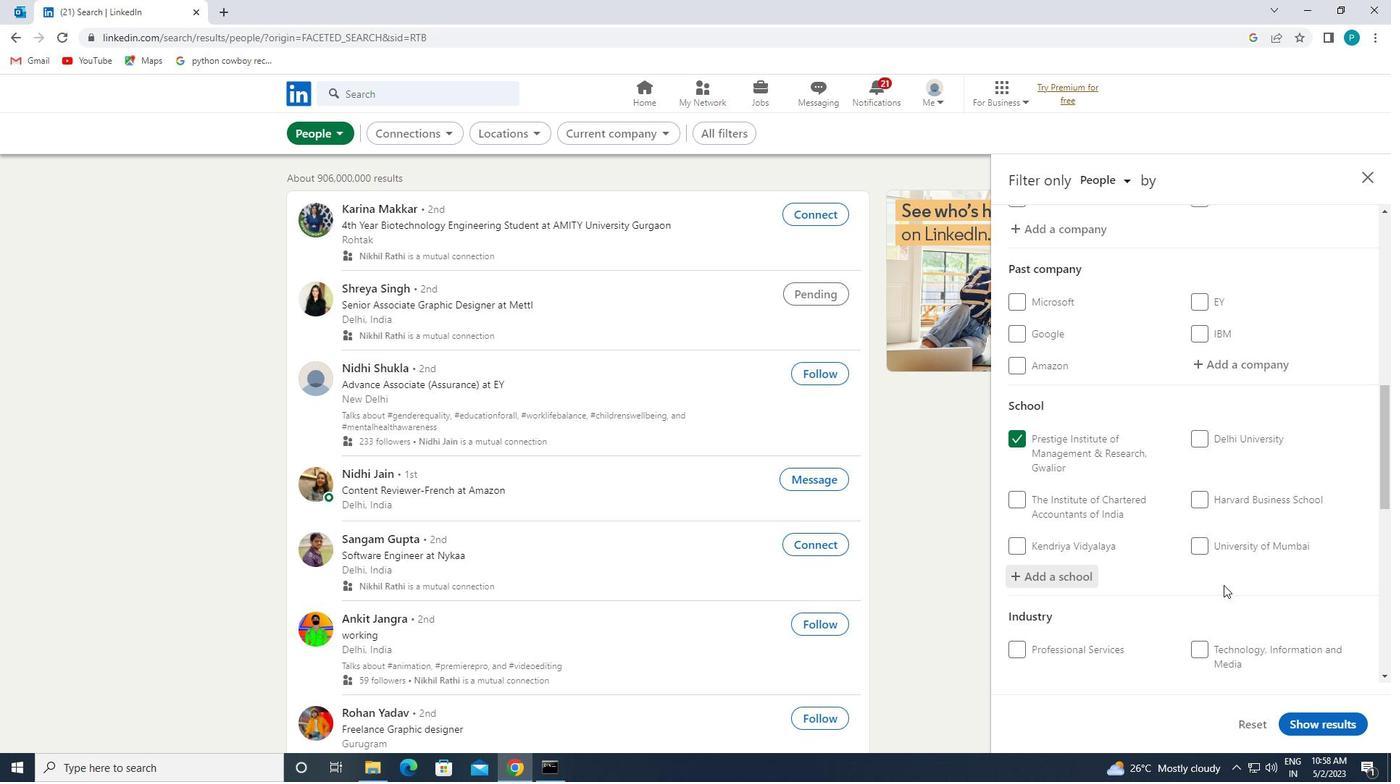 
Action: Mouse moved to (1210, 527)
Screenshot: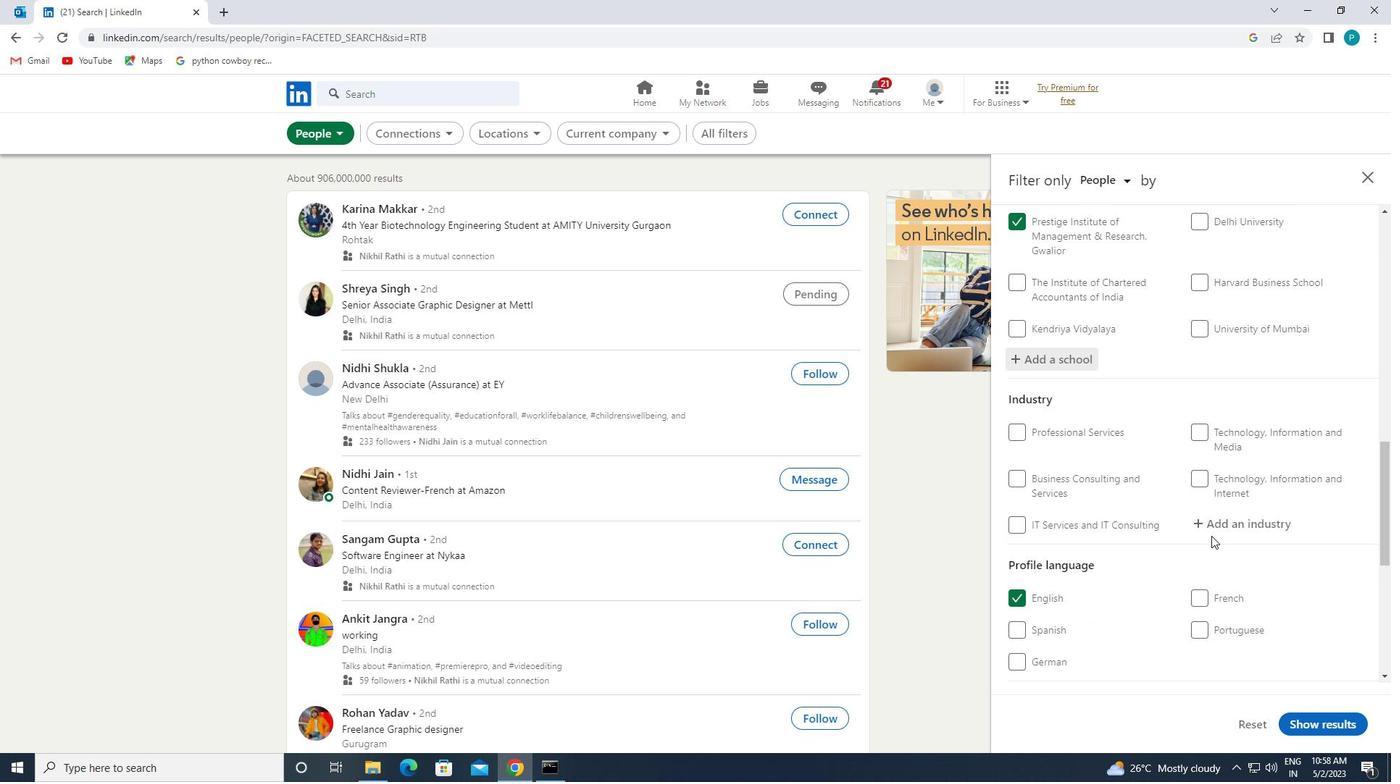 
Action: Mouse pressed left at (1210, 527)
Screenshot: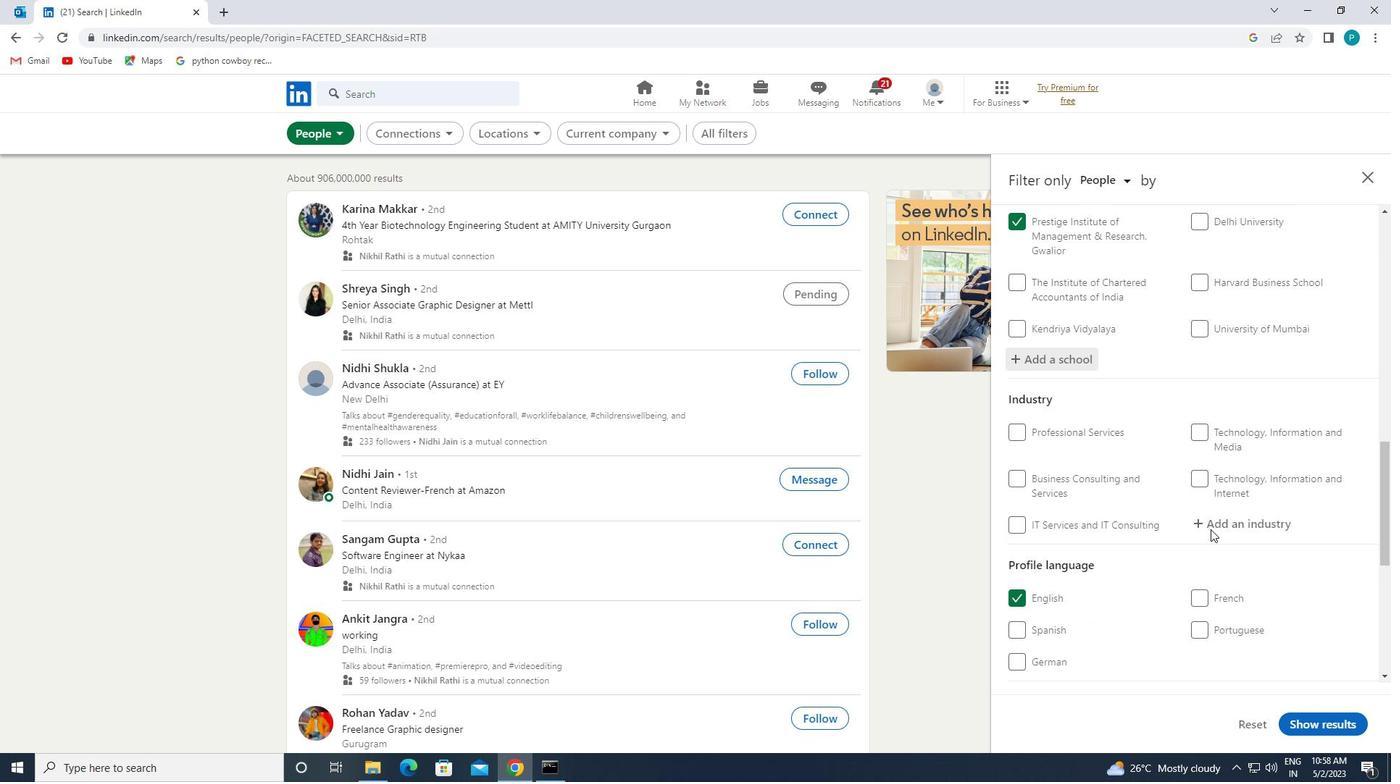 
Action: Key pressed <Key.caps_lock>P<Key.caps_lock>ERFP<Key.backspace><Key.backspace><Key.backspace><Key.backspace><Key.backspace><Key.backspace><Key.backspace>P<Key.caps_lock>ERFORMING
Screenshot: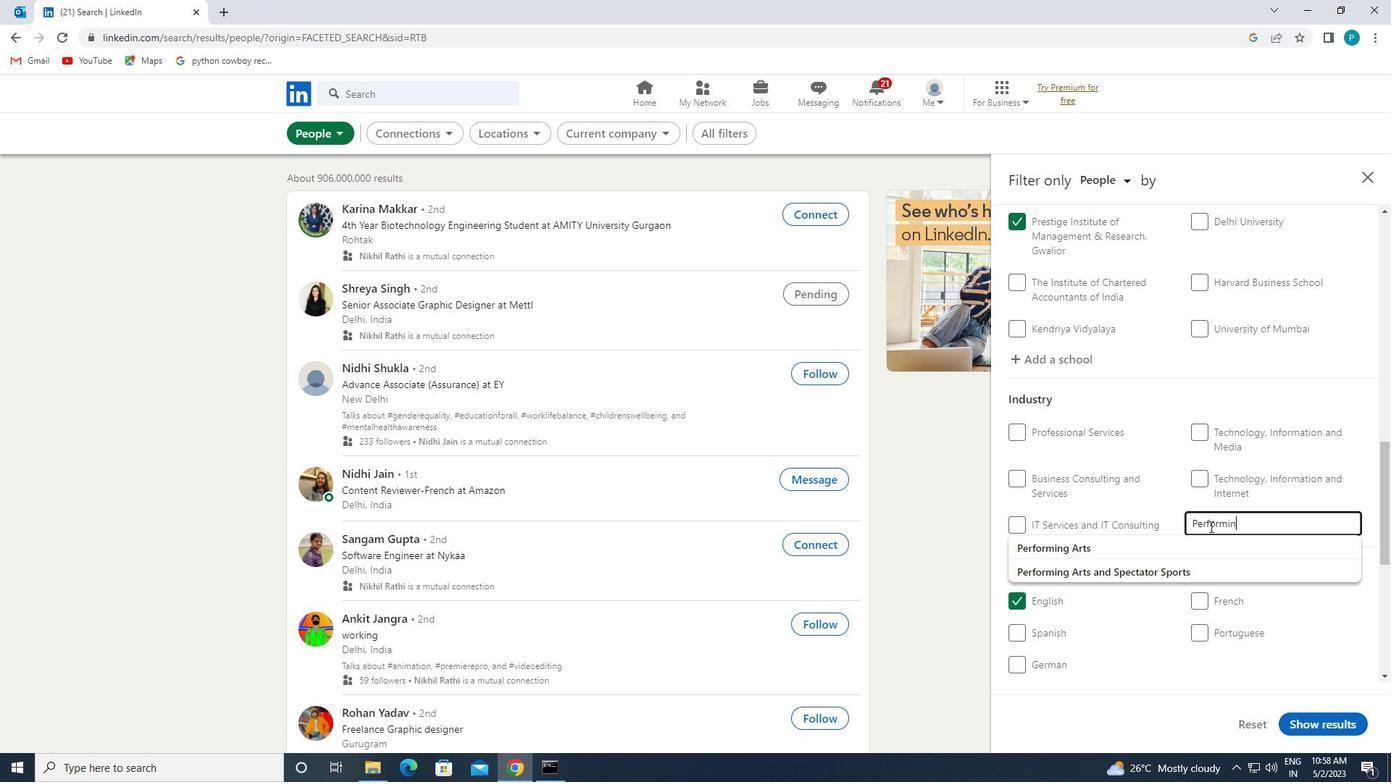 
Action: Mouse moved to (1180, 539)
Screenshot: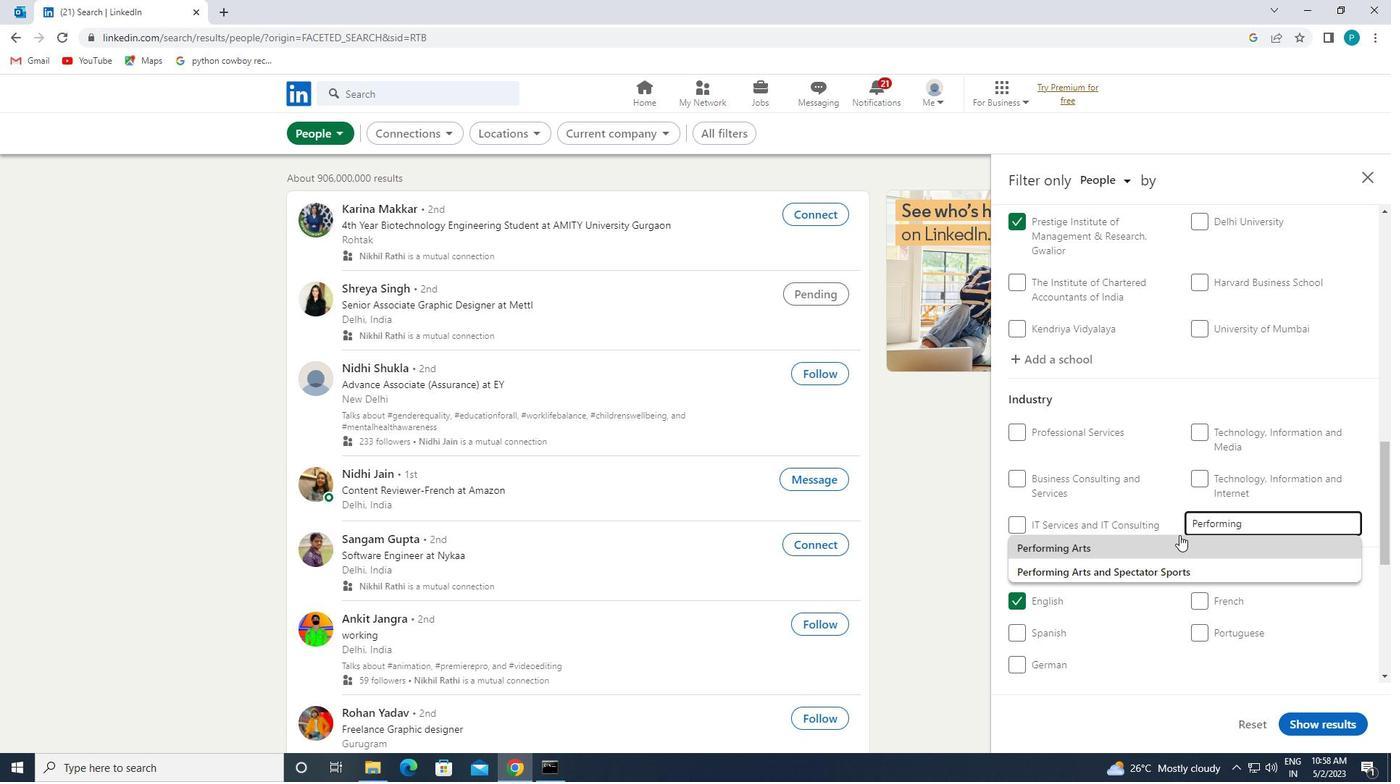 
Action: Mouse pressed left at (1180, 539)
Screenshot: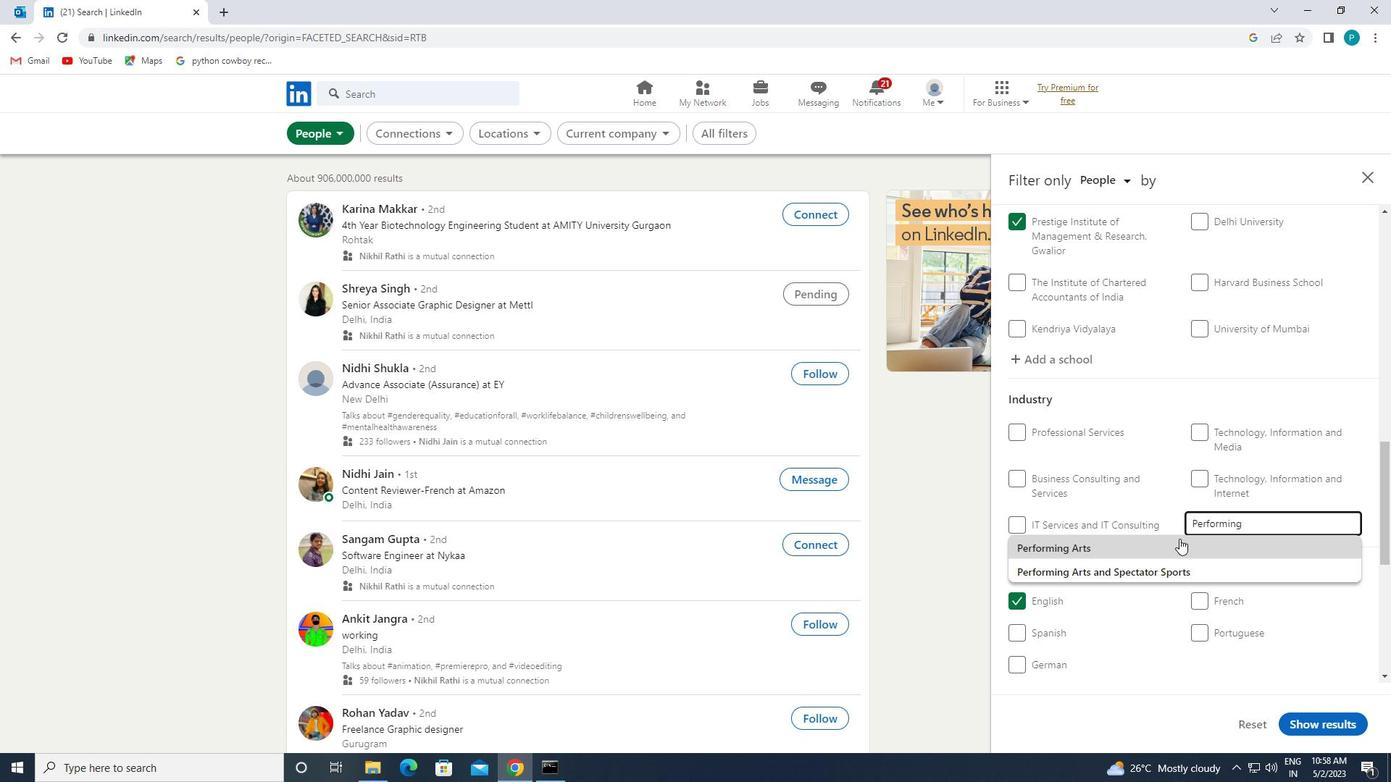 
Action: Mouse moved to (1180, 540)
Screenshot: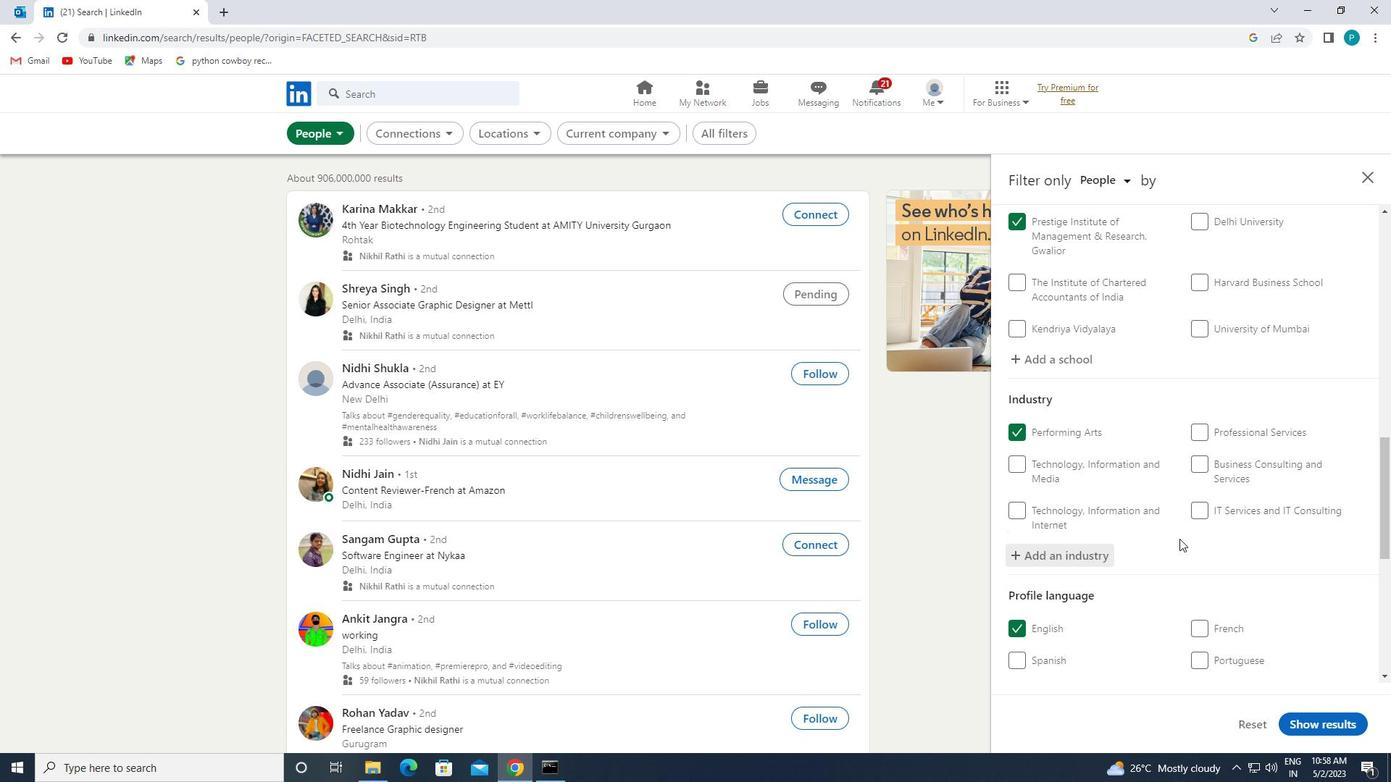 
Action: Mouse scrolled (1180, 540) with delta (0, 0)
Screenshot: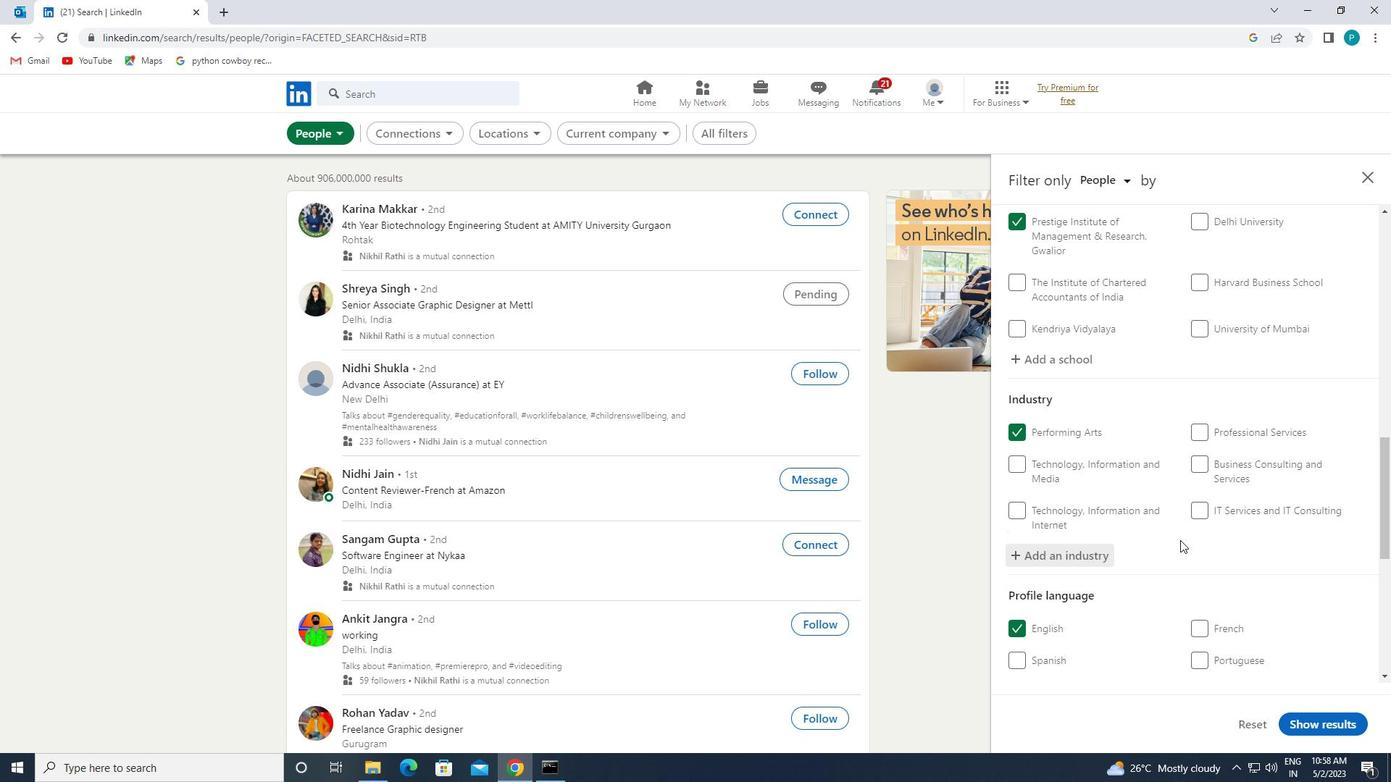 
Action: Mouse scrolled (1180, 540) with delta (0, 0)
Screenshot: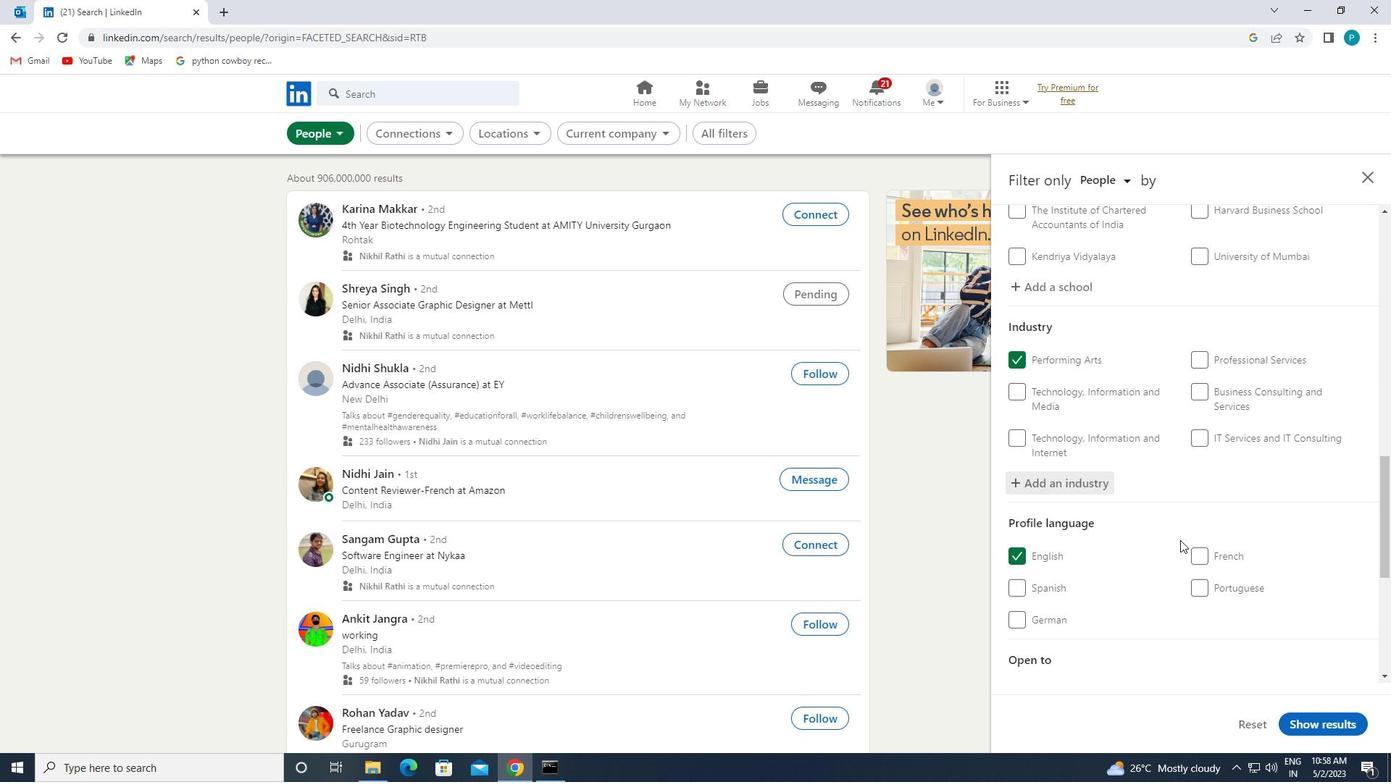 
Action: Mouse scrolled (1180, 540) with delta (0, 0)
Screenshot: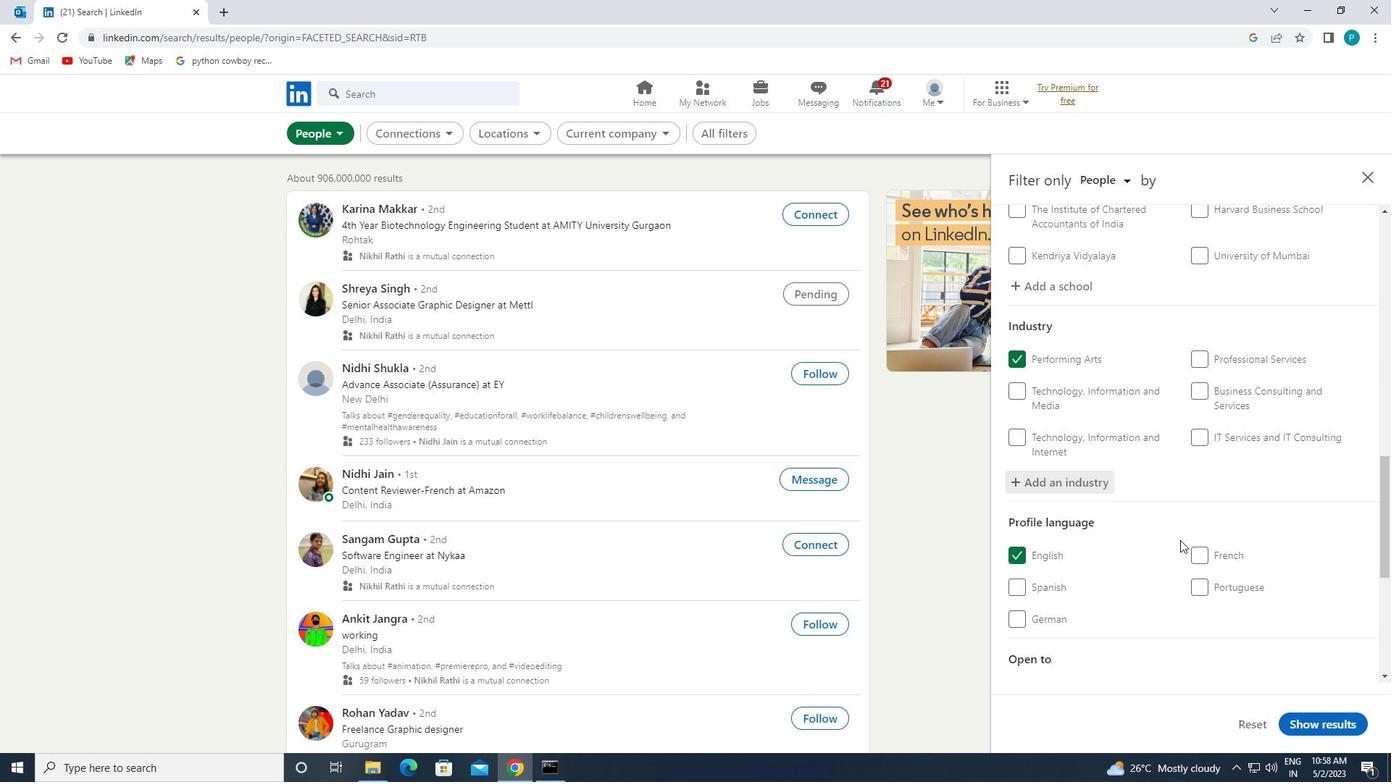
Action: Mouse moved to (1145, 545)
Screenshot: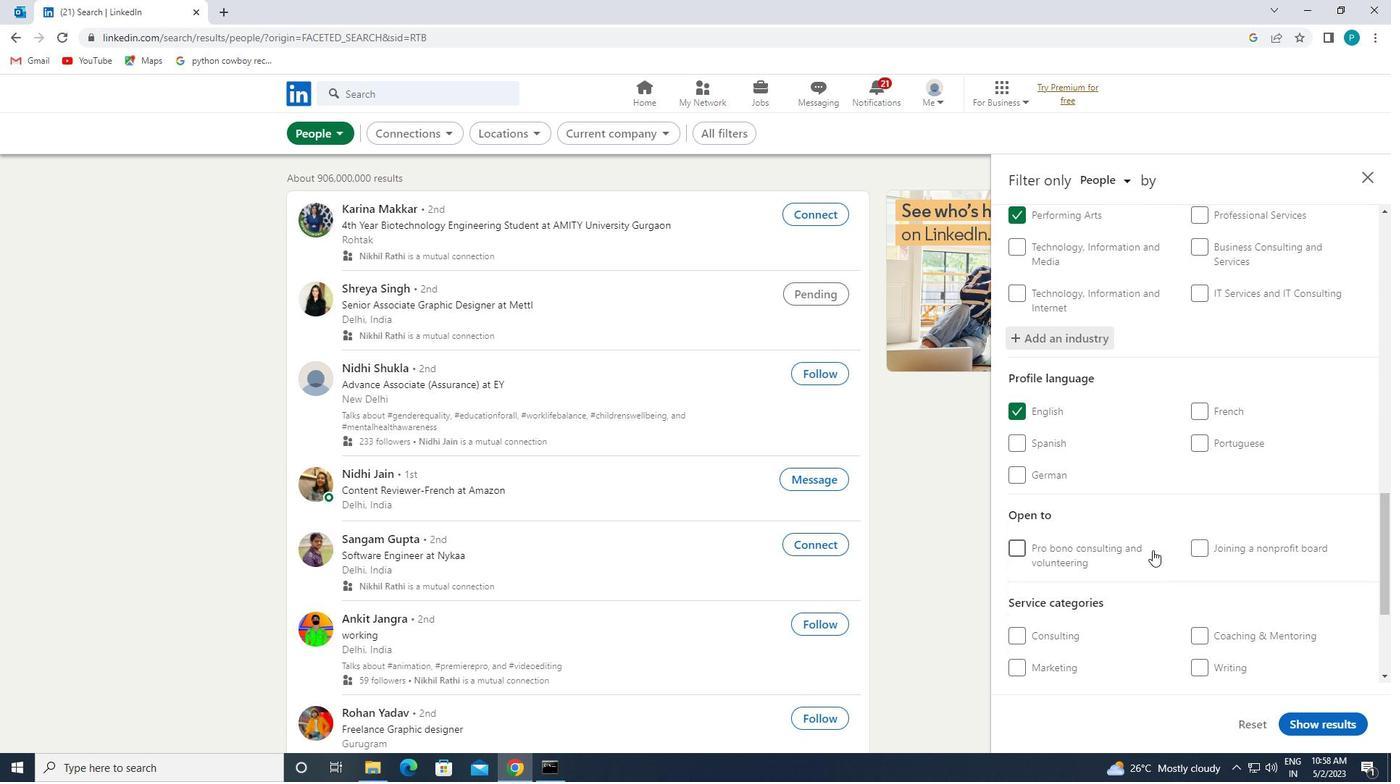 
Action: Mouse scrolled (1145, 544) with delta (0, 0)
Screenshot: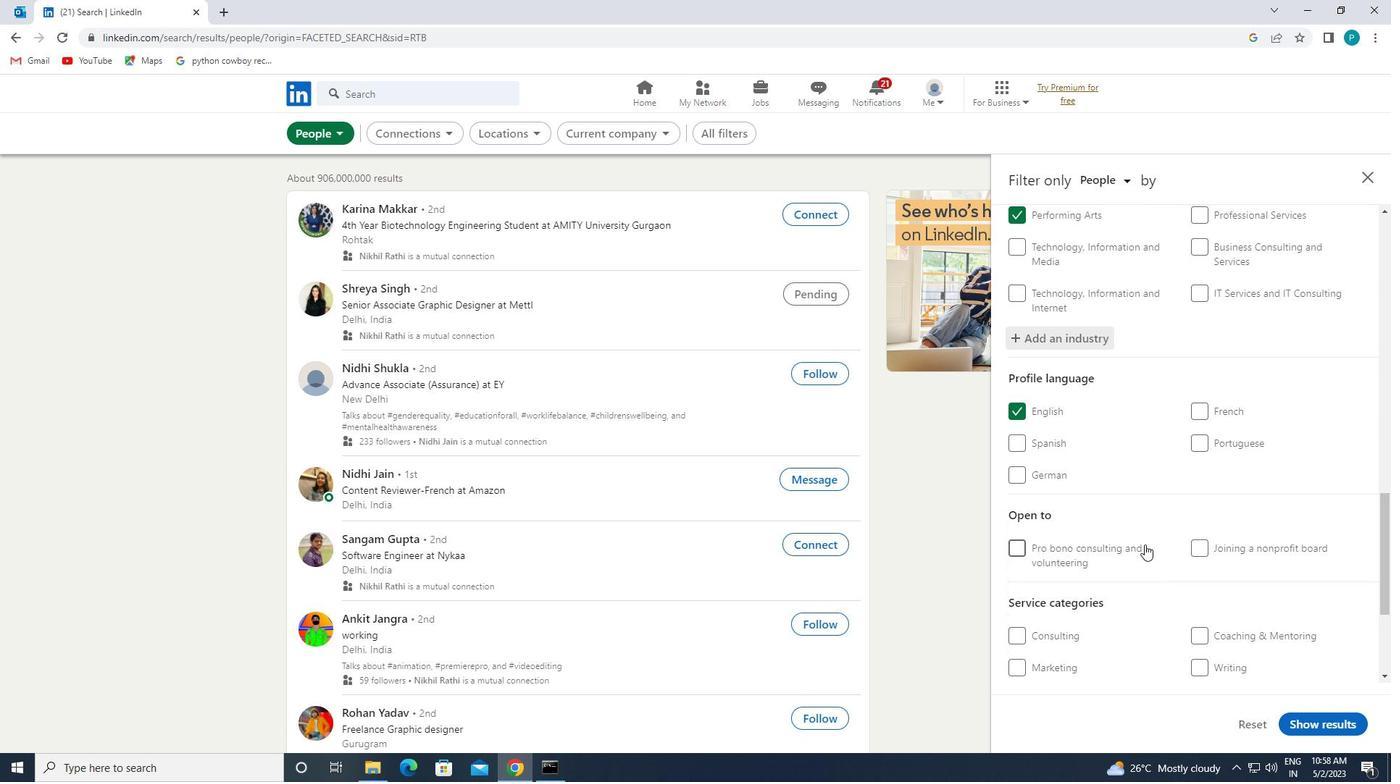 
Action: Mouse scrolled (1145, 544) with delta (0, 0)
Screenshot: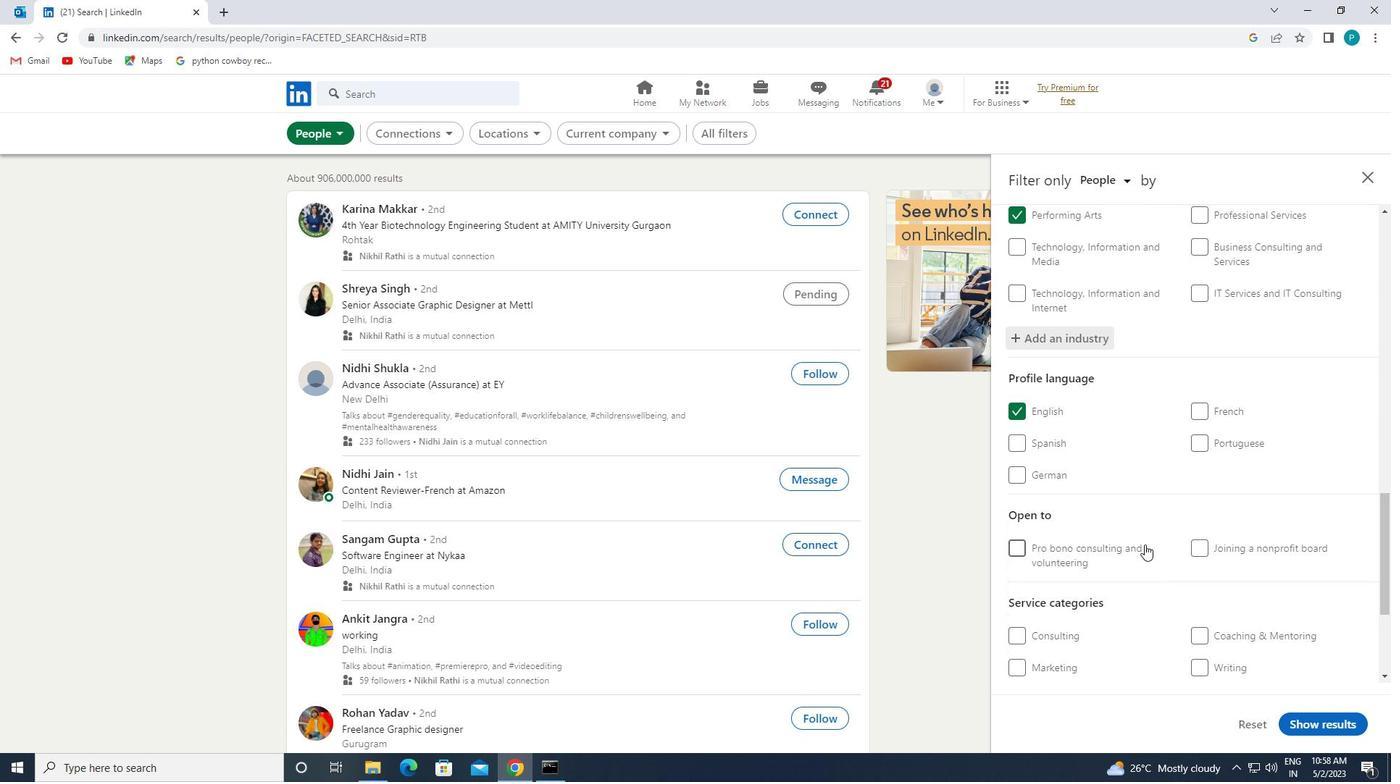 
Action: Mouse moved to (1202, 543)
Screenshot: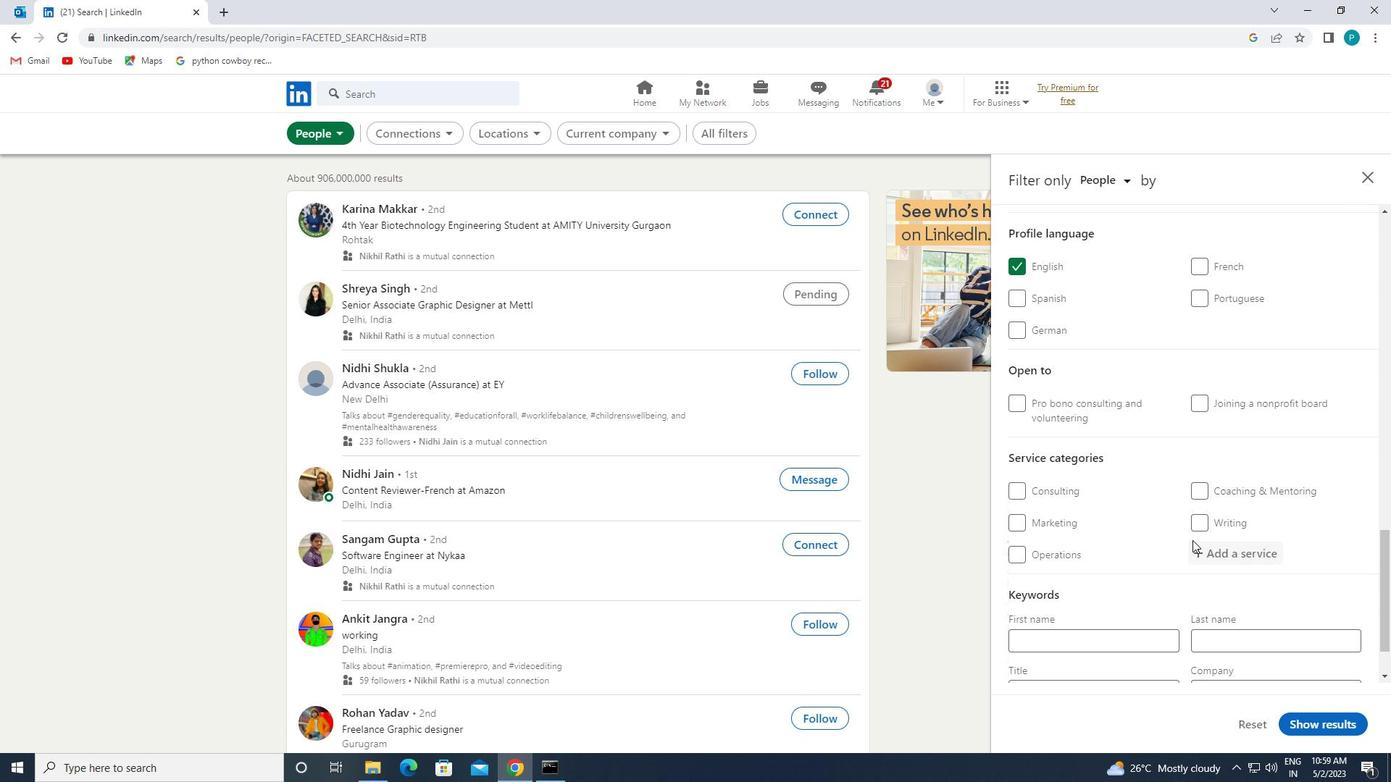 
Action: Mouse pressed left at (1202, 543)
Screenshot: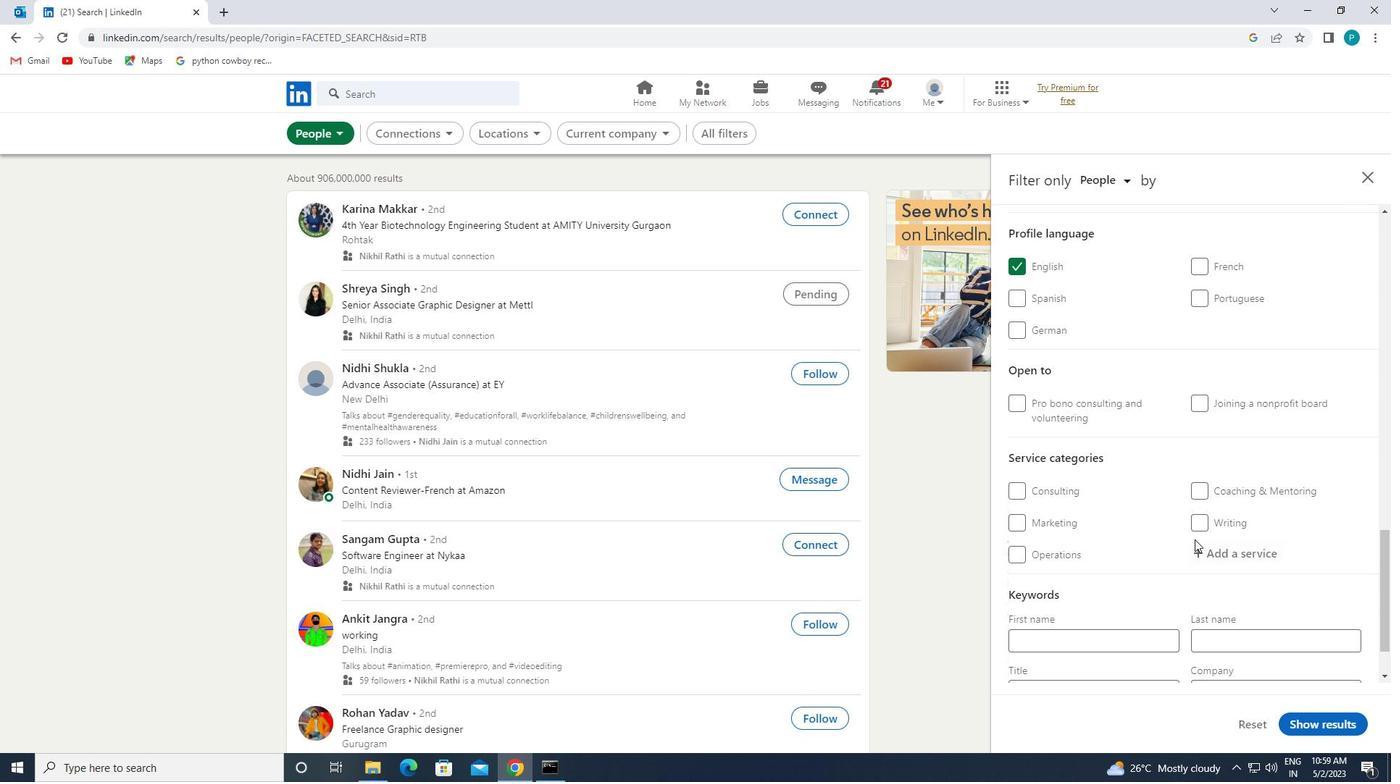 
Action: Mouse moved to (1203, 543)
Screenshot: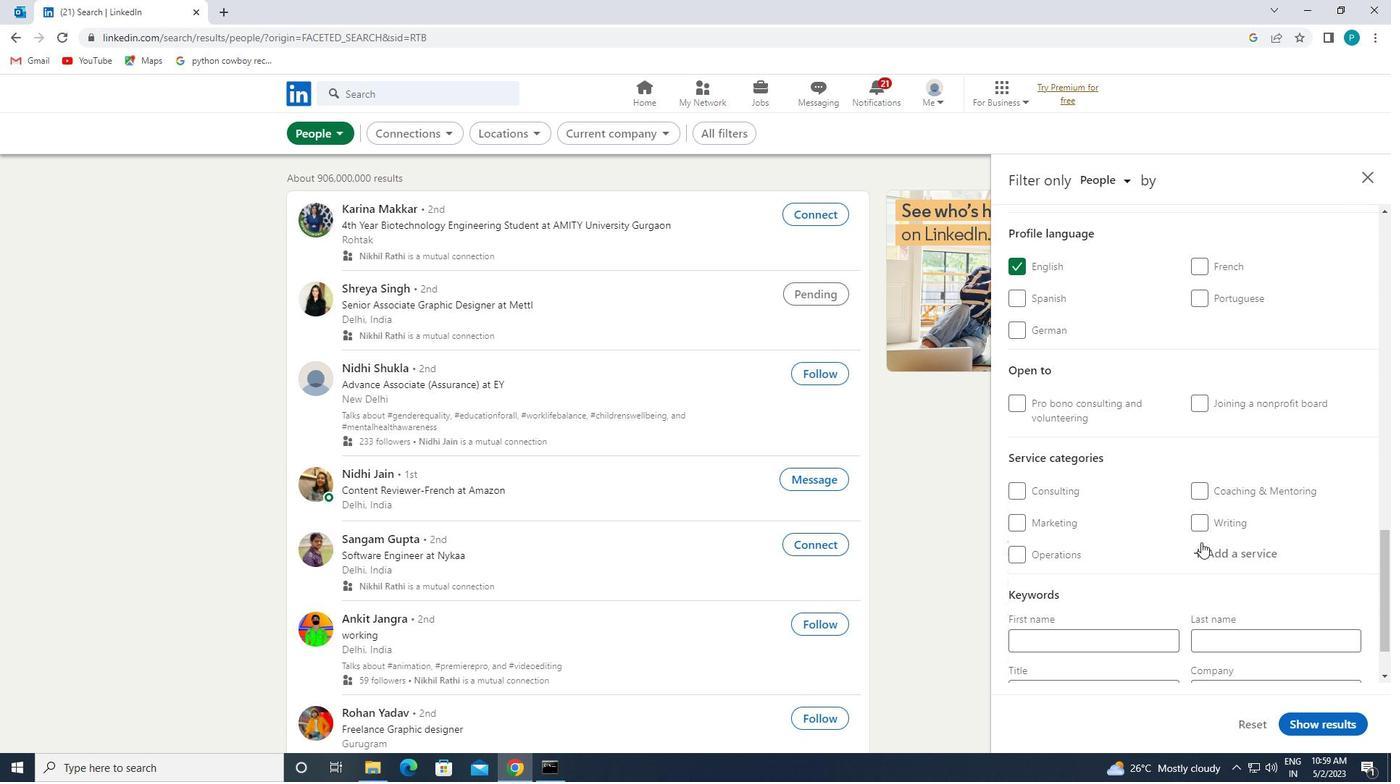 
Action: Key pressed <Key.caps_lock>V<Key.caps_lock>IRTUAL
Screenshot: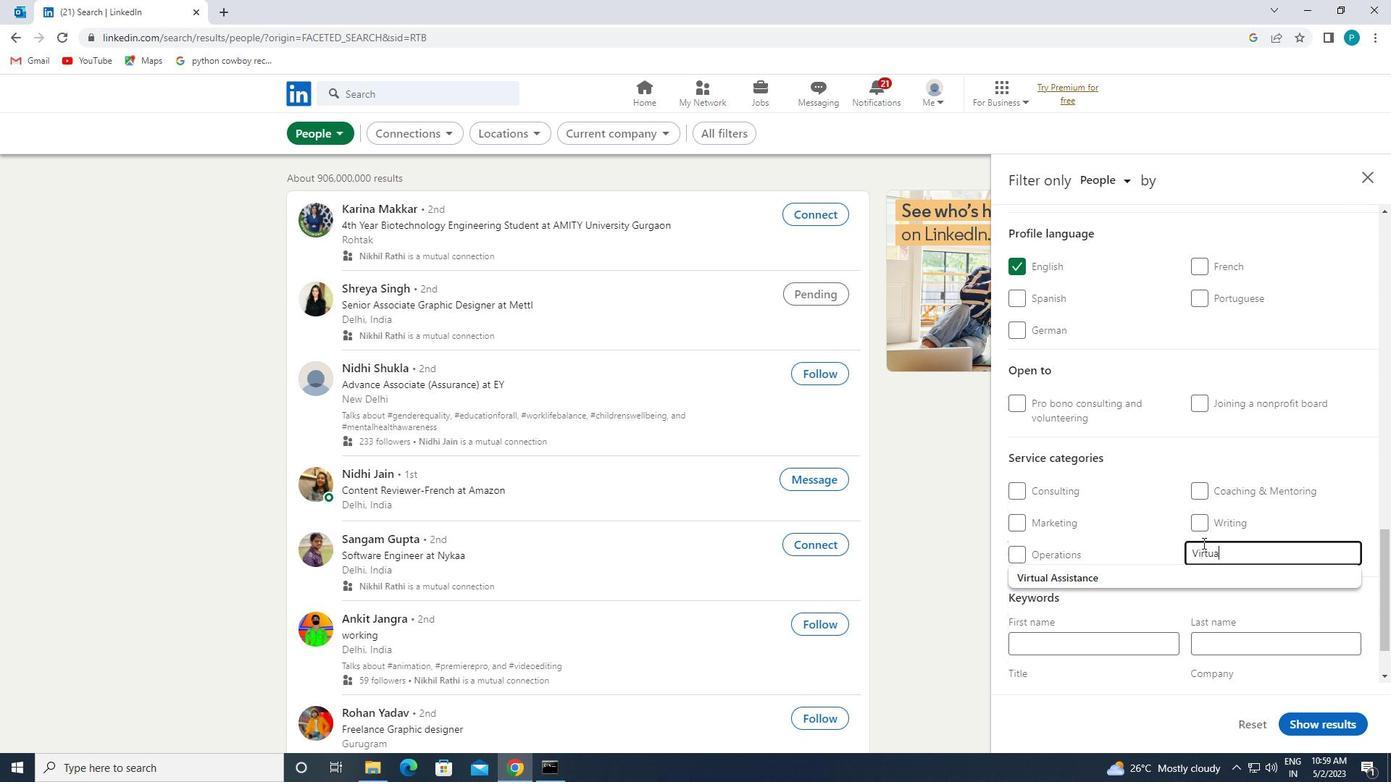 
Action: Mouse moved to (1162, 579)
Screenshot: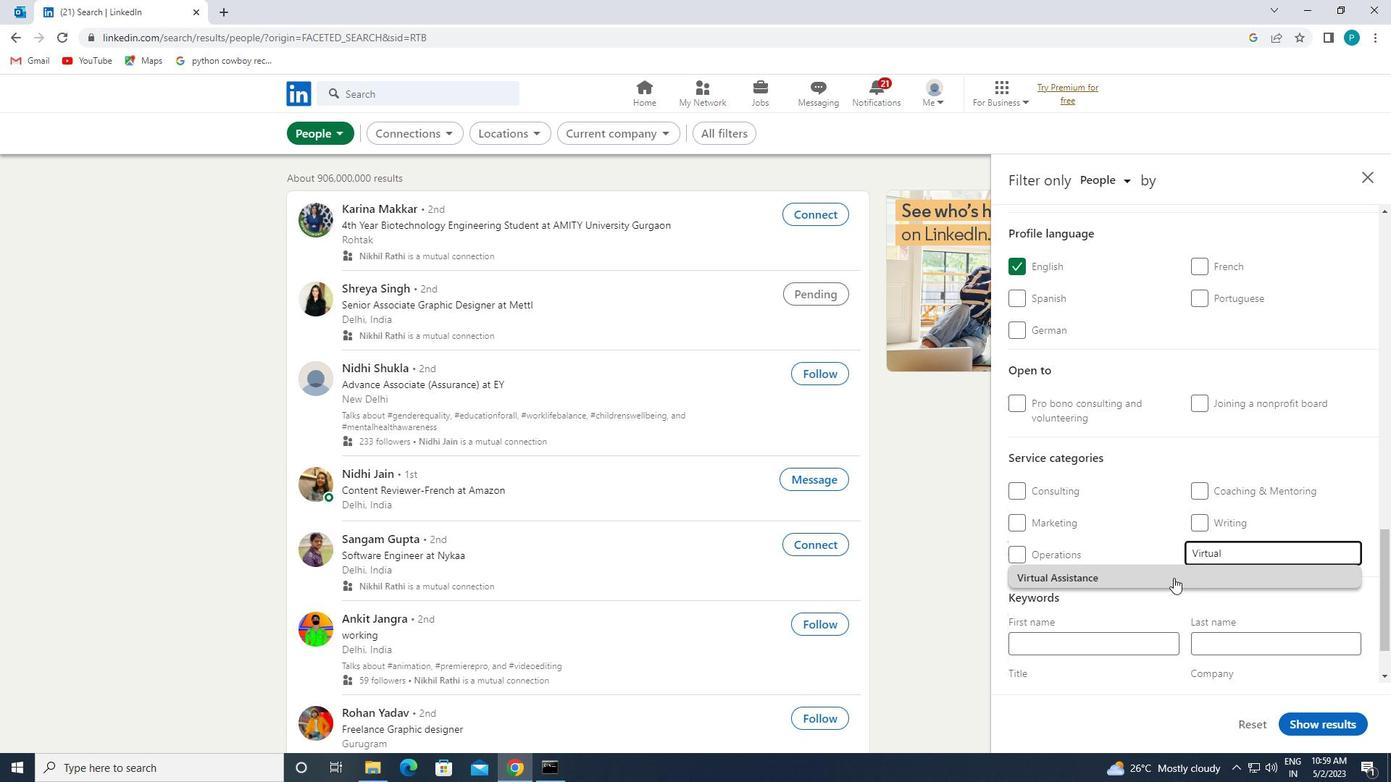 
Action: Mouse pressed left at (1162, 579)
Screenshot: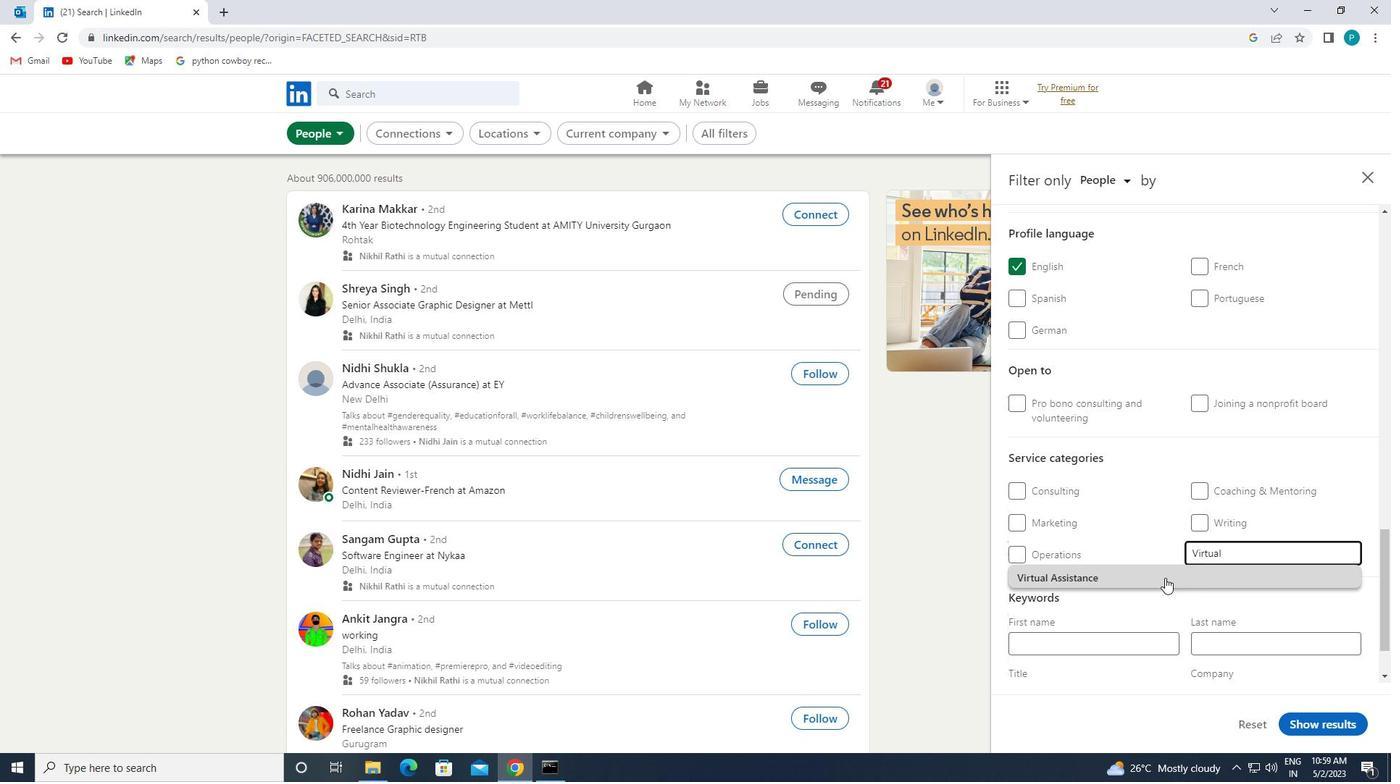 
Action: Mouse moved to (1160, 580)
Screenshot: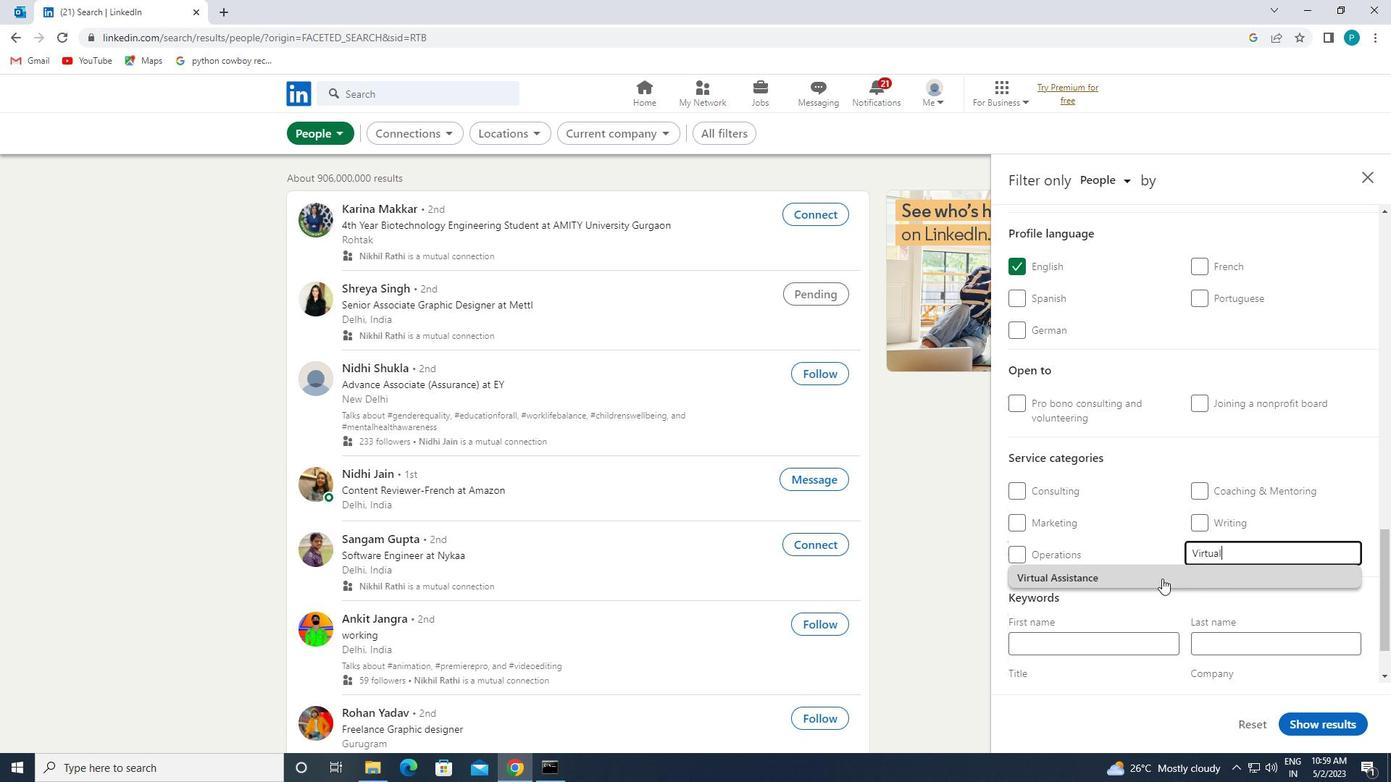 
Action: Mouse scrolled (1160, 579) with delta (0, 0)
Screenshot: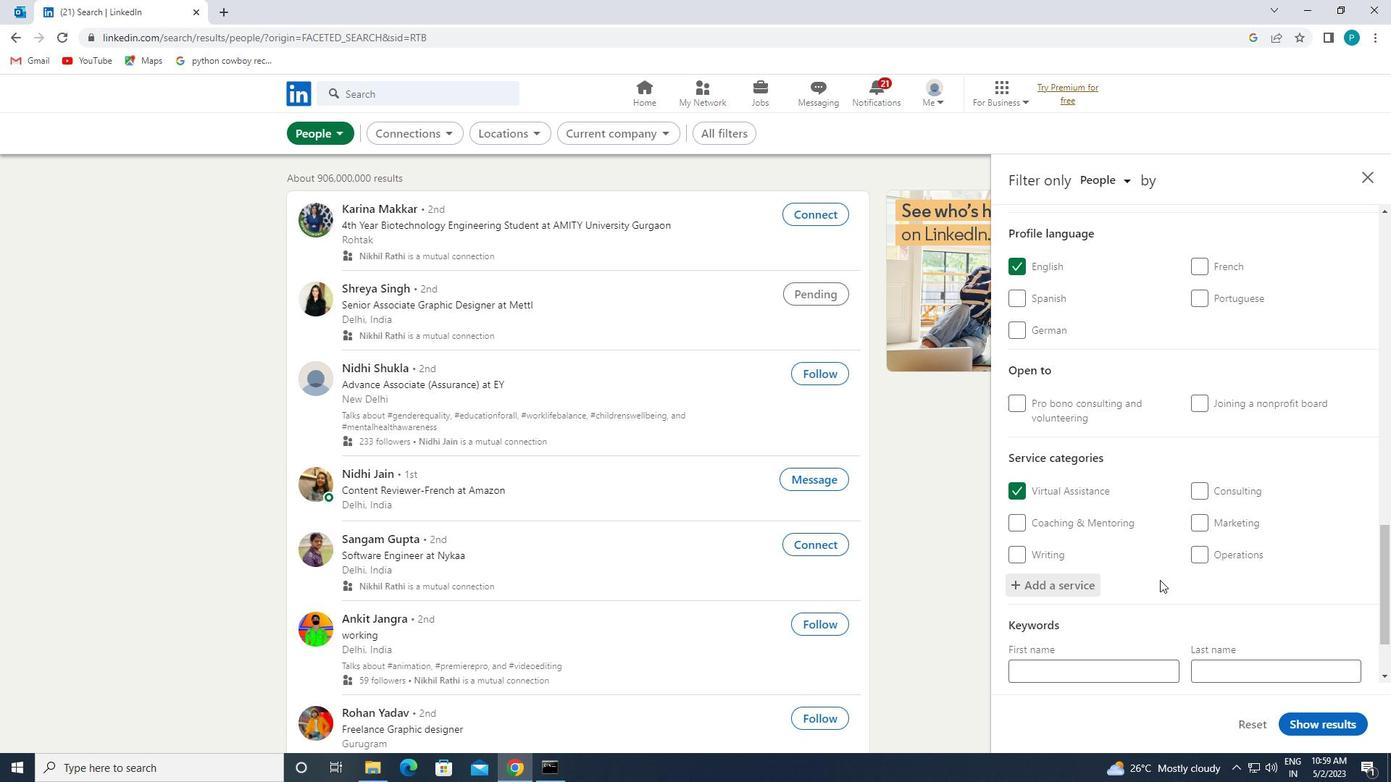 
Action: Mouse scrolled (1160, 579) with delta (0, 0)
Screenshot: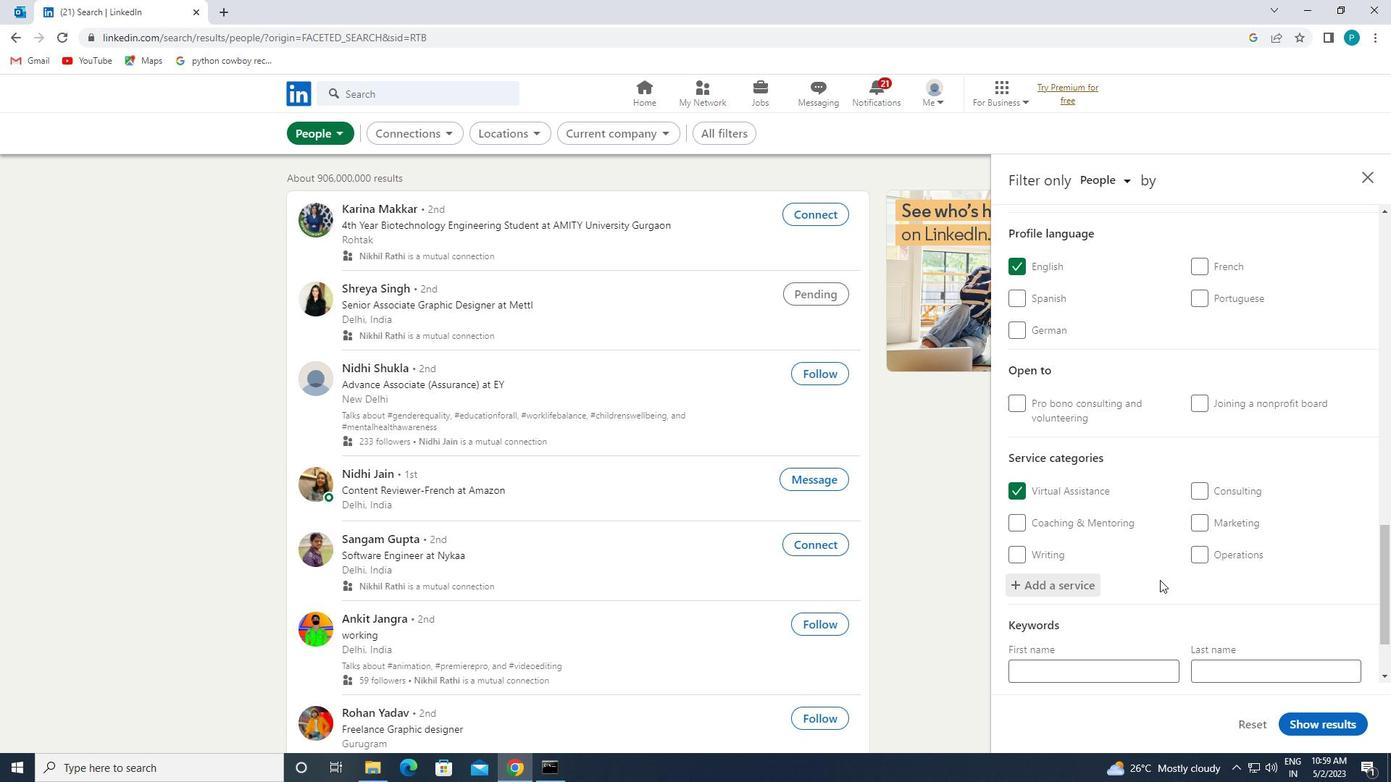 
Action: Mouse scrolled (1160, 579) with delta (0, 0)
Screenshot: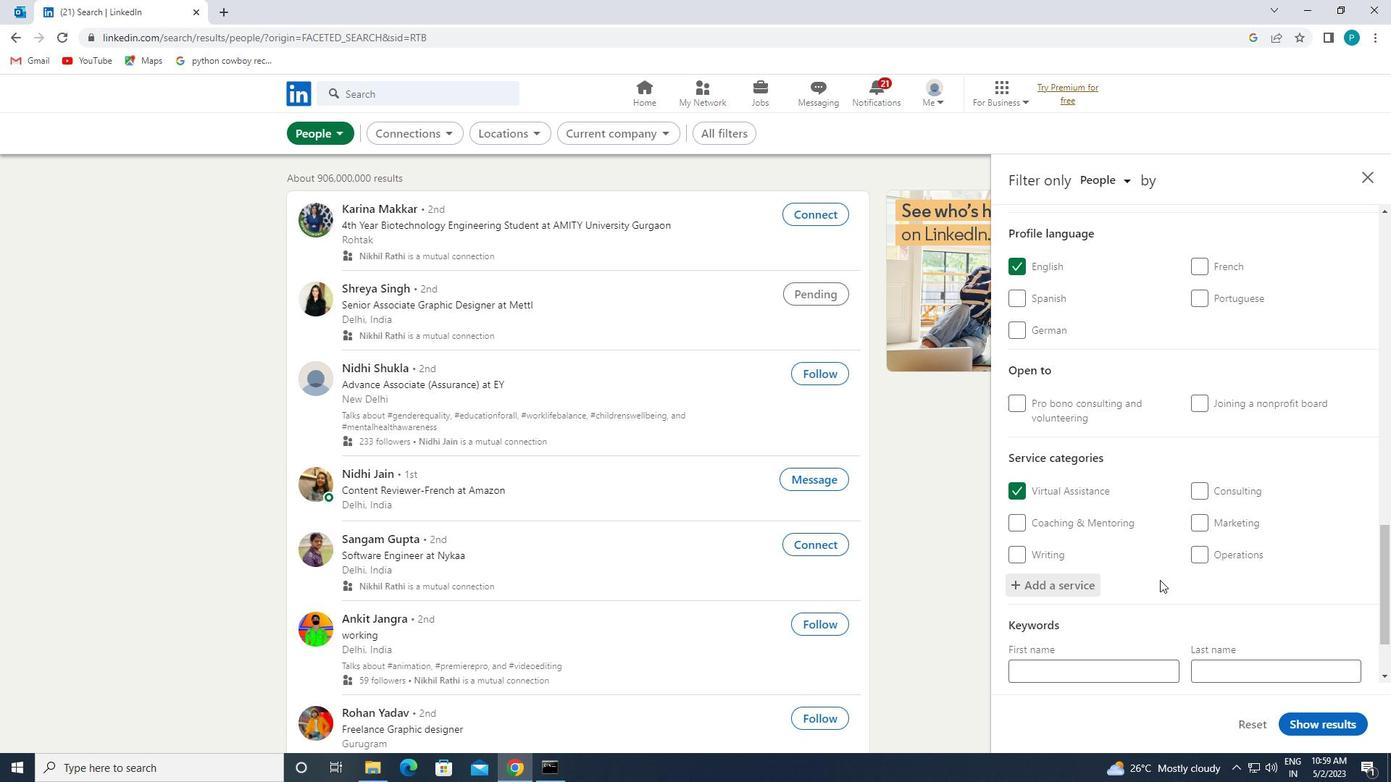 
Action: Mouse moved to (1152, 609)
Screenshot: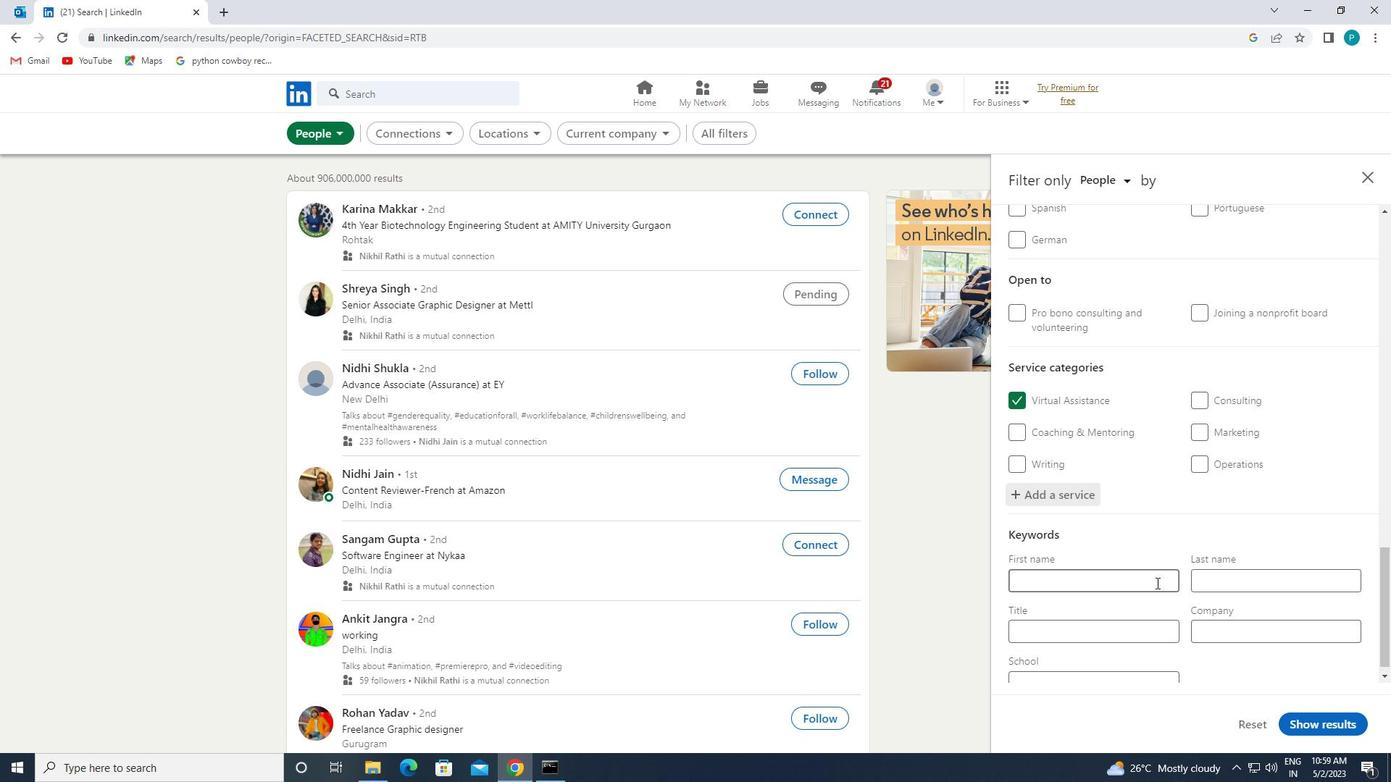 
Action: Mouse pressed left at (1152, 609)
Screenshot: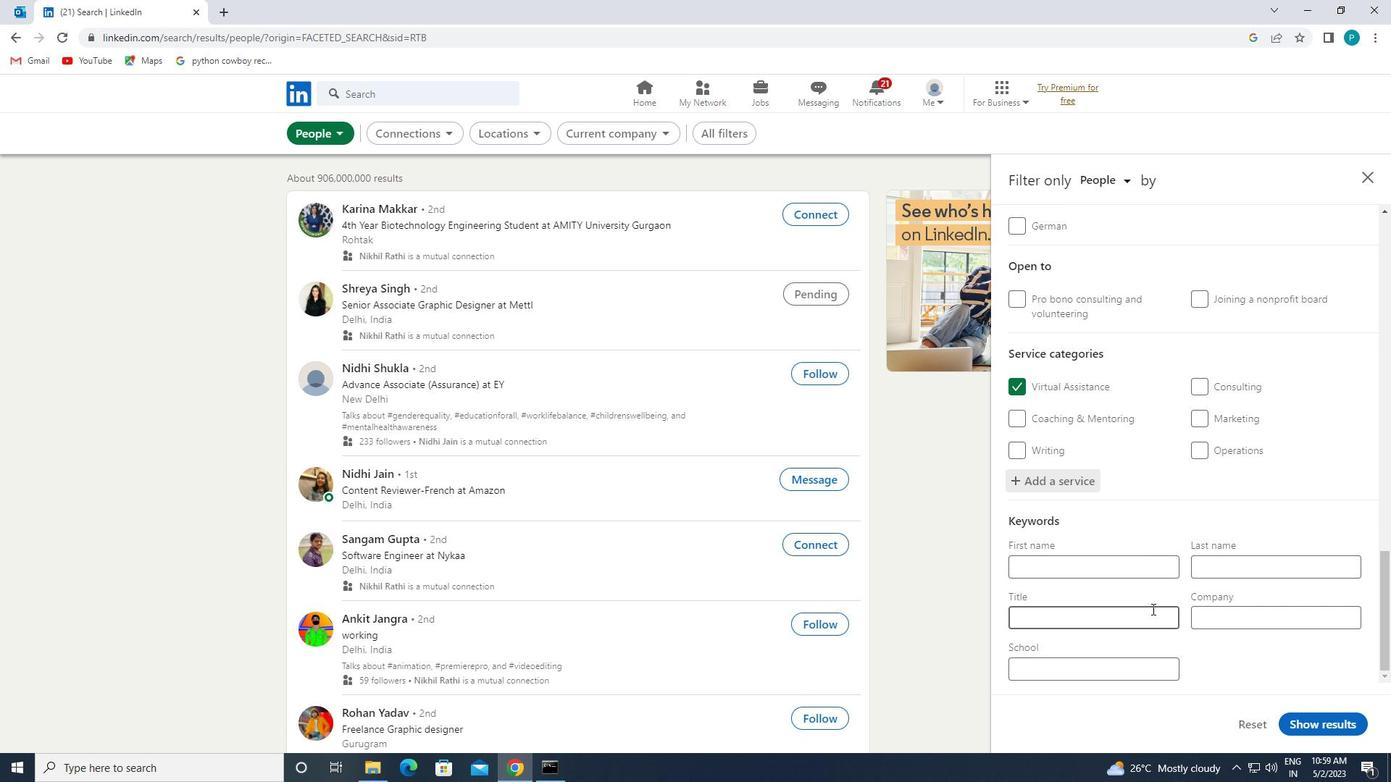 
Action: Key pressed <Key.caps_lock>P<Key.caps_lock>HSICS<Key.backspace>IST
Screenshot: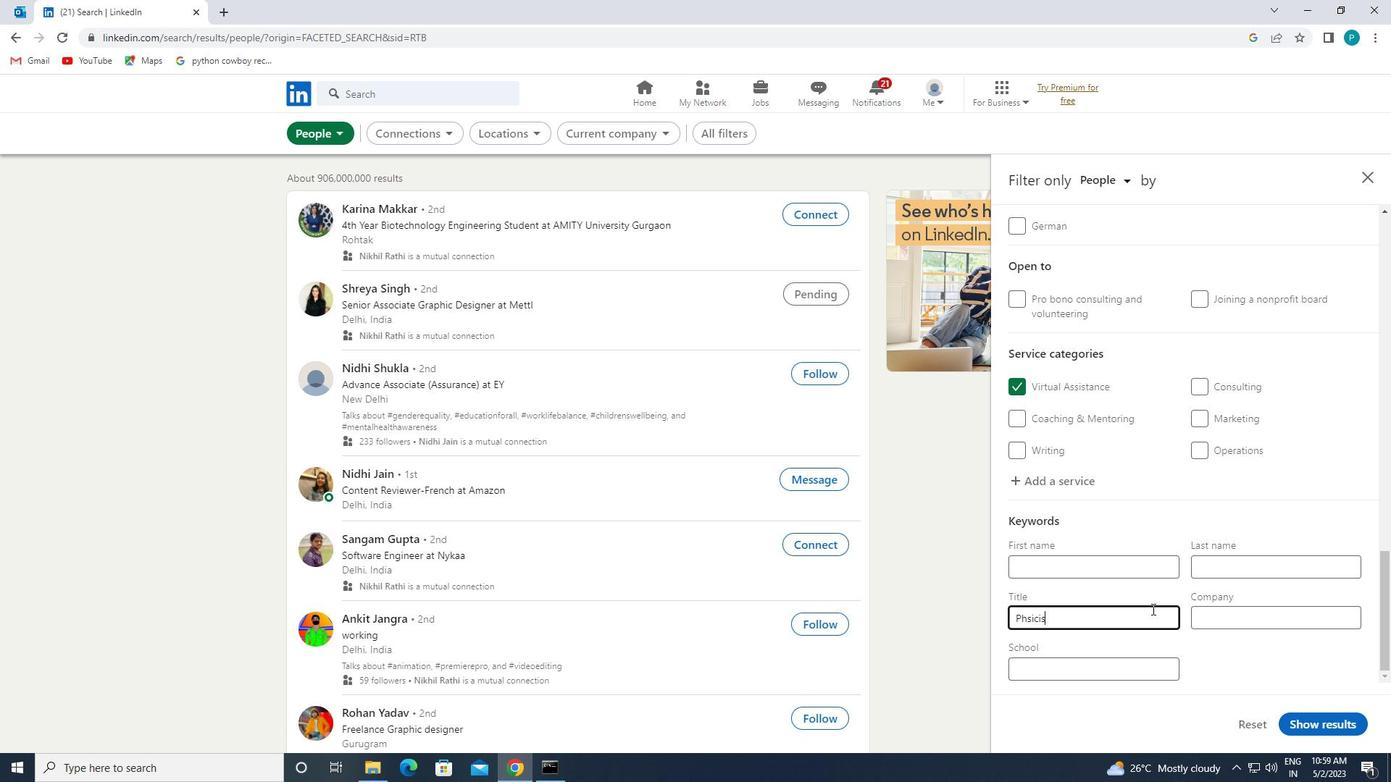 
Action: Mouse moved to (1027, 621)
Screenshot: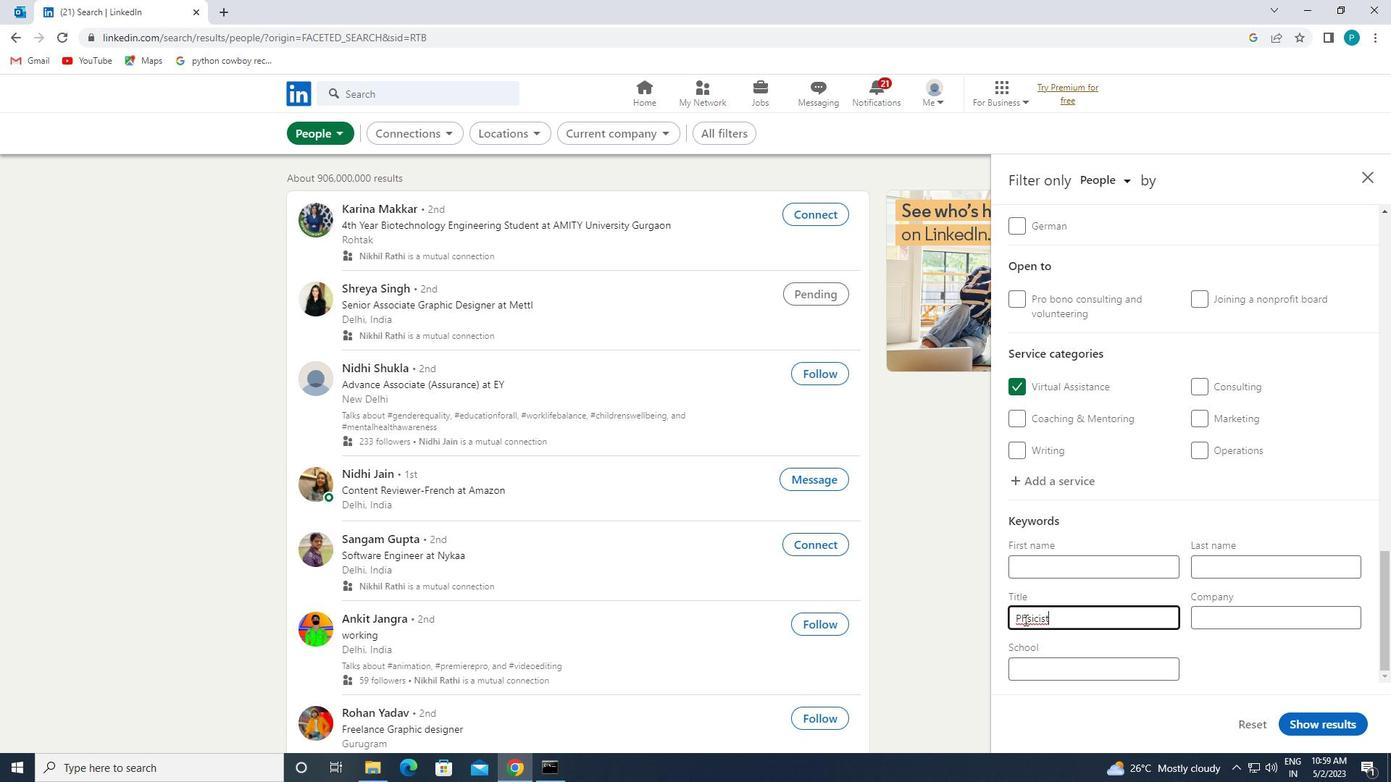 
Action: Mouse pressed left at (1027, 621)
Screenshot: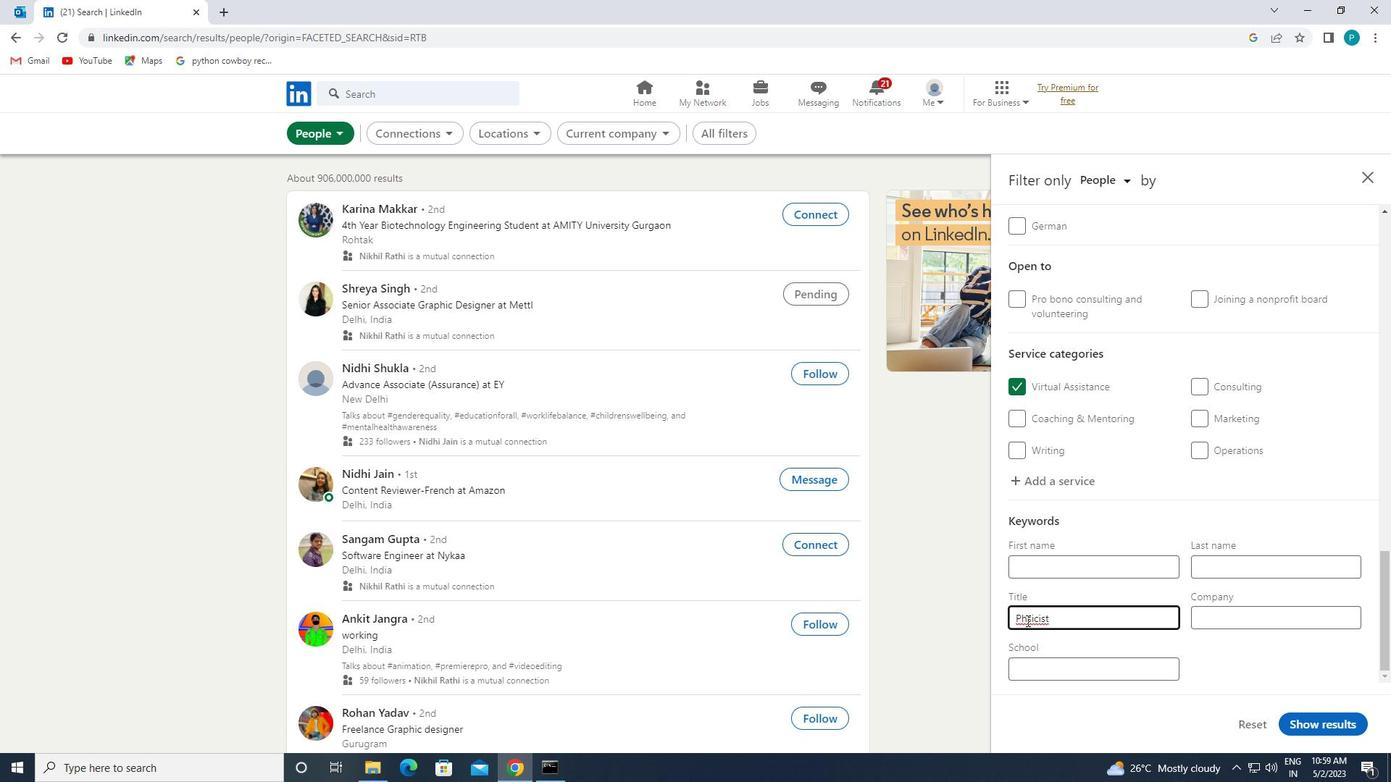 
Action: Key pressed Y
Screenshot: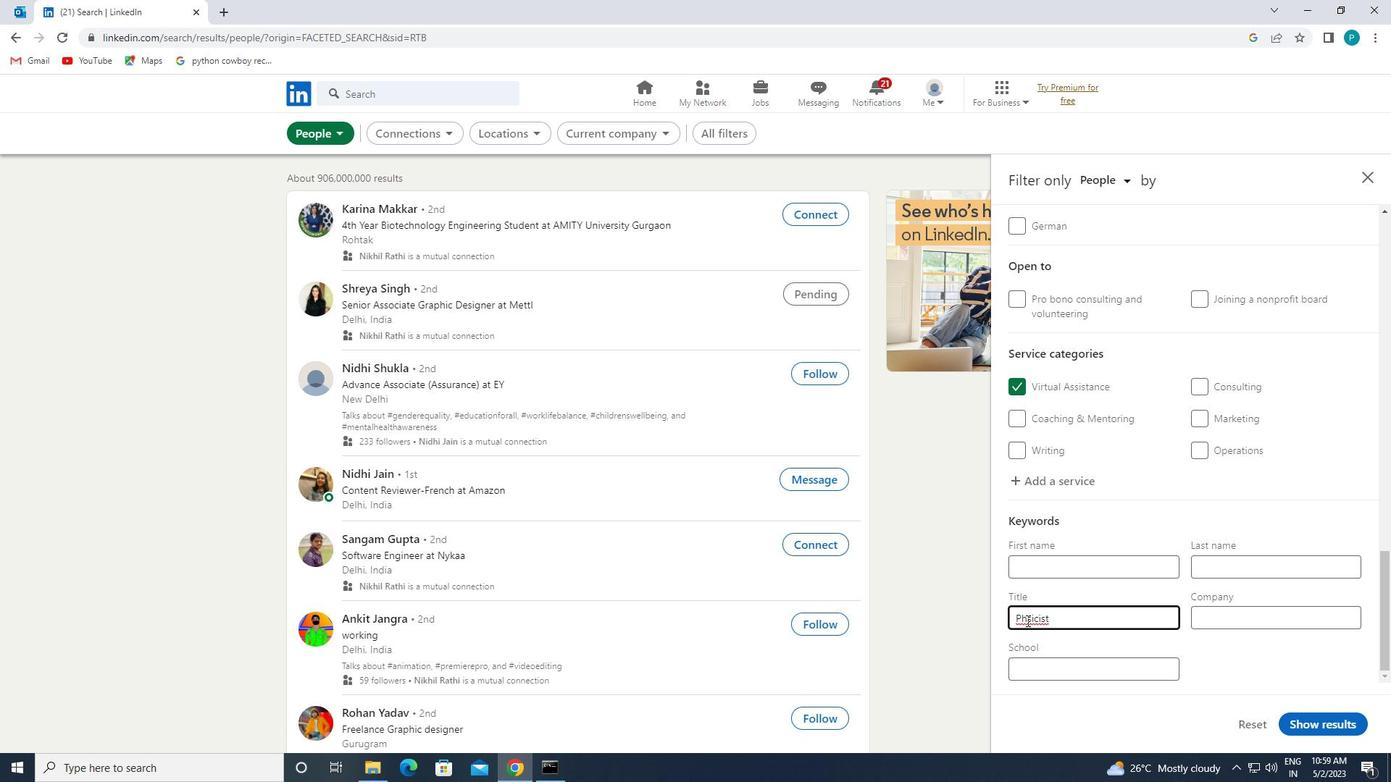 
Action: Mouse moved to (1308, 719)
Screenshot: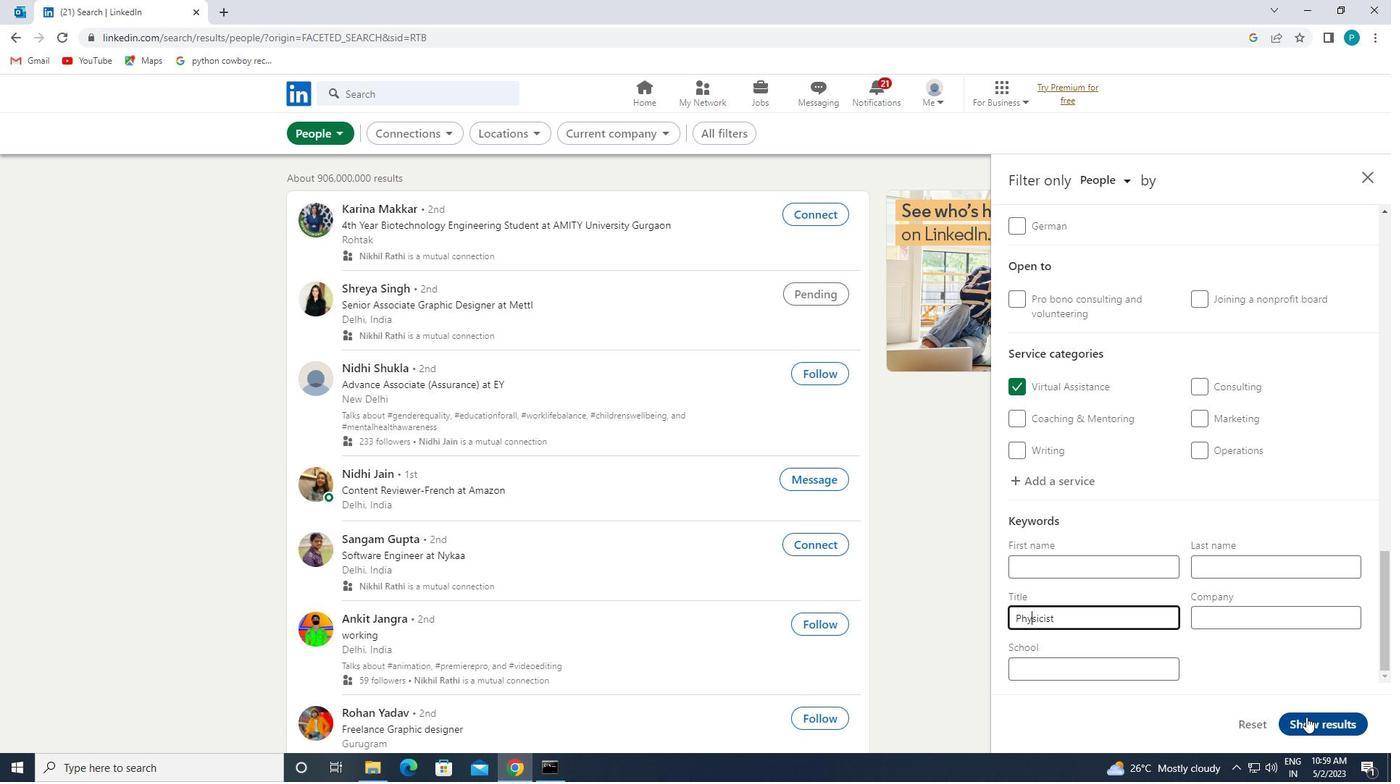
Action: Mouse pressed left at (1308, 719)
Screenshot: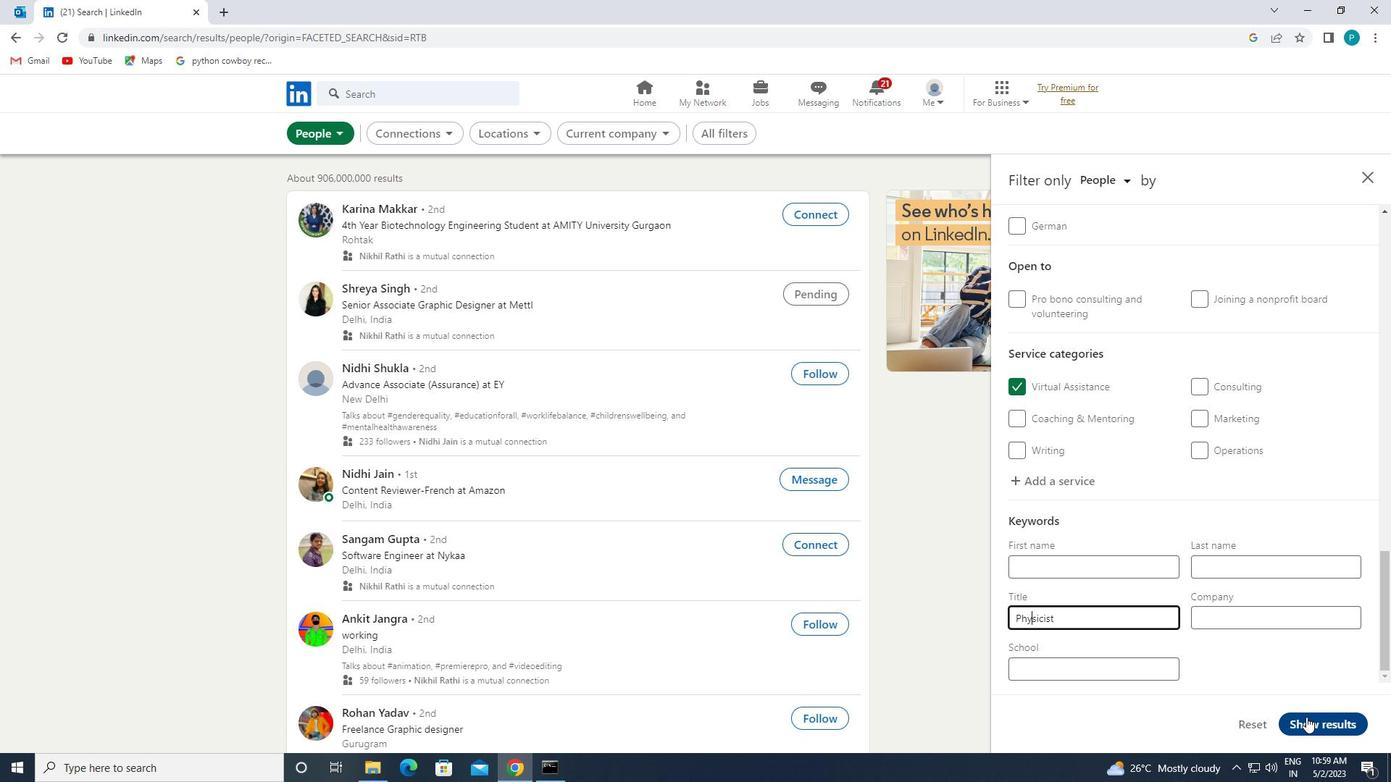 
